 Task: Create an email alert for the doctor object for their time sechduling.
Action: Mouse moved to (858, 64)
Screenshot: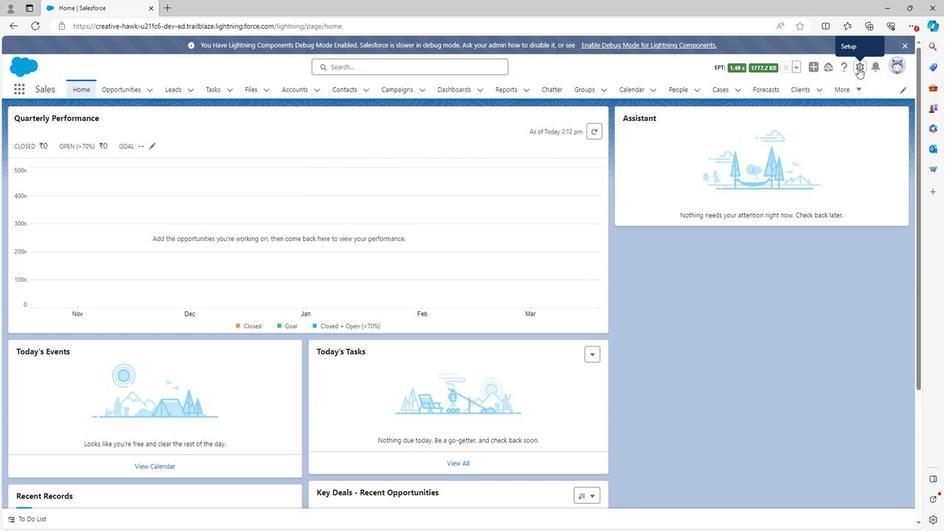 
Action: Mouse pressed left at (858, 64)
Screenshot: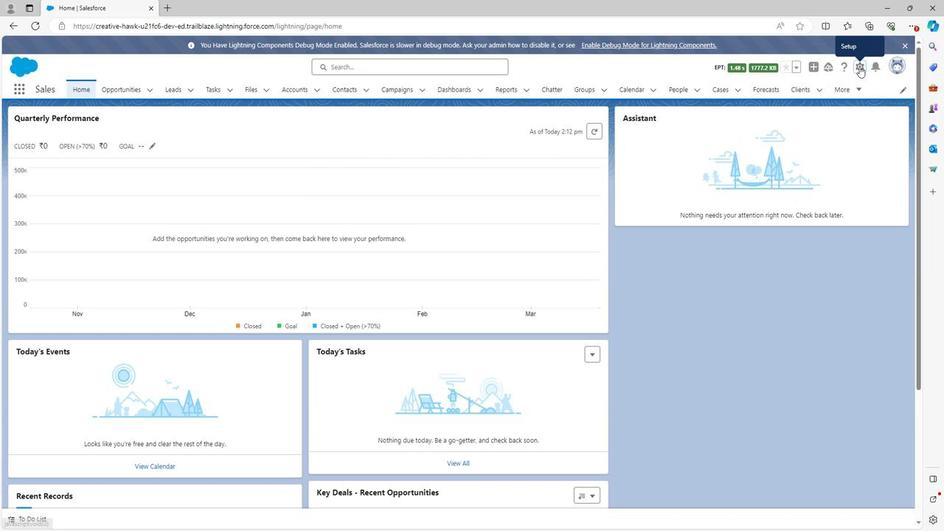 
Action: Mouse moved to (829, 92)
Screenshot: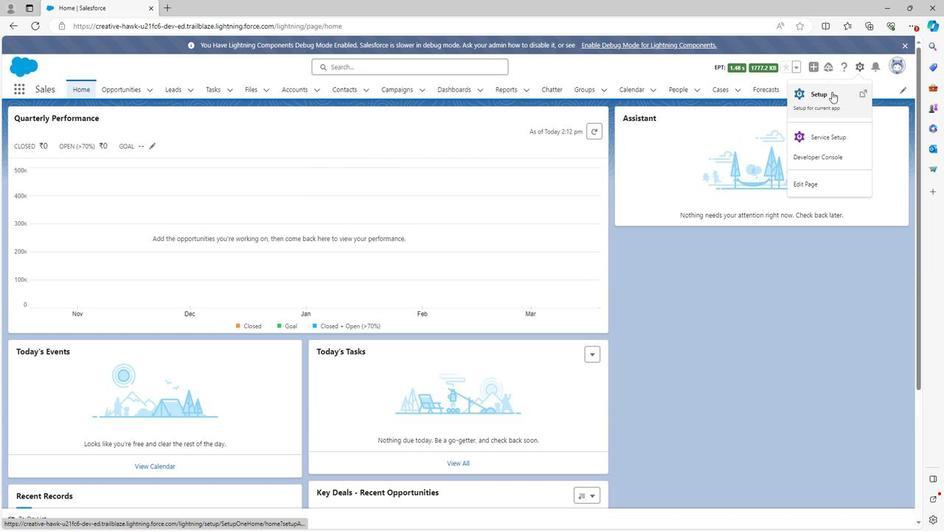 
Action: Mouse pressed left at (829, 92)
Screenshot: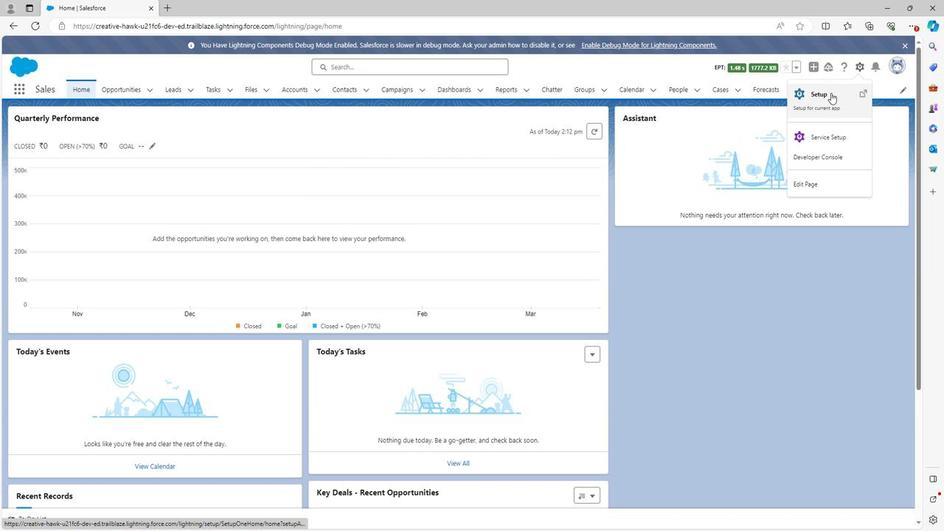 
Action: Mouse moved to (59, 115)
Screenshot: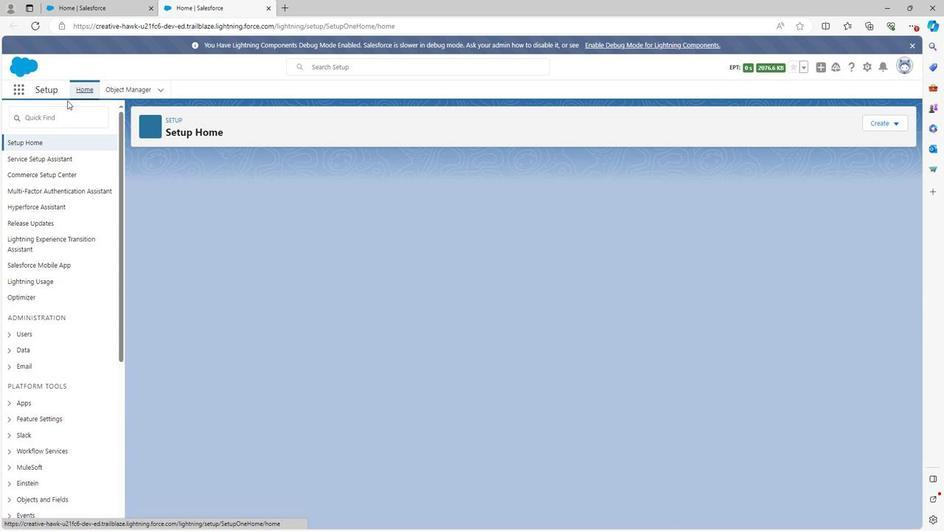 
Action: Mouse pressed left at (59, 115)
Screenshot: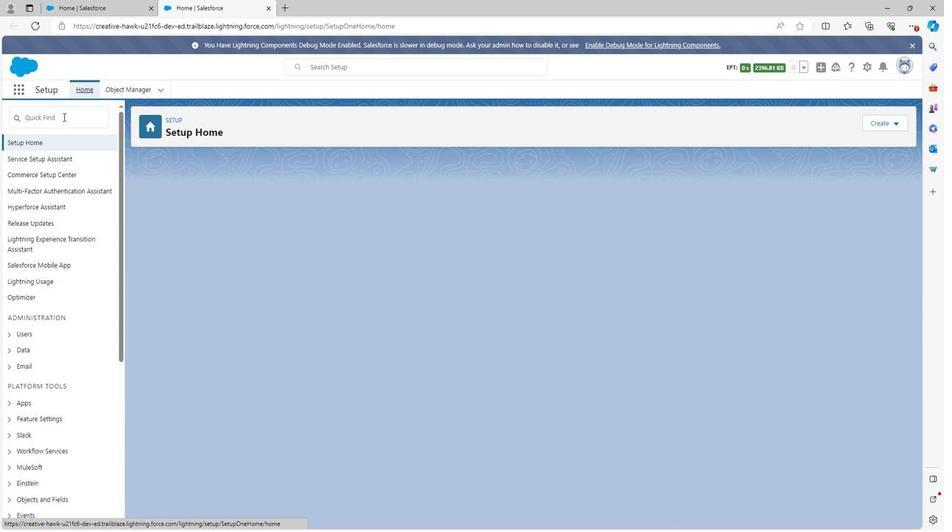 
Action: Key pressed email
Screenshot: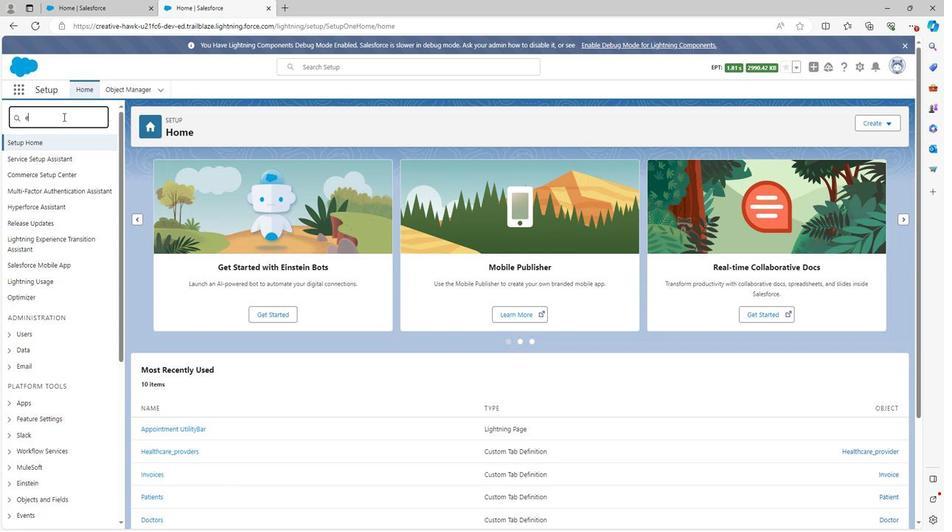
Action: Mouse moved to (37, 349)
Screenshot: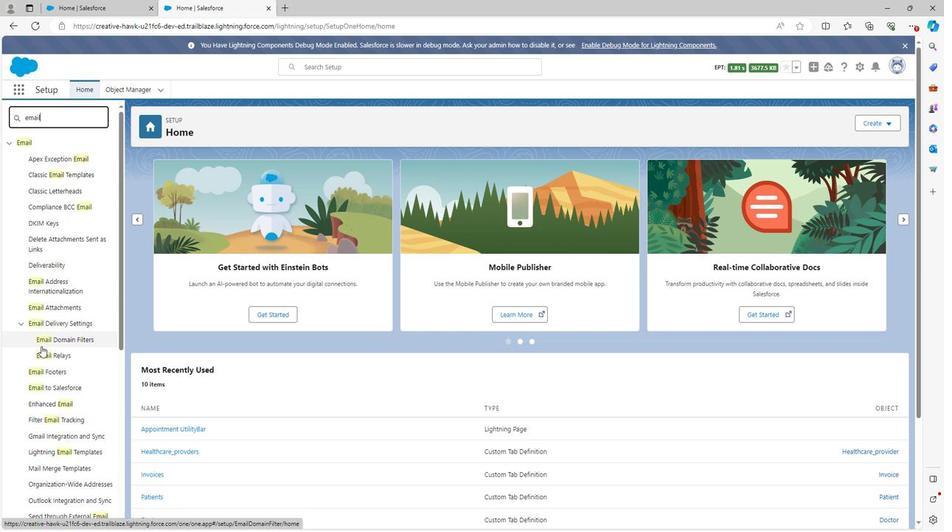 
Action: Mouse scrolled (37, 348) with delta (0, 0)
Screenshot: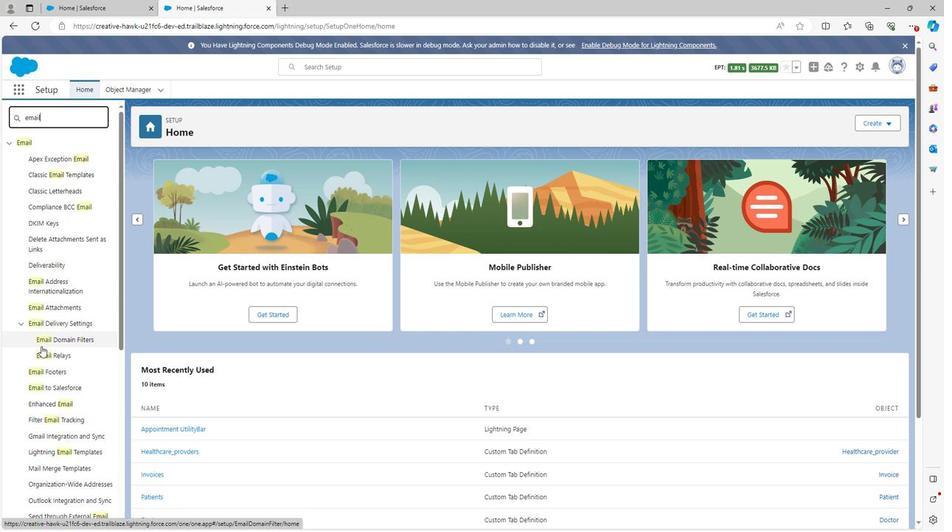 
Action: Mouse scrolled (37, 348) with delta (0, 0)
Screenshot: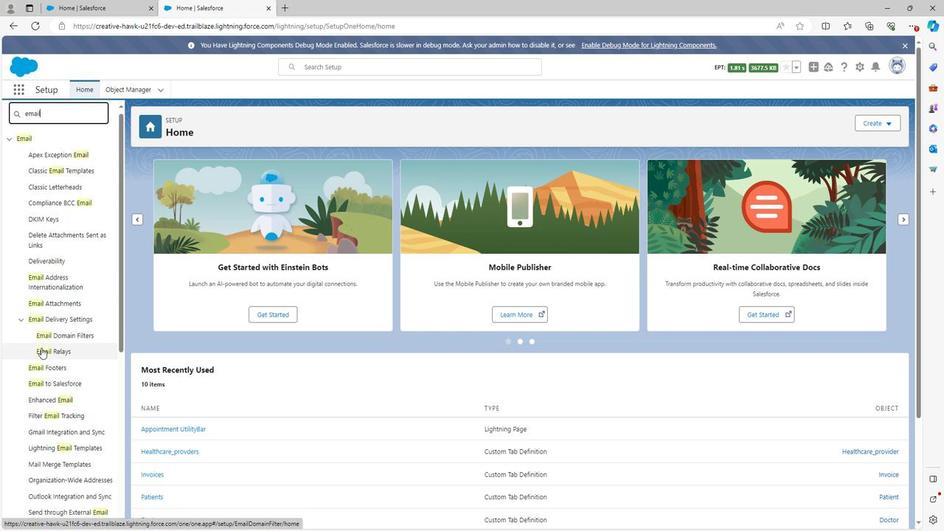 
Action: Mouse moved to (37, 349)
Screenshot: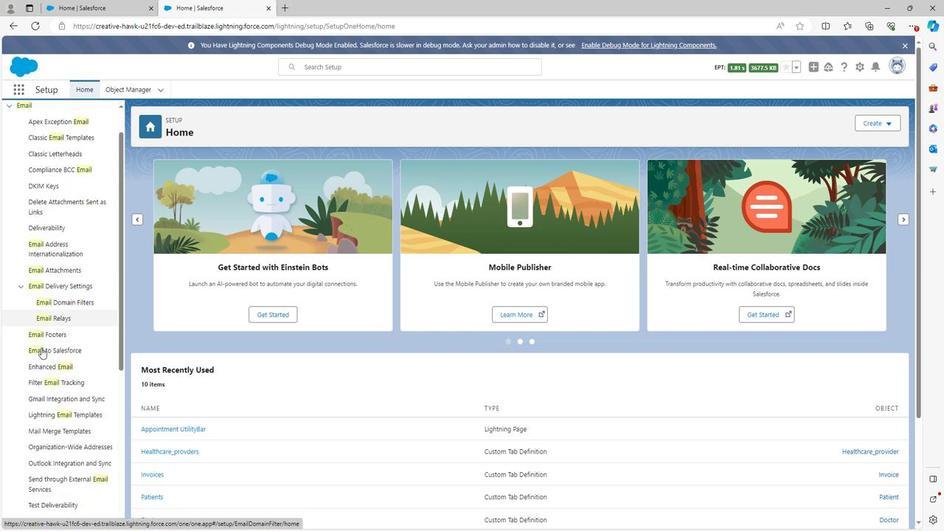 
Action: Mouse scrolled (37, 348) with delta (0, 0)
Screenshot: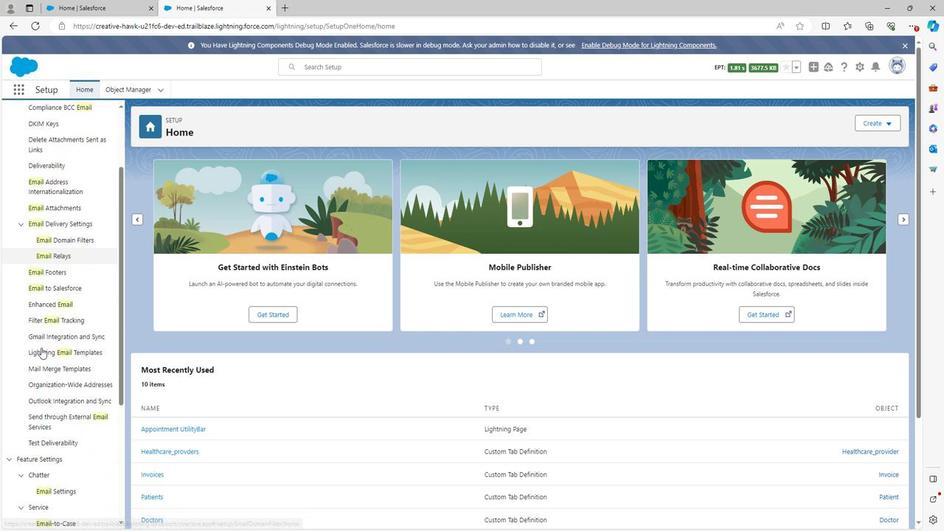 
Action: Mouse scrolled (37, 348) with delta (0, 0)
Screenshot: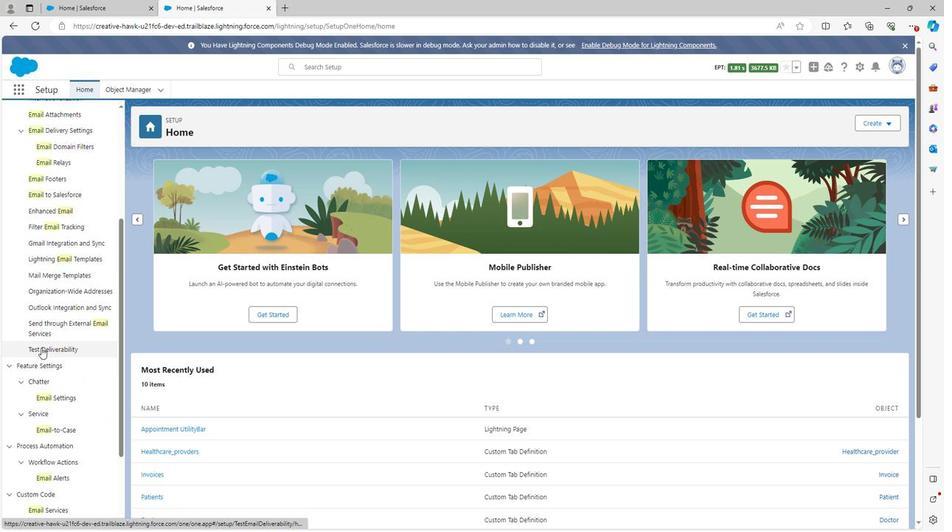 
Action: Mouse scrolled (37, 348) with delta (0, 0)
Screenshot: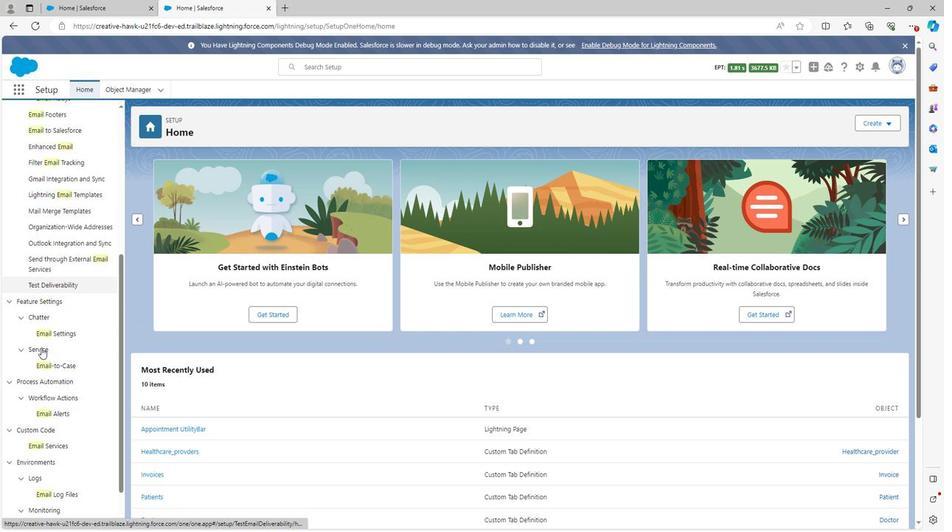
Action: Mouse moved to (44, 370)
Screenshot: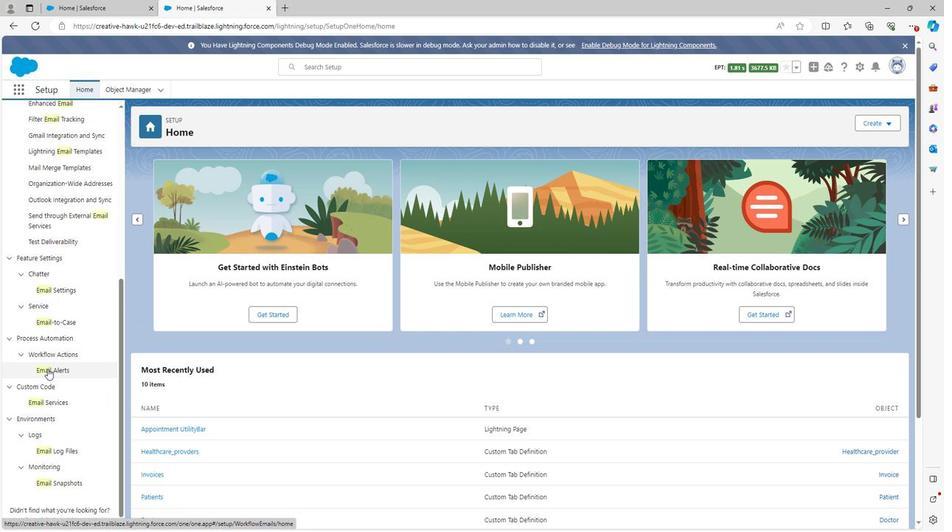 
Action: Mouse pressed left at (44, 370)
Screenshot: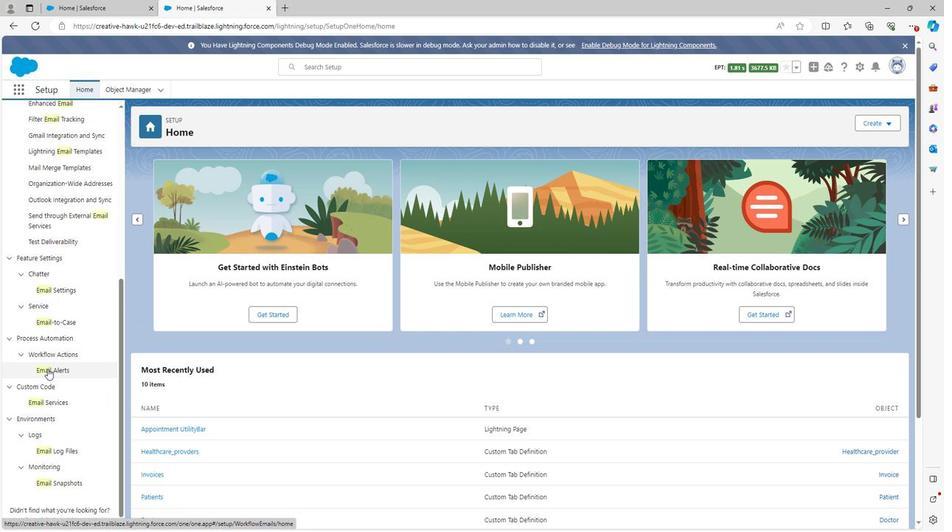 
Action: Mouse moved to (516, 229)
Screenshot: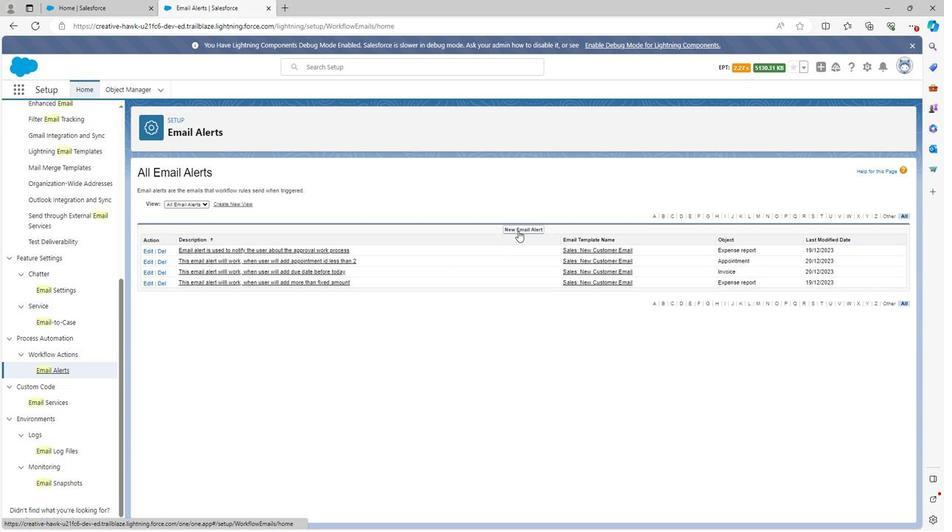 
Action: Mouse pressed left at (516, 229)
Screenshot: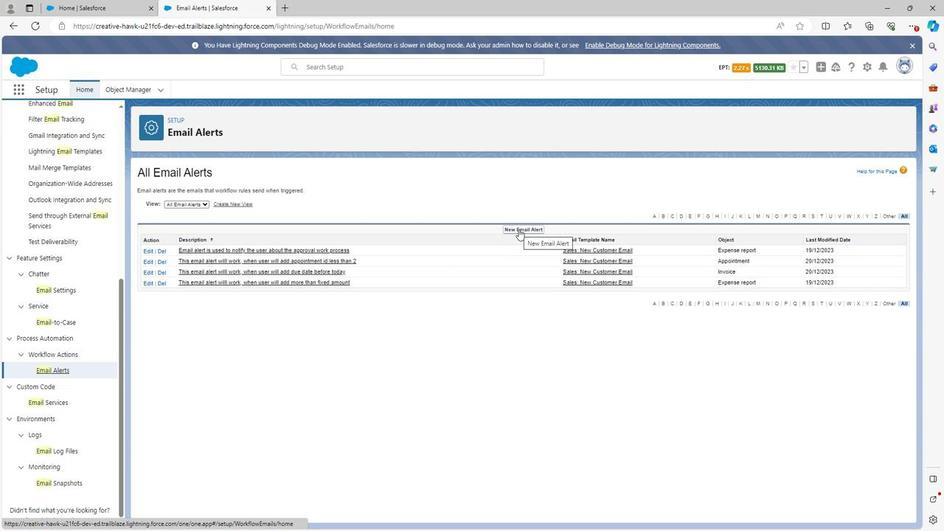
Action: Mouse moved to (360, 234)
Screenshot: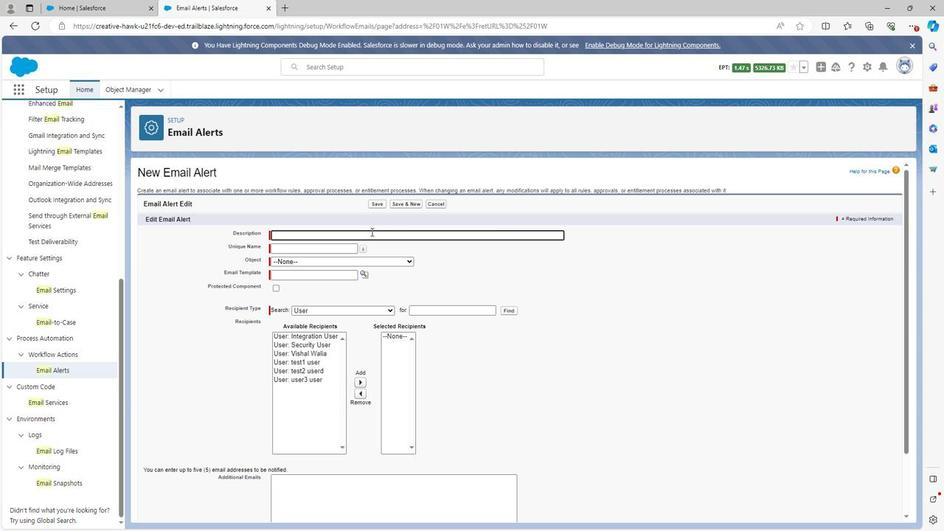 
Action: Mouse pressed left at (360, 234)
Screenshot: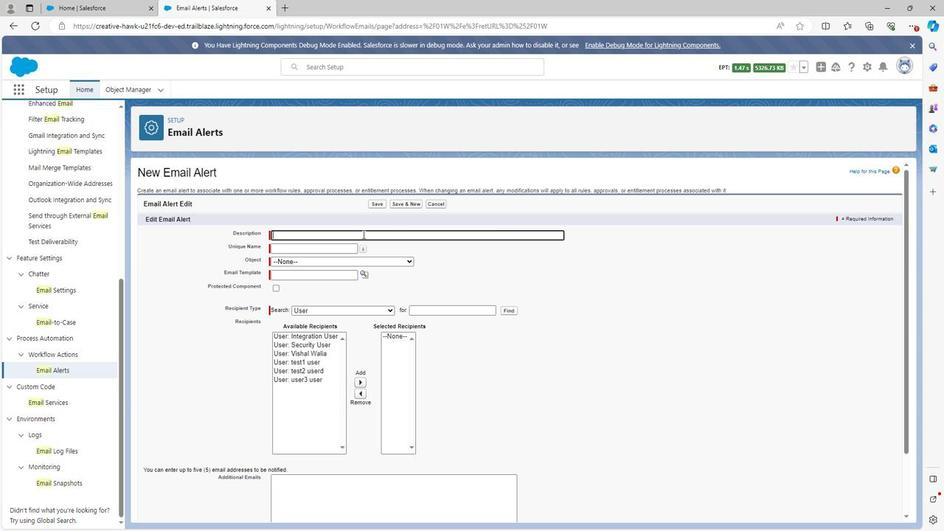 
Action: Mouse moved to (359, 235)
Screenshot: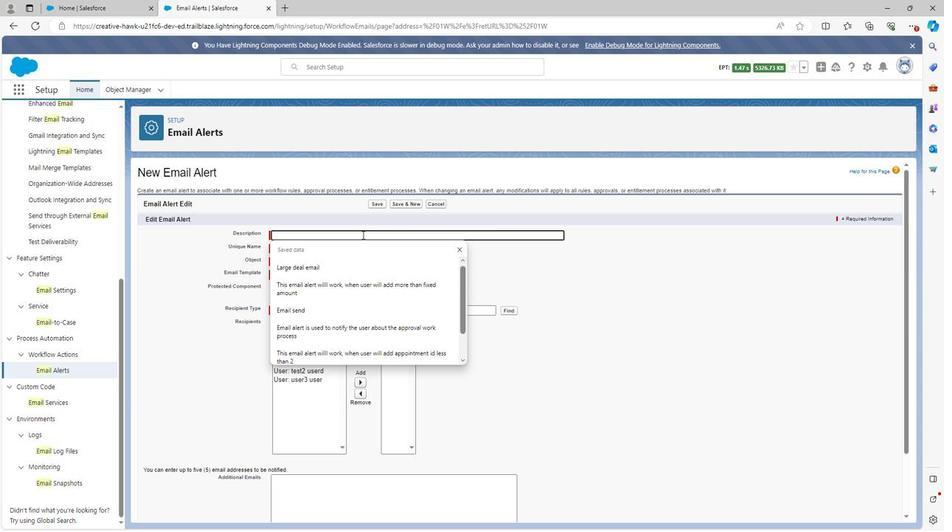 
Action: Key pressed <Key.shift><Key.shift><Key.shift><Key.shift><Key.shift><Key.shift><Key.shift><Key.shift><Key.shift><Key.shift><Key.shift><Key.shift><Key.shift><Key.shift><Key.shift><Key.shift><Key.shift><Key.shift><Key.shift><Key.shift><Key.shift><Key.shift><Key.shift><Key.shift><Key.shift><Key.shift><Key.shift><Key.shift><Key.shift><Key.shift><Key.shift><Key.shift><Key.shift><Key.shift><Key.shift><Key.shift><Key.shift><Key.shift><Key.shift><Key.shift><Key.shift><Key.shift><Key.shift><Key.shift><Key.shift><Key.shift><Key.shift><Key.shift><Key.shift><Key.shift><Key.shift><Key.shift>Doctor<Key.space>email<Key.space>alert<Key.space>is<Key.space>the<Key.space>email<Key.space>alert<Key.space>which<Key.space>is<Key.space>used<Key.space>to<Key.space><Key.backspace><Key.backspace><Key.backspace>for<Key.space>time<Key.space>scheduling<Key.space>to<Key.space>different<Key.space><Key.space><Key.backspace>patientt<Key.backspace>
Screenshot: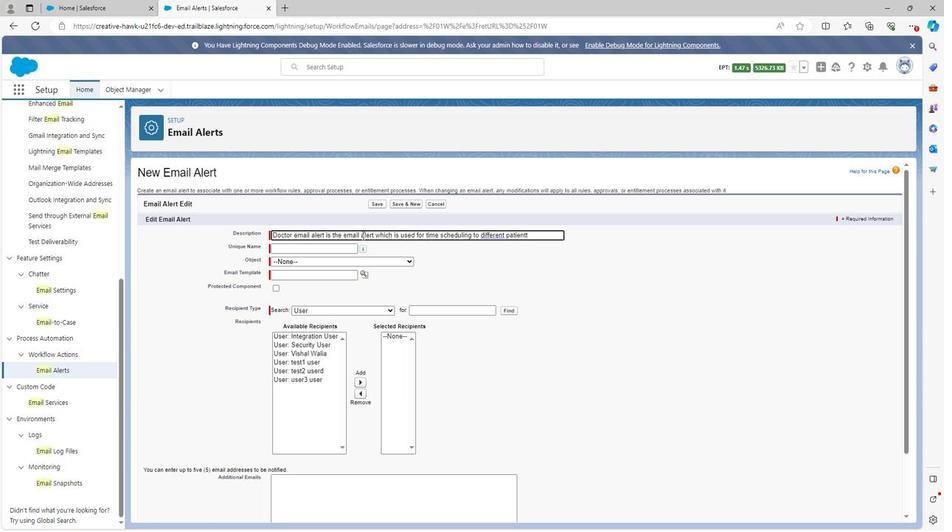 
Action: Mouse moved to (340, 245)
Screenshot: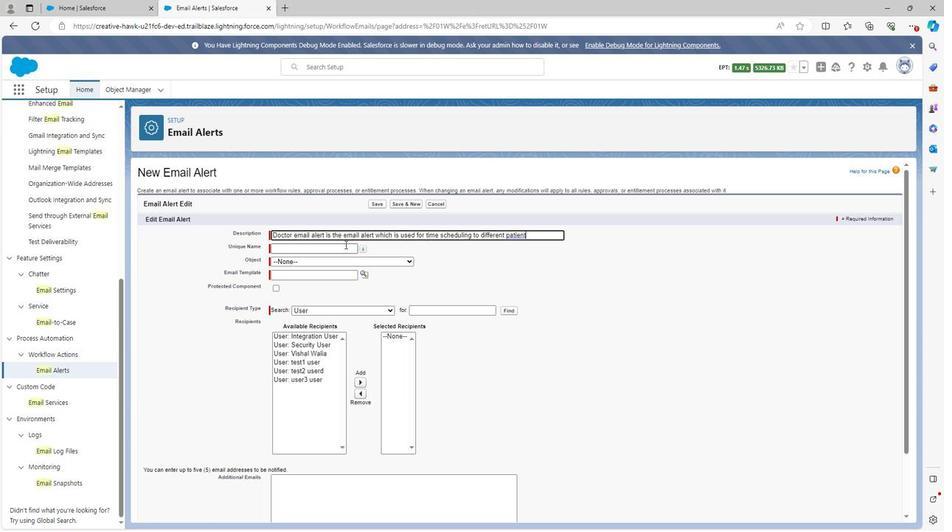 
Action: Mouse pressed left at (340, 245)
Screenshot: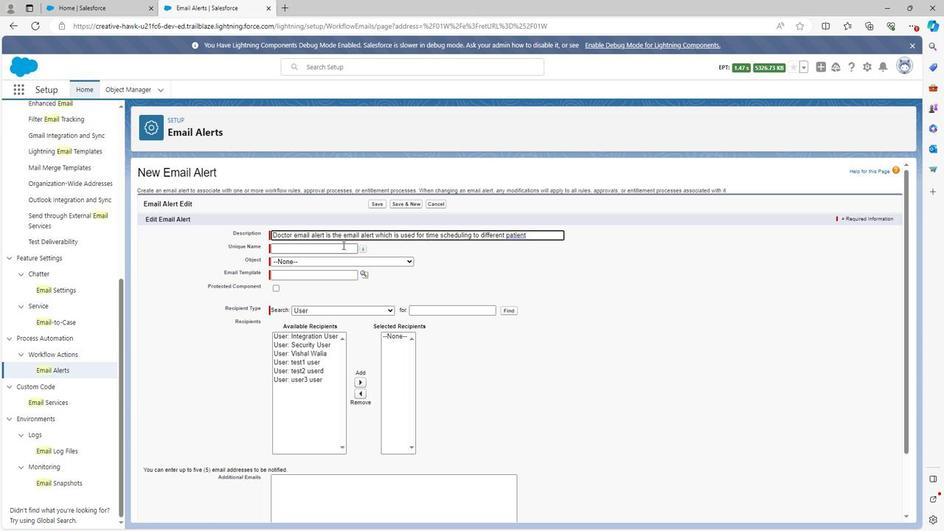 
Action: Mouse moved to (289, 261)
Screenshot: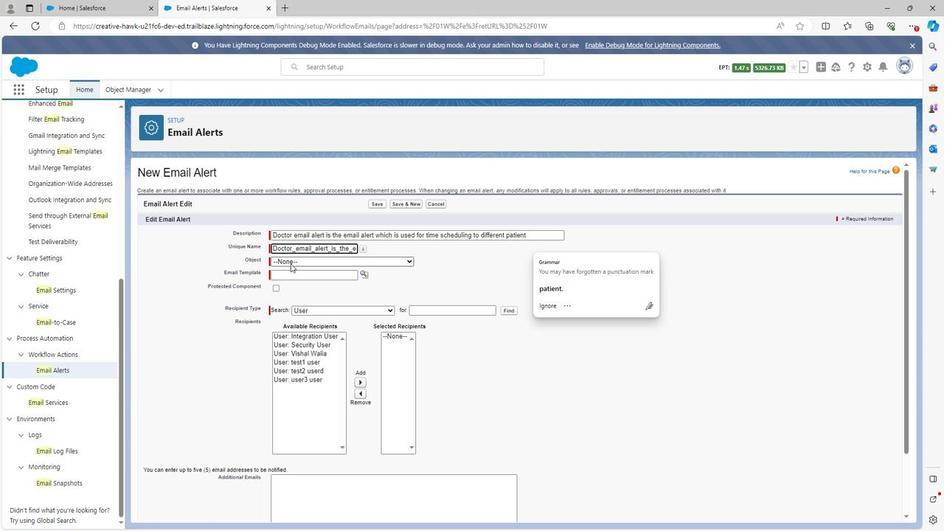 
Action: Mouse pressed left at (289, 261)
Screenshot: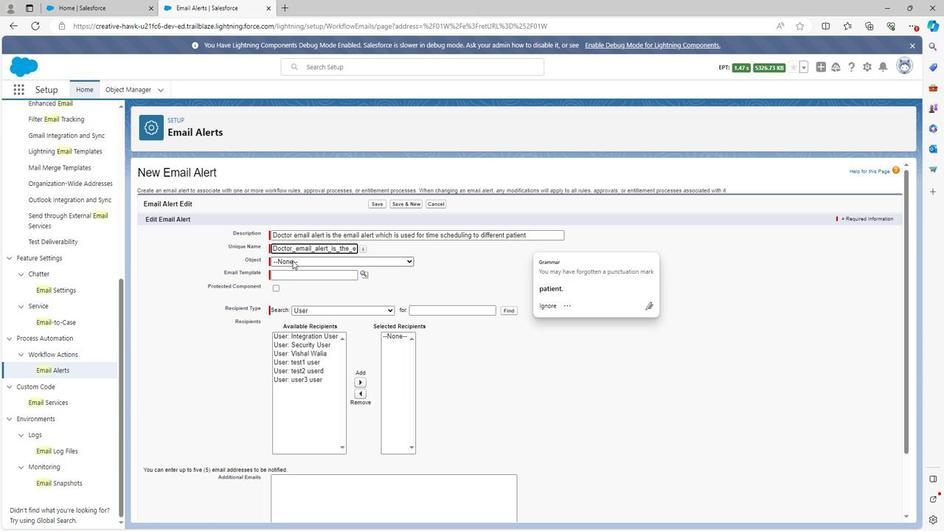 
Action: Mouse moved to (306, 351)
Screenshot: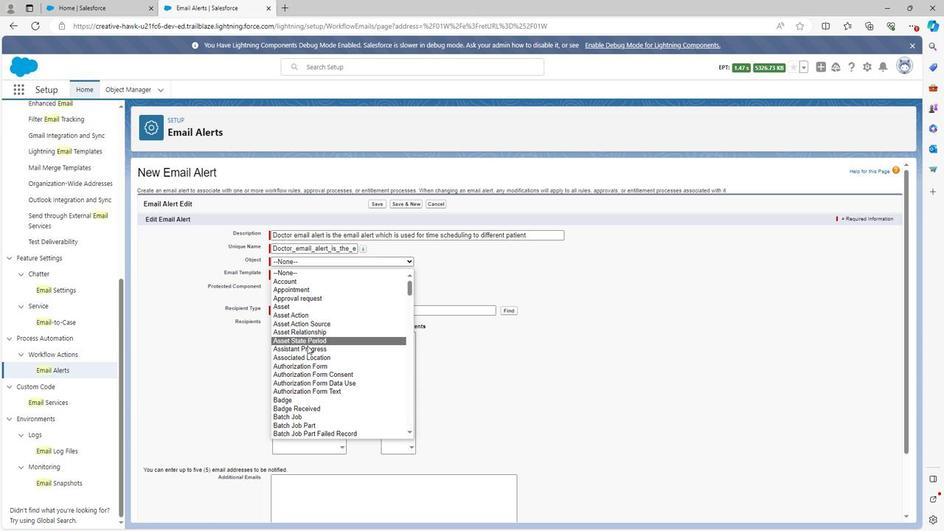 
Action: Mouse scrolled (306, 350) with delta (0, 0)
Screenshot: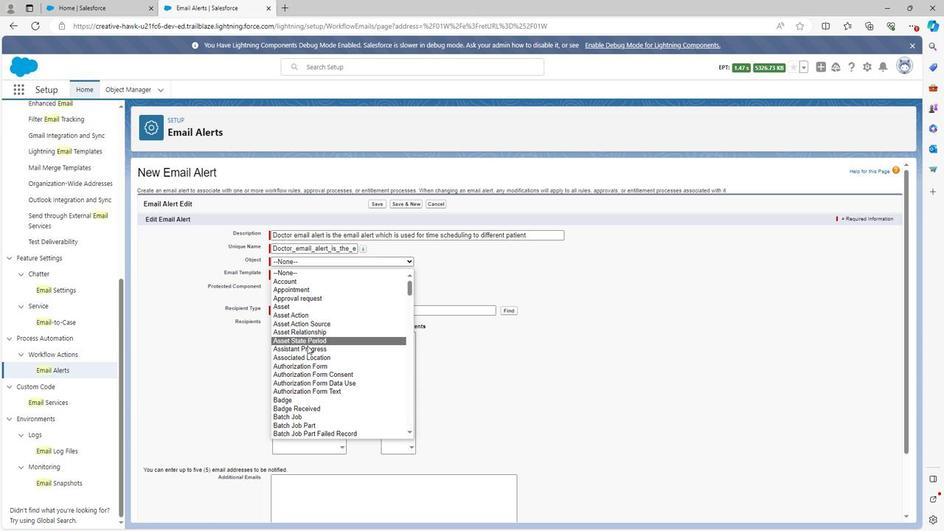 
Action: Mouse moved to (306, 351)
Screenshot: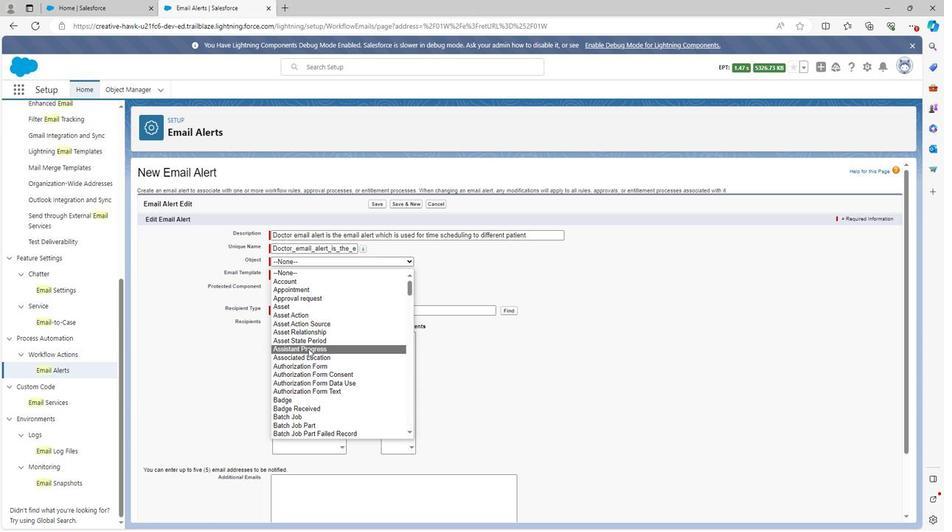 
Action: Mouse scrolled (306, 351) with delta (0, 0)
Screenshot: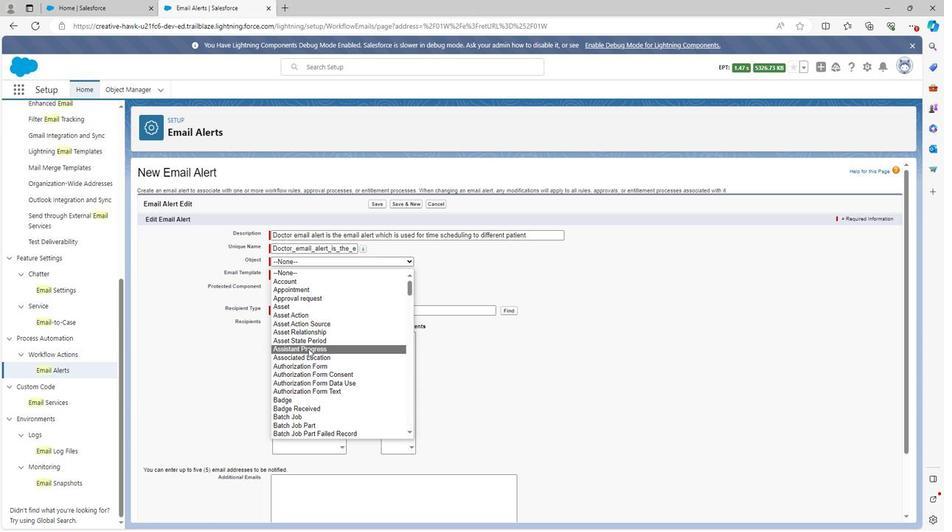 
Action: Mouse moved to (306, 351)
Screenshot: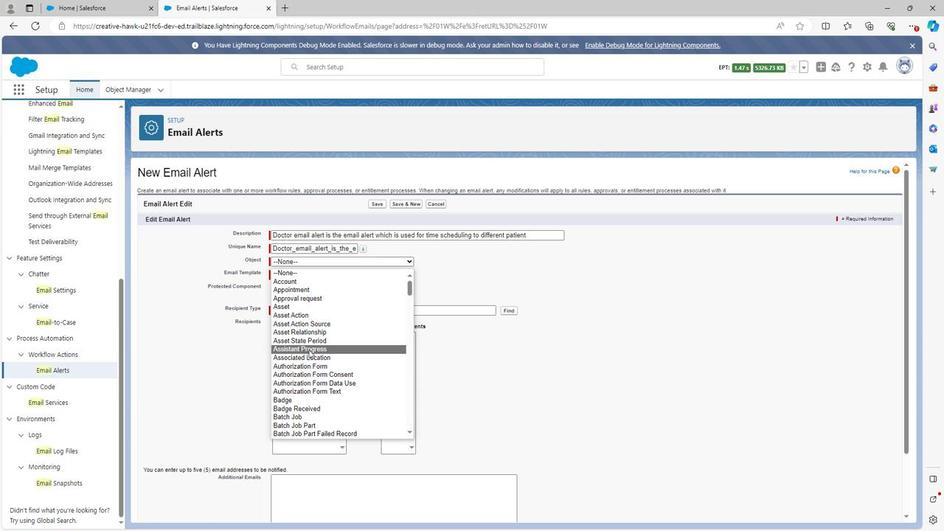 
Action: Mouse scrolled (306, 351) with delta (0, 0)
Screenshot: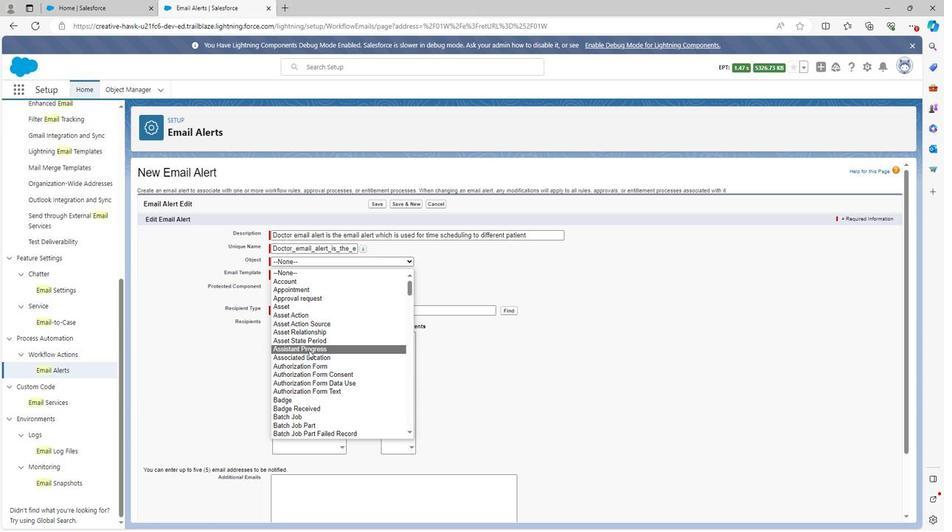 
Action: Mouse scrolled (306, 351) with delta (0, 0)
Screenshot: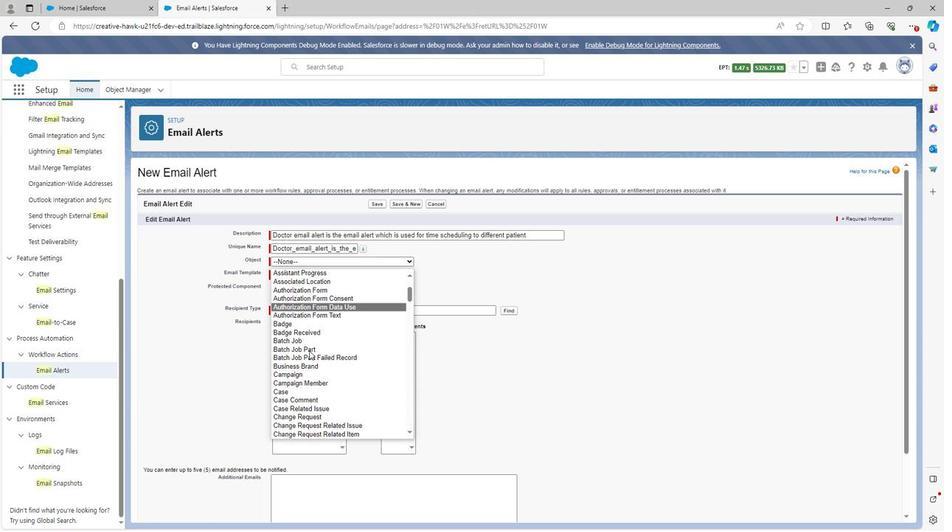 
Action: Mouse scrolled (306, 351) with delta (0, 0)
Screenshot: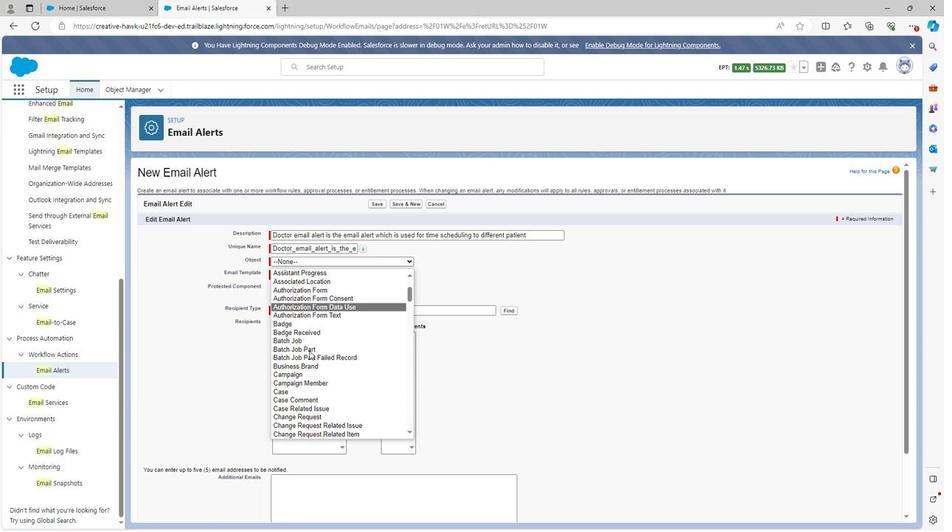 
Action: Mouse scrolled (306, 351) with delta (0, 0)
Screenshot: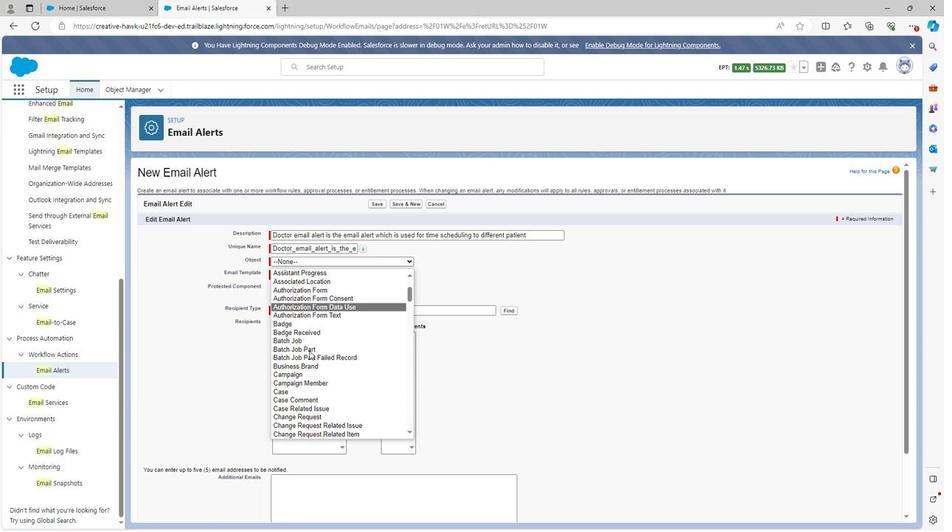 
Action: Mouse moved to (306, 351)
Screenshot: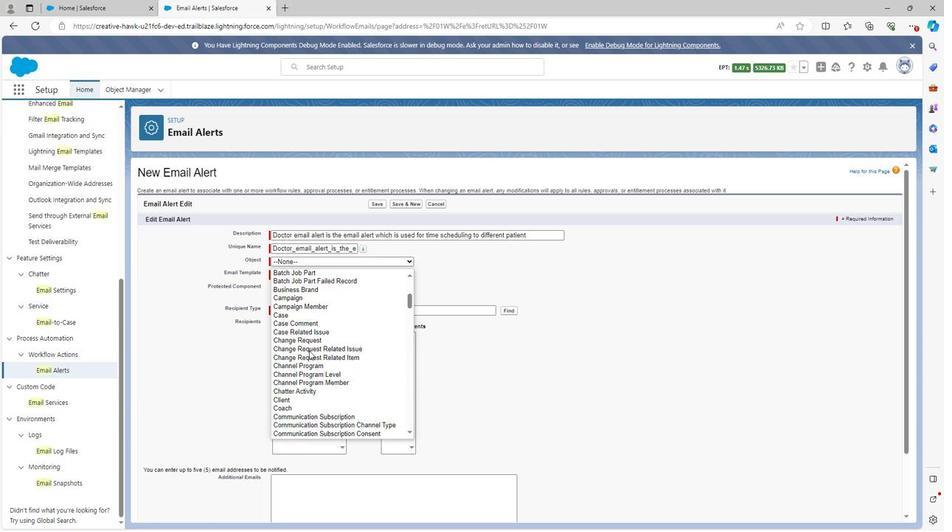 
Action: Mouse scrolled (306, 351) with delta (0, 0)
Screenshot: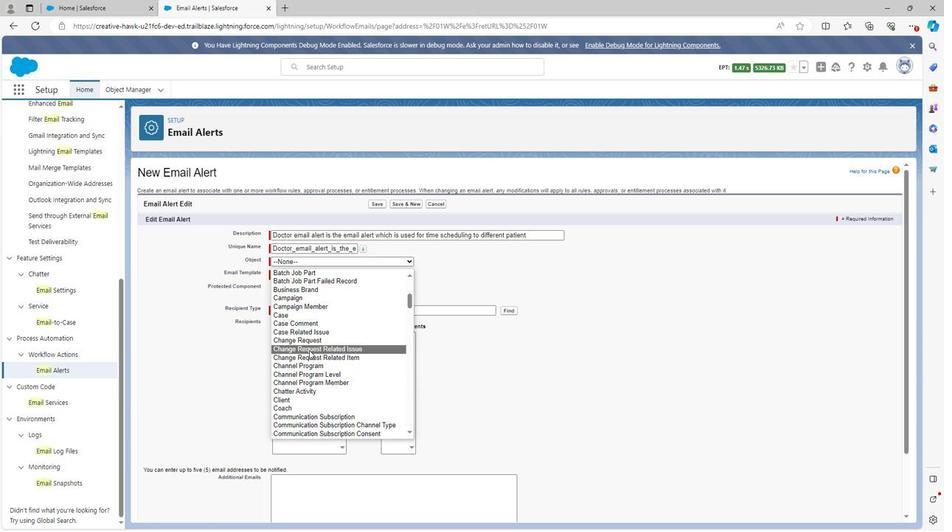 
Action: Mouse scrolled (306, 351) with delta (0, 0)
Screenshot: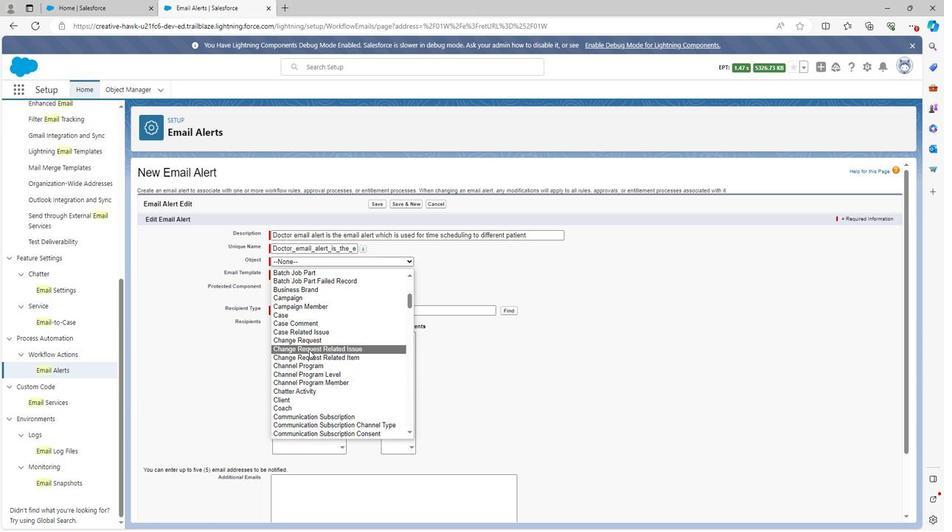 
Action: Mouse scrolled (306, 351) with delta (0, 0)
Screenshot: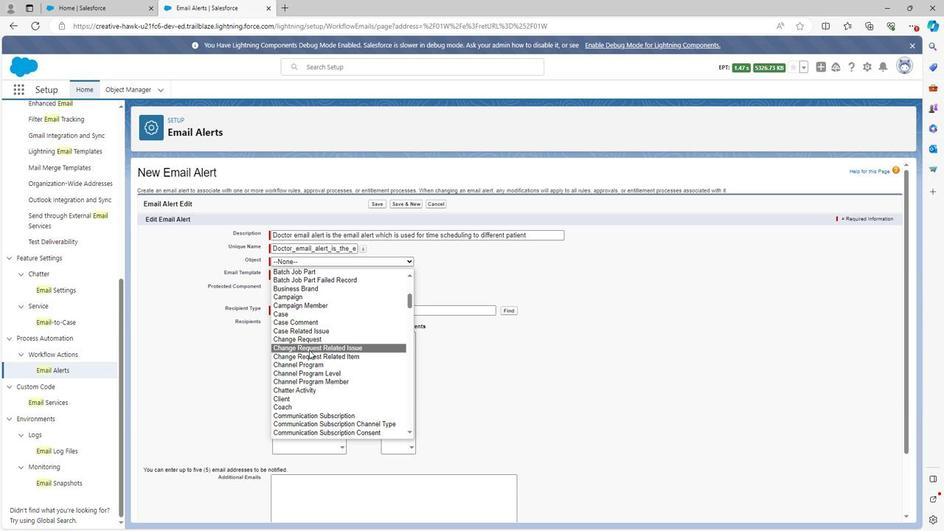 
Action: Mouse scrolled (306, 351) with delta (0, 0)
Screenshot: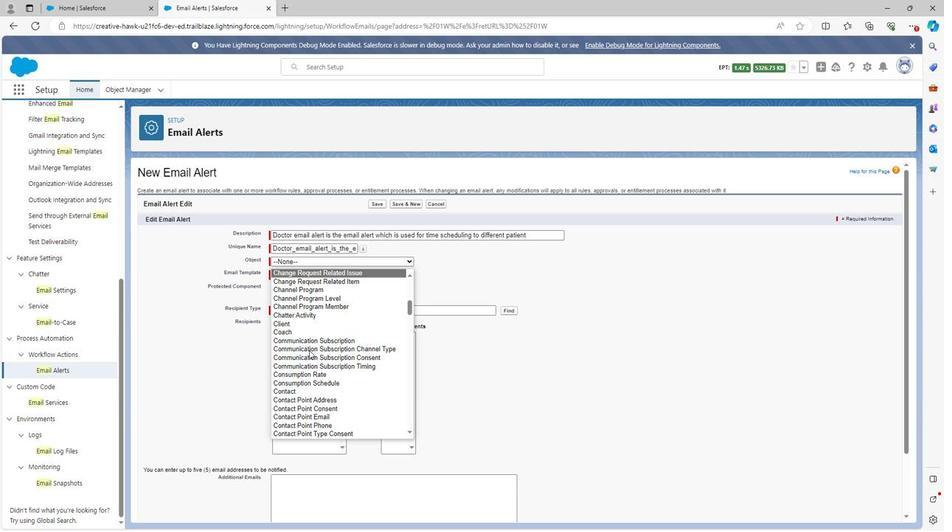 
Action: Mouse scrolled (306, 351) with delta (0, 0)
Screenshot: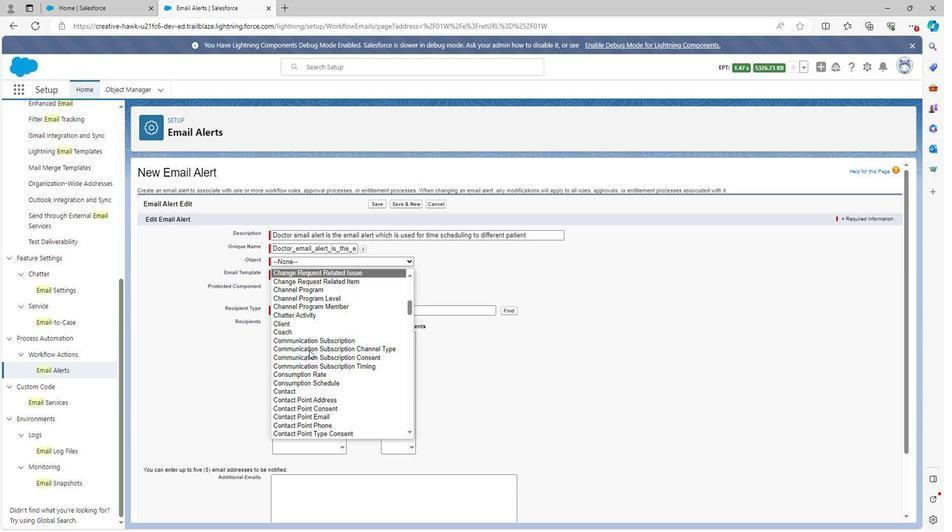 
Action: Mouse scrolled (306, 351) with delta (0, 0)
Screenshot: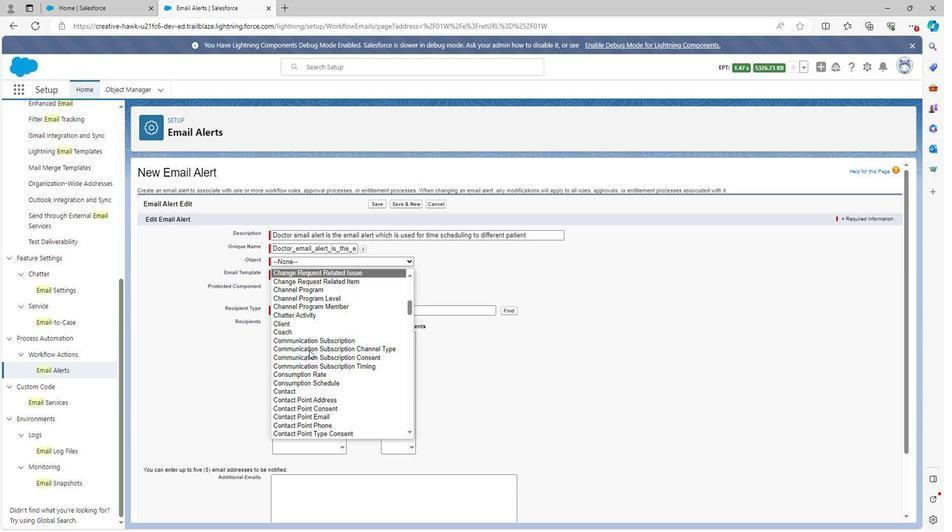 
Action: Mouse scrolled (306, 351) with delta (0, 0)
Screenshot: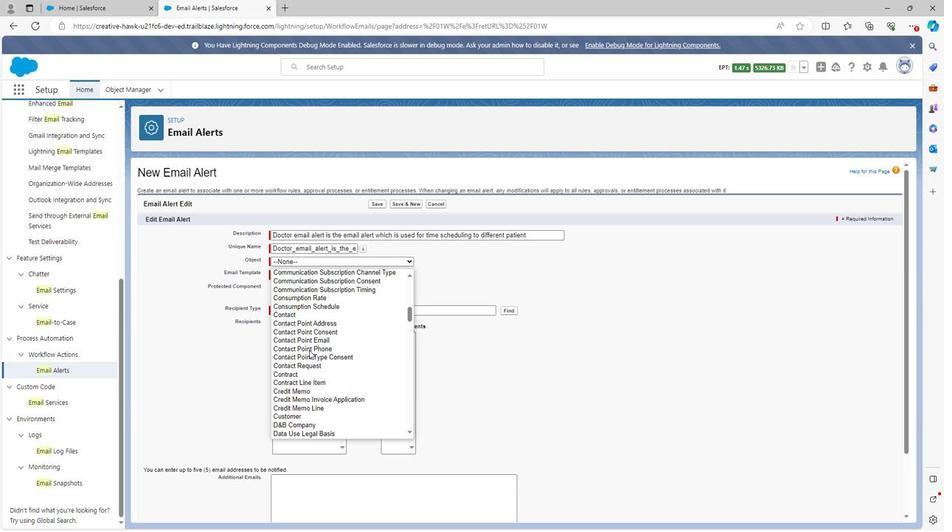 
Action: Mouse scrolled (306, 351) with delta (0, 0)
Screenshot: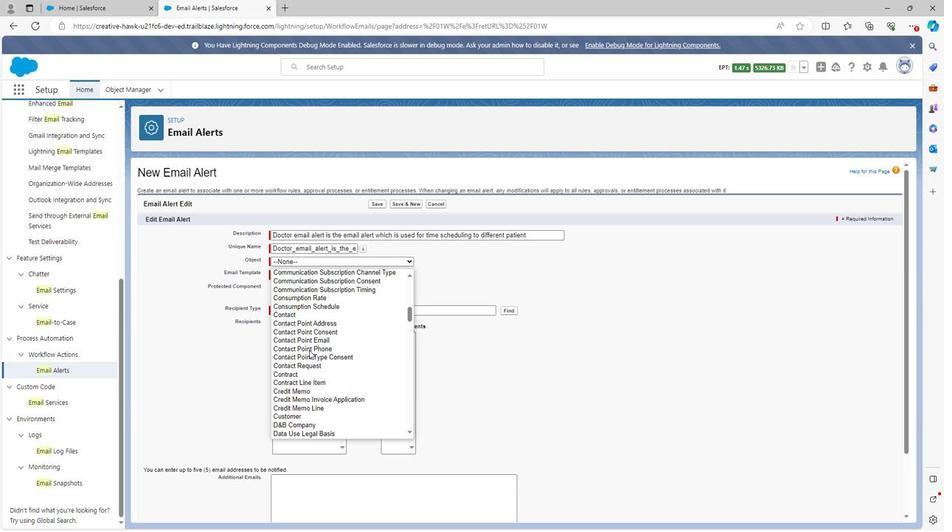 
Action: Mouse scrolled (306, 351) with delta (0, 0)
Screenshot: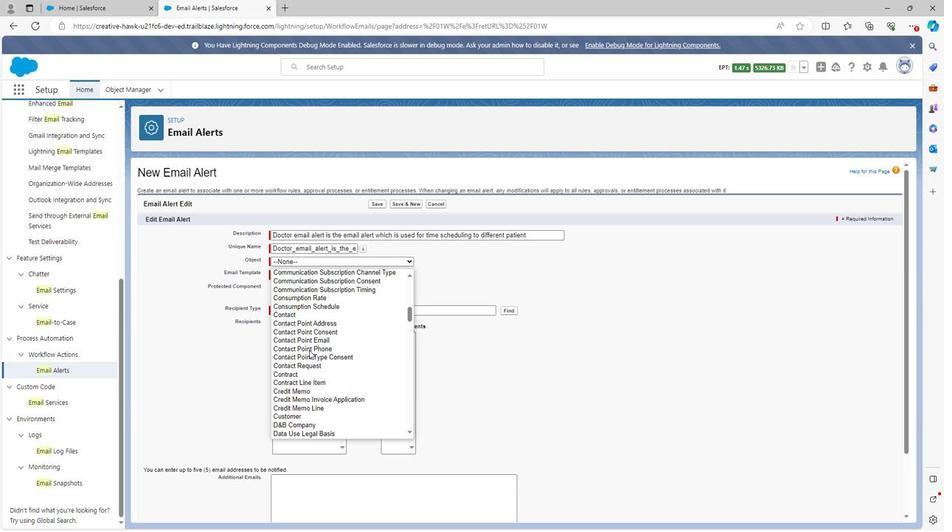 
Action: Mouse scrolled (306, 351) with delta (0, 0)
Screenshot: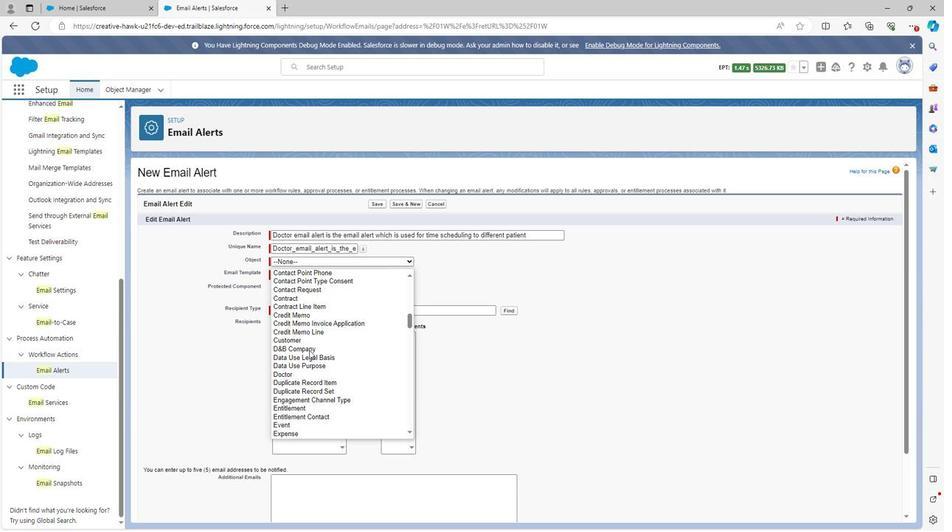 
Action: Mouse scrolled (306, 351) with delta (0, 0)
Screenshot: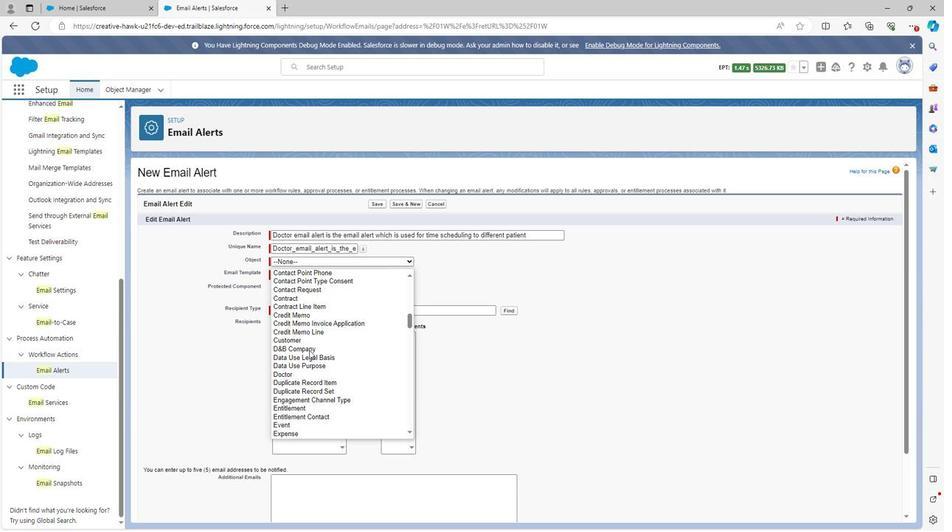 
Action: Mouse scrolled (306, 351) with delta (0, 0)
Screenshot: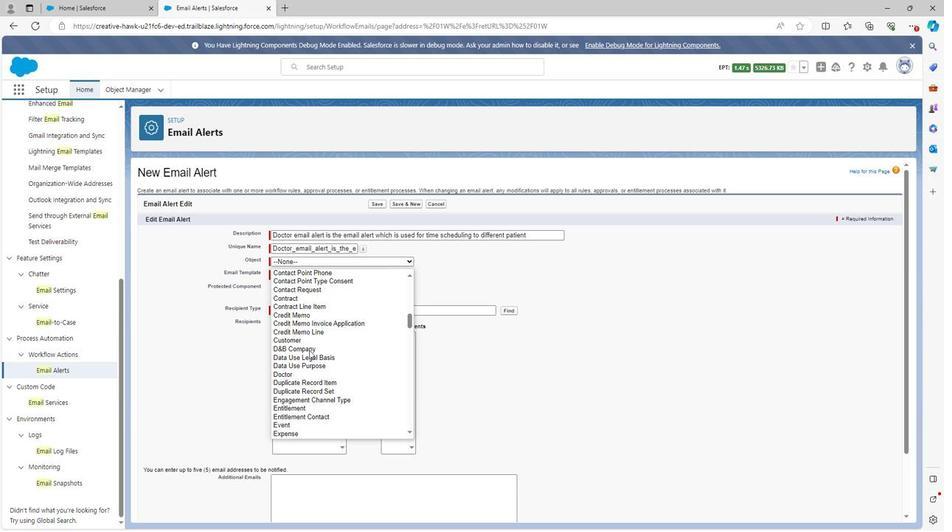 
Action: Mouse scrolled (306, 351) with delta (0, 0)
Screenshot: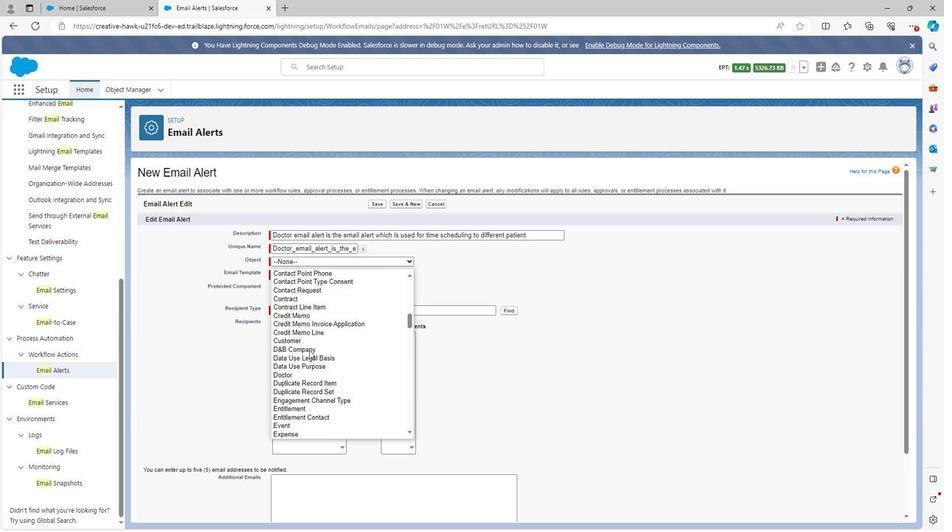 
Action: Mouse scrolled (306, 351) with delta (0, 0)
Screenshot: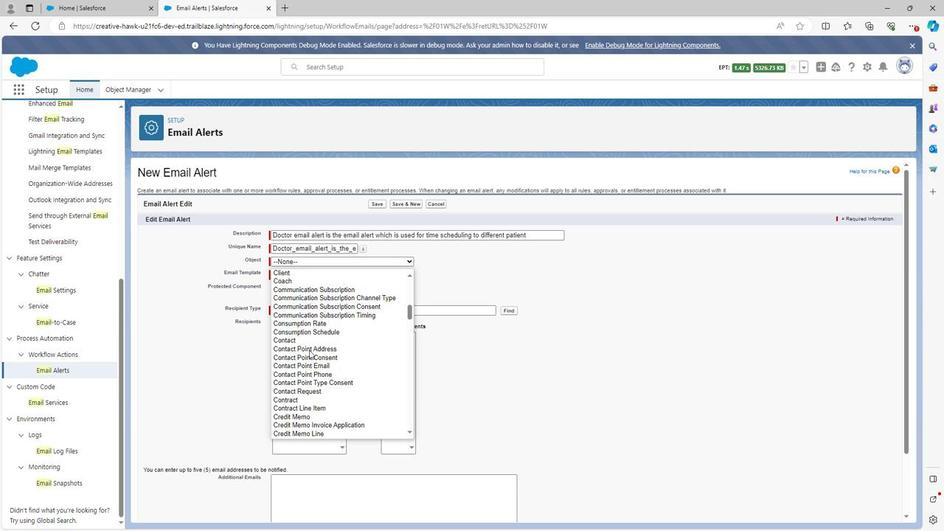 
Action: Mouse scrolled (306, 351) with delta (0, 0)
Screenshot: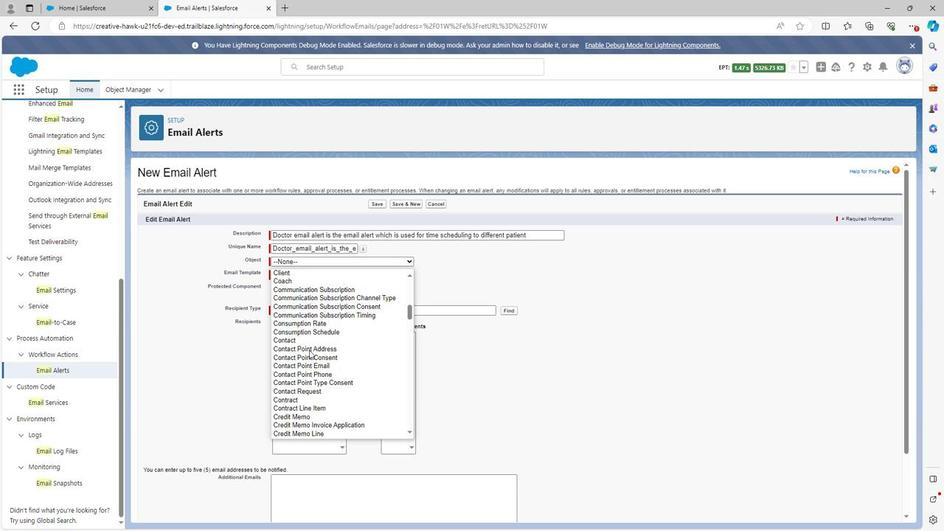 
Action: Mouse scrolled (306, 351) with delta (0, 0)
Screenshot: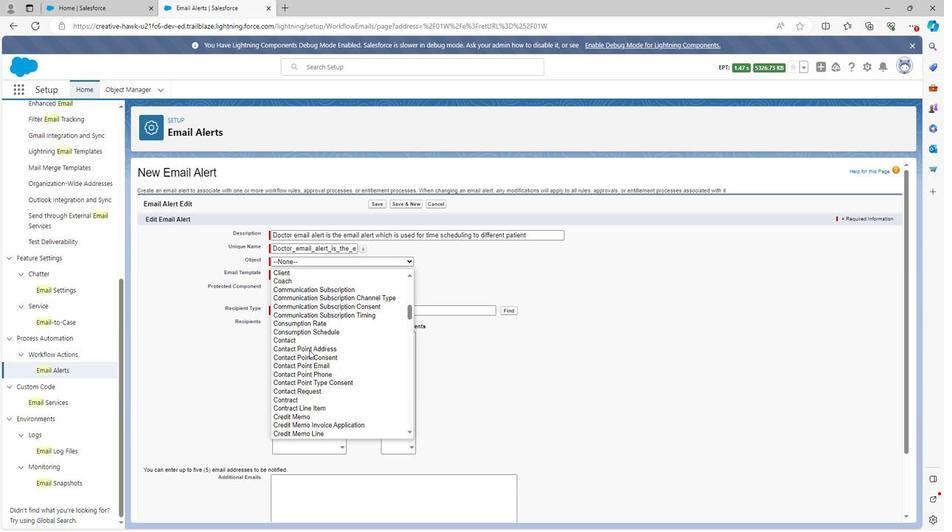 
Action: Mouse scrolled (306, 351) with delta (0, 0)
Screenshot: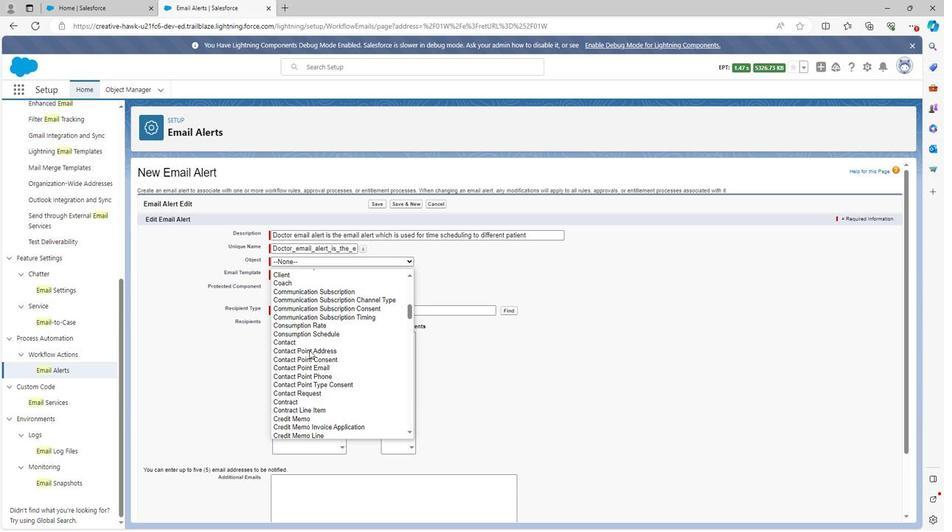 
Action: Mouse moved to (306, 349)
Screenshot: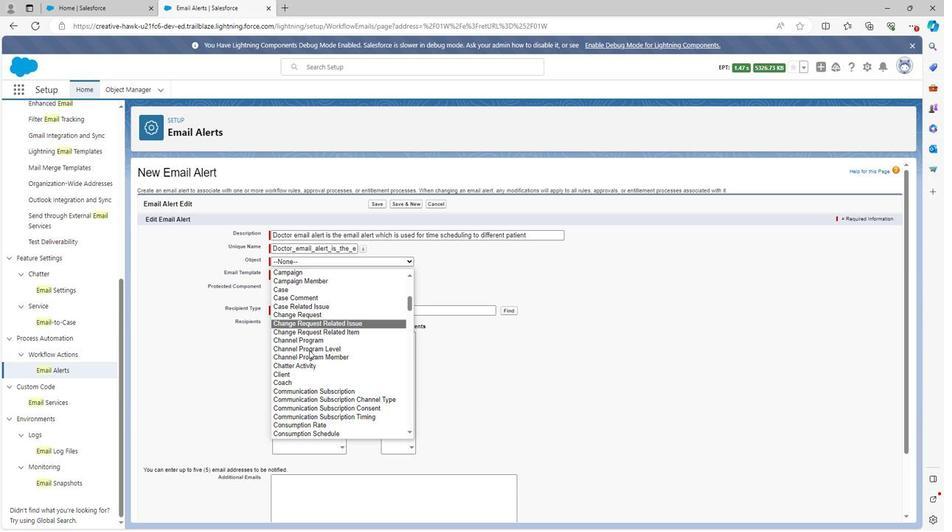 
Action: Mouse scrolled (306, 350) with delta (0, 0)
Screenshot: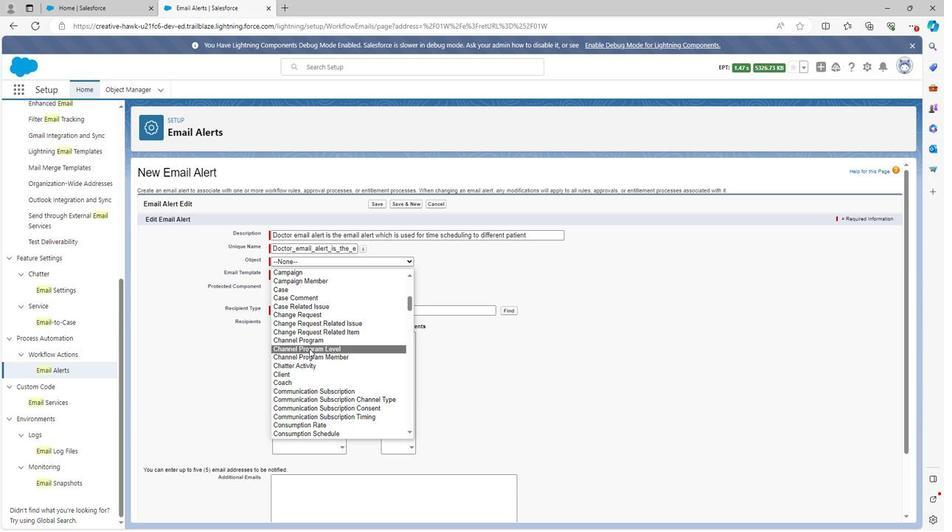 
Action: Mouse scrolled (306, 350) with delta (0, 0)
Screenshot: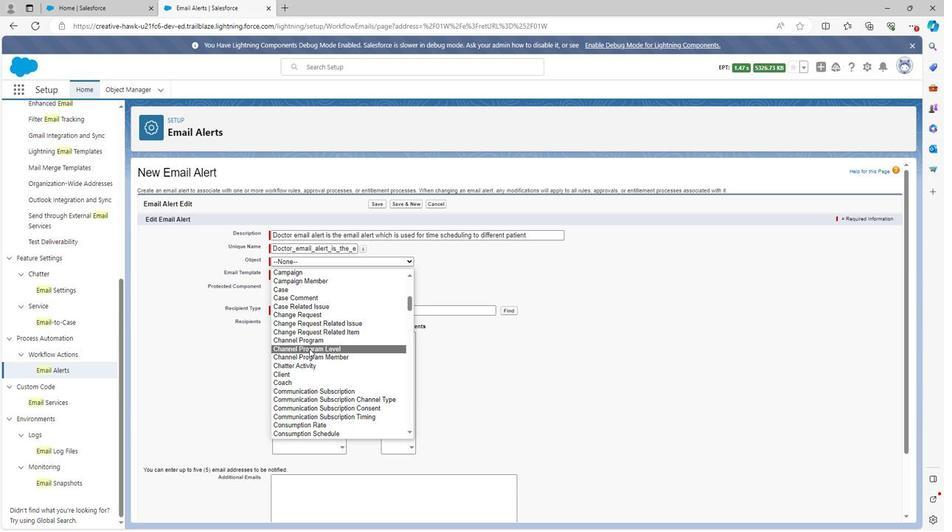 
Action: Mouse moved to (306, 346)
Screenshot: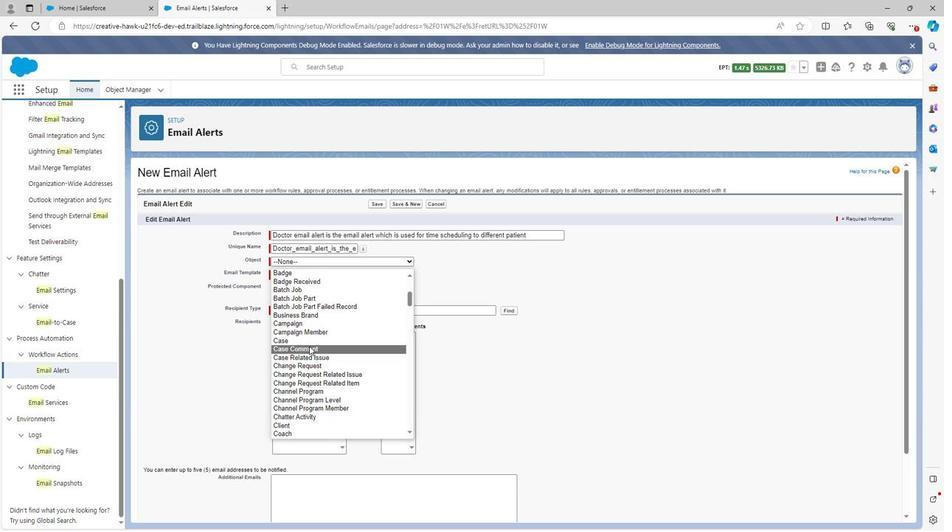 
Action: Mouse scrolled (306, 347) with delta (0, 0)
Screenshot: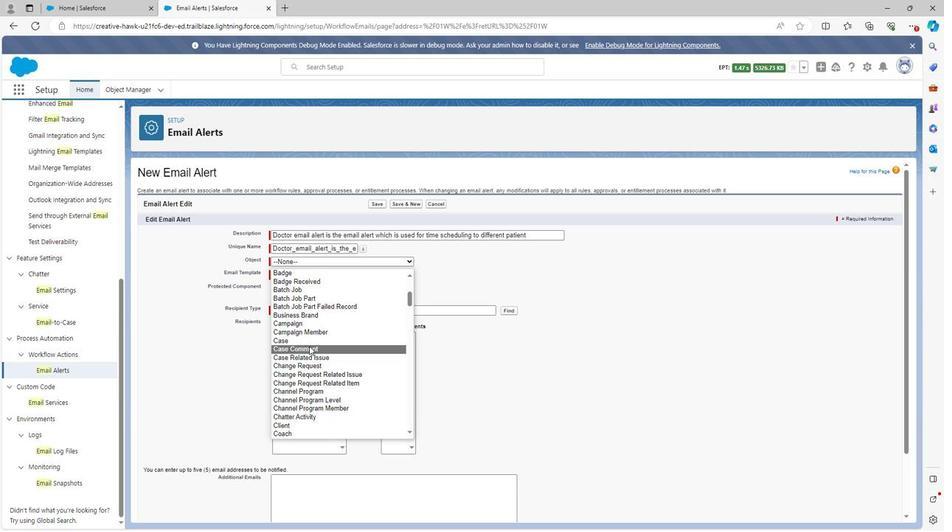 
Action: Mouse scrolled (306, 347) with delta (0, 0)
Screenshot: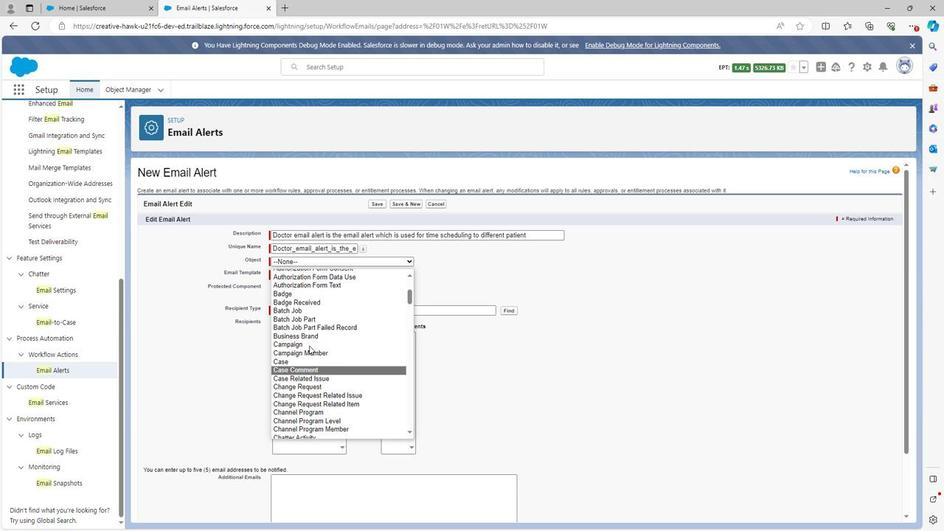 
Action: Mouse scrolled (306, 347) with delta (0, 0)
Screenshot: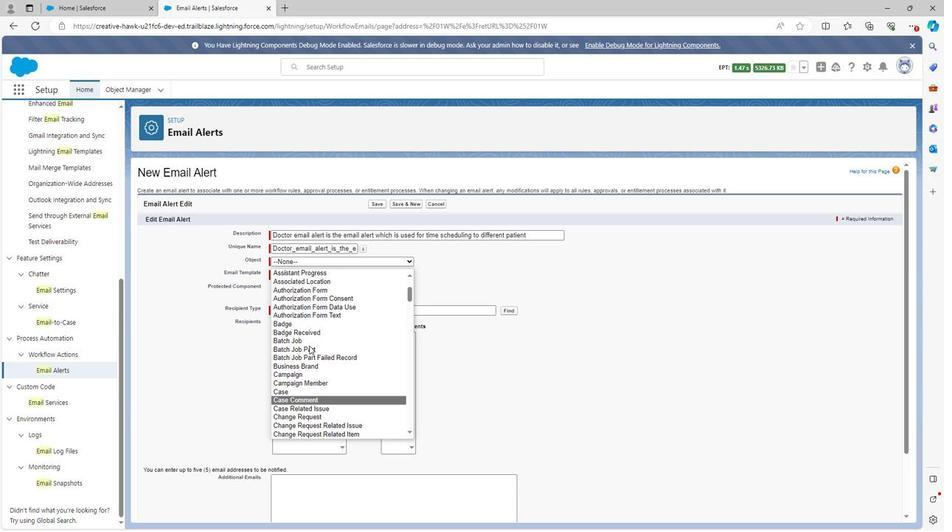
Action: Mouse scrolled (306, 347) with delta (0, 0)
Screenshot: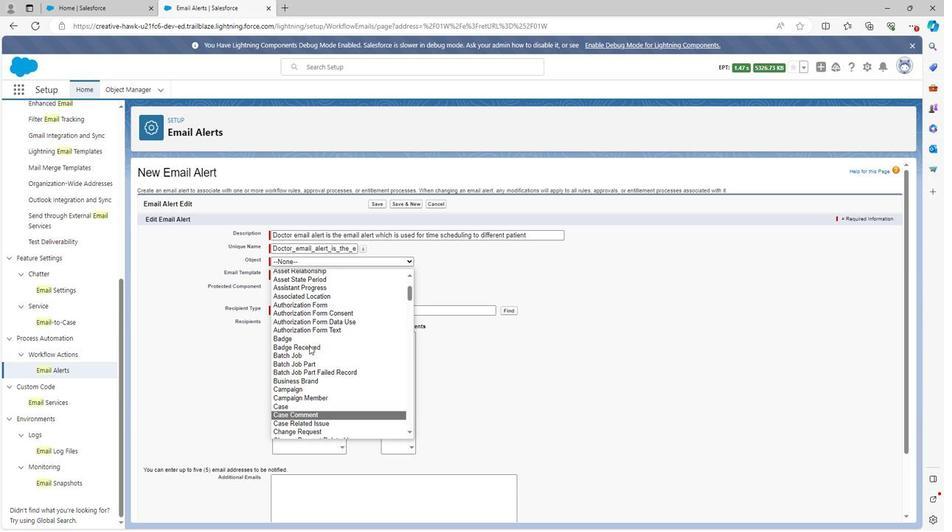 
Action: Mouse moved to (304, 341)
Screenshot: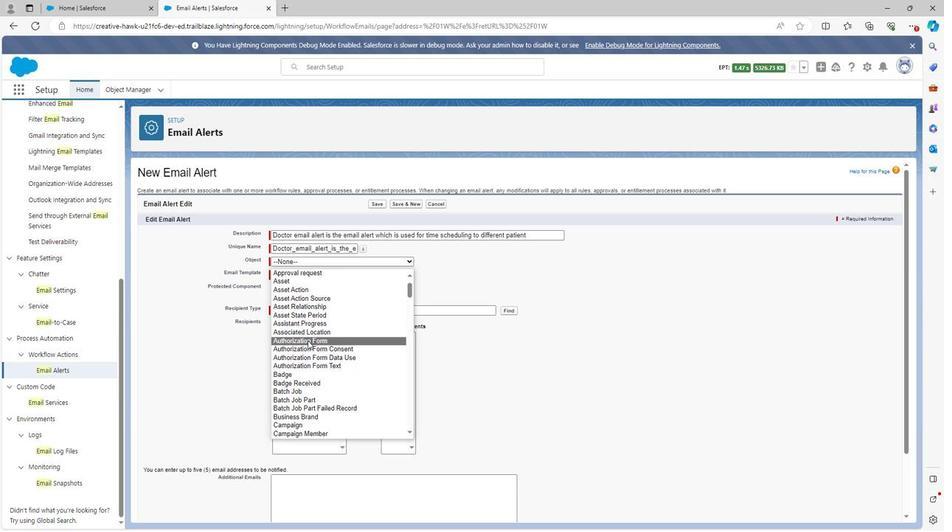 
Action: Mouse scrolled (304, 341) with delta (0, 0)
Screenshot: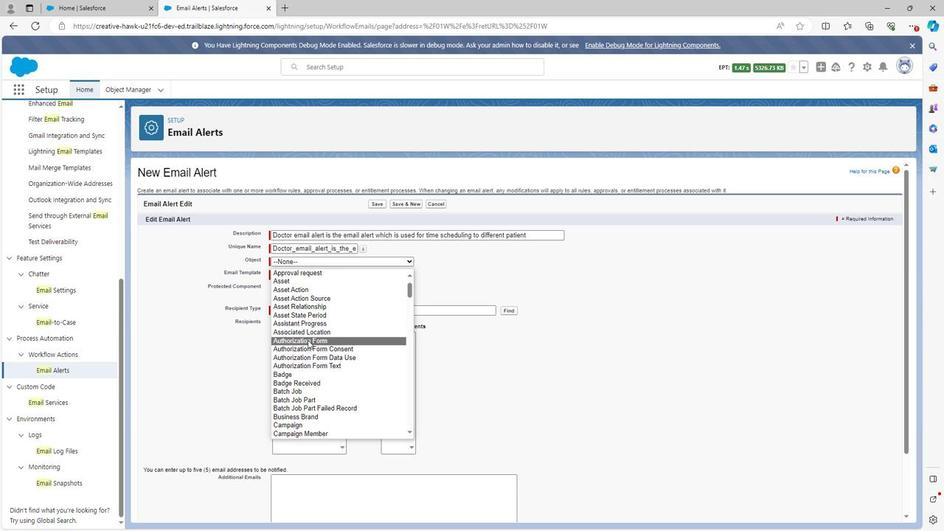 
Action: Mouse scrolled (304, 341) with delta (0, 0)
Screenshot: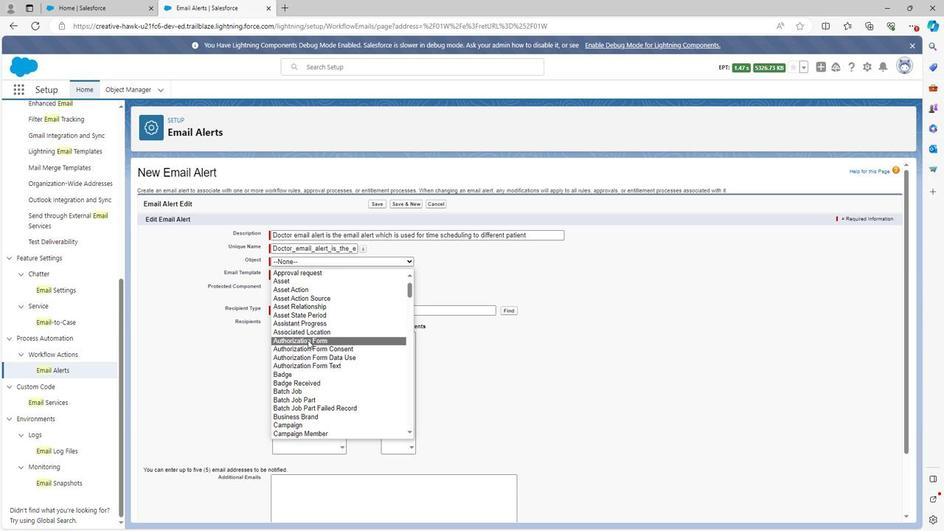
Action: Mouse moved to (300, 287)
Screenshot: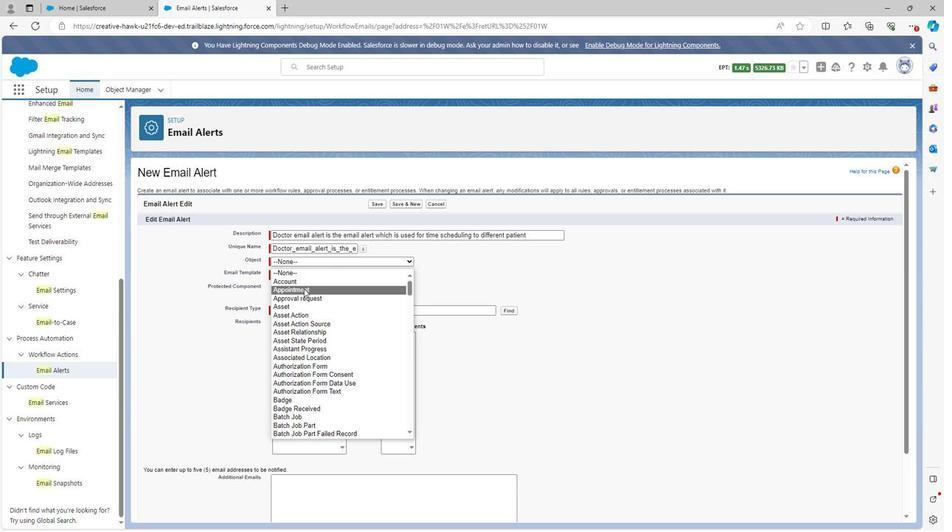 
Action: Mouse pressed left at (300, 287)
Screenshot: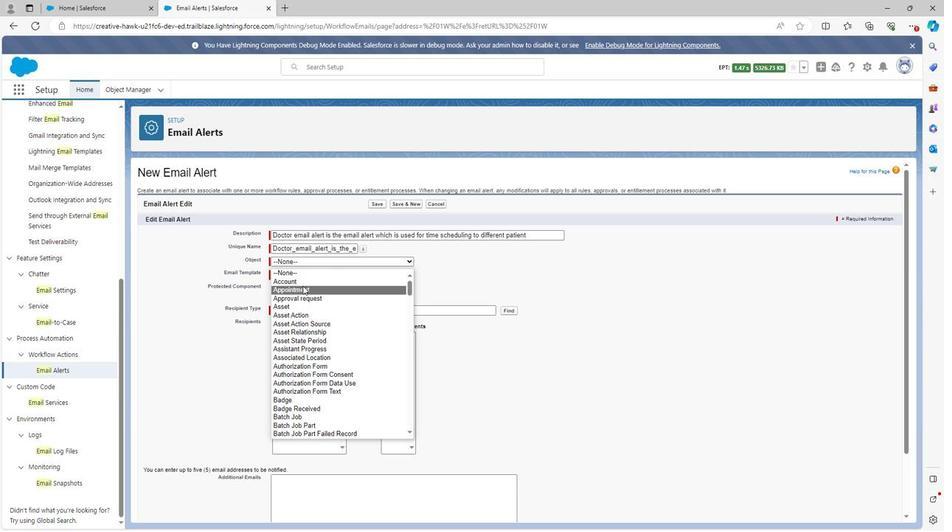 
Action: Mouse moved to (302, 277)
Screenshot: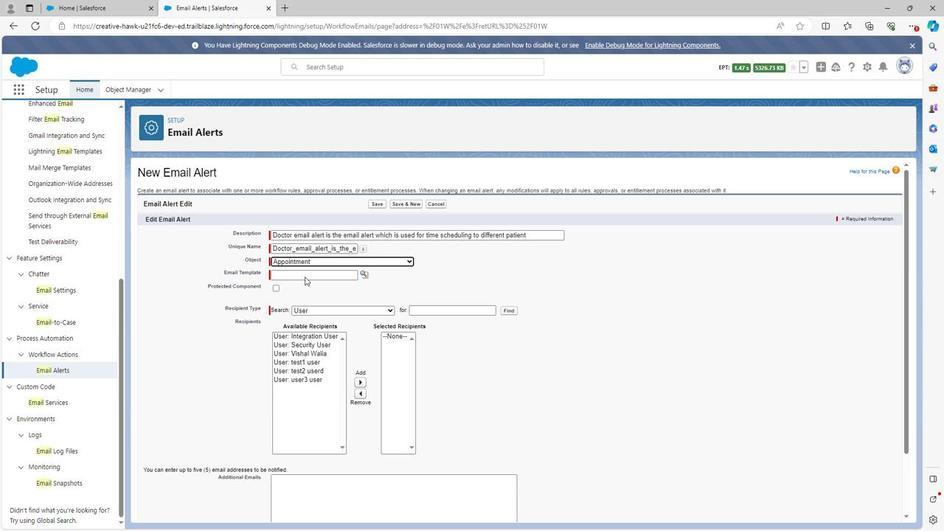 
Action: Mouse pressed left at (302, 277)
Screenshot: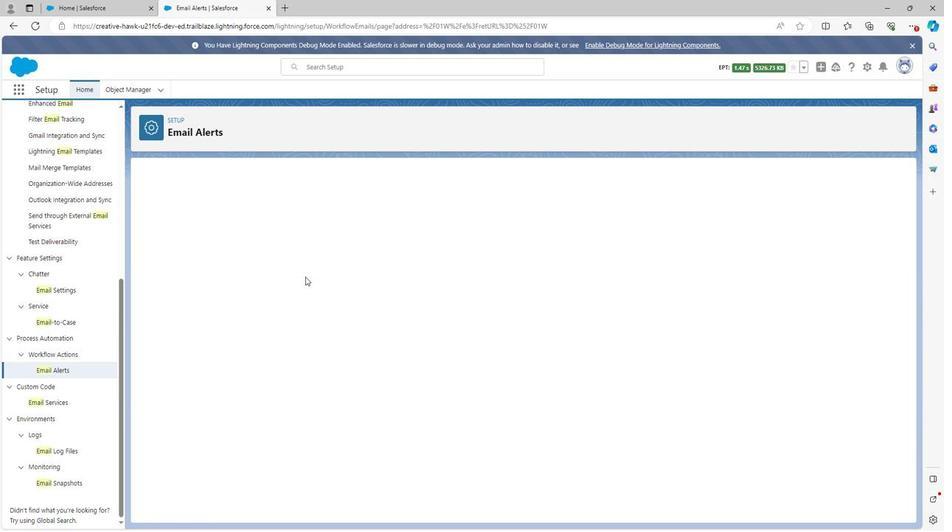 
Action: Mouse moved to (363, 275)
Screenshot: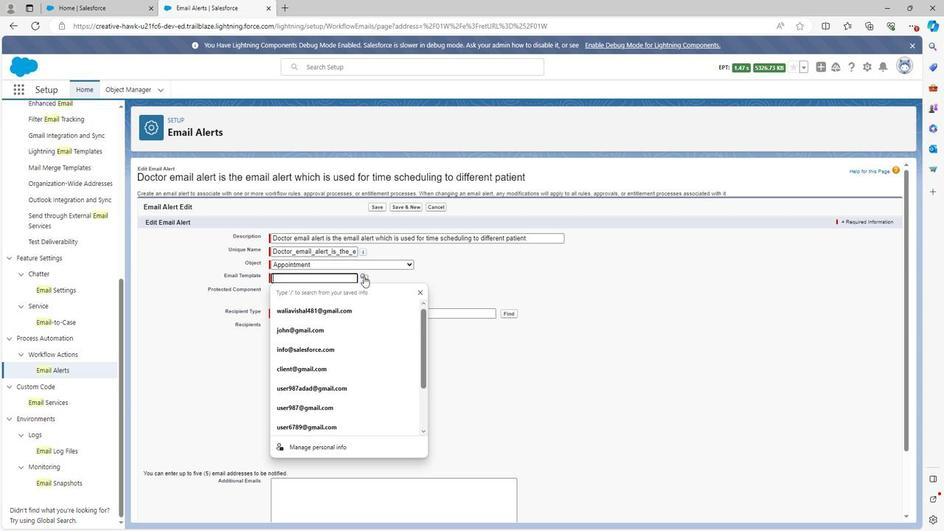 
Action: Mouse pressed left at (363, 275)
Screenshot: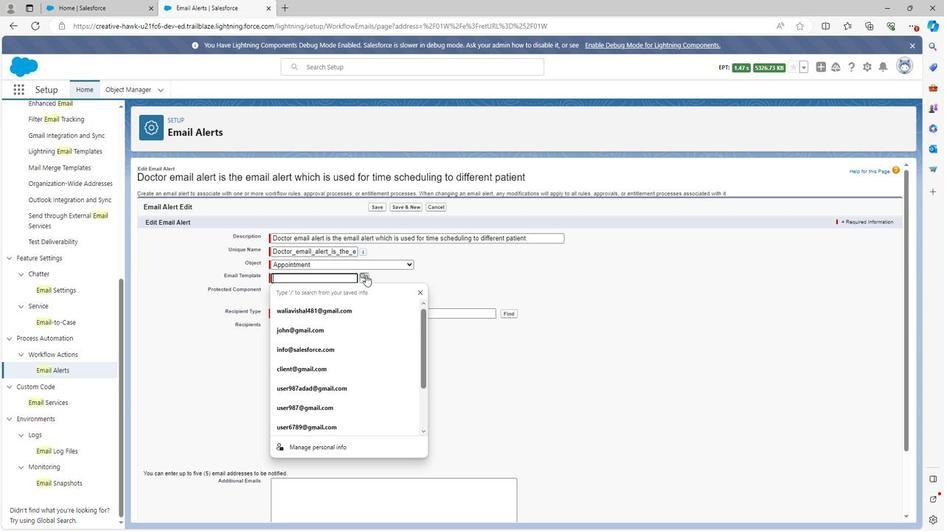 
Action: Mouse moved to (234, 402)
Screenshot: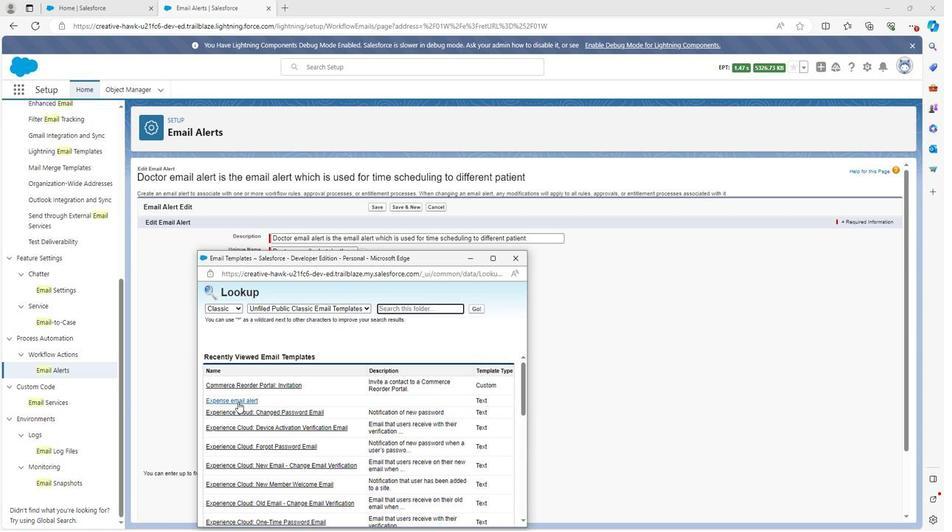 
Action: Mouse pressed left at (234, 402)
Screenshot: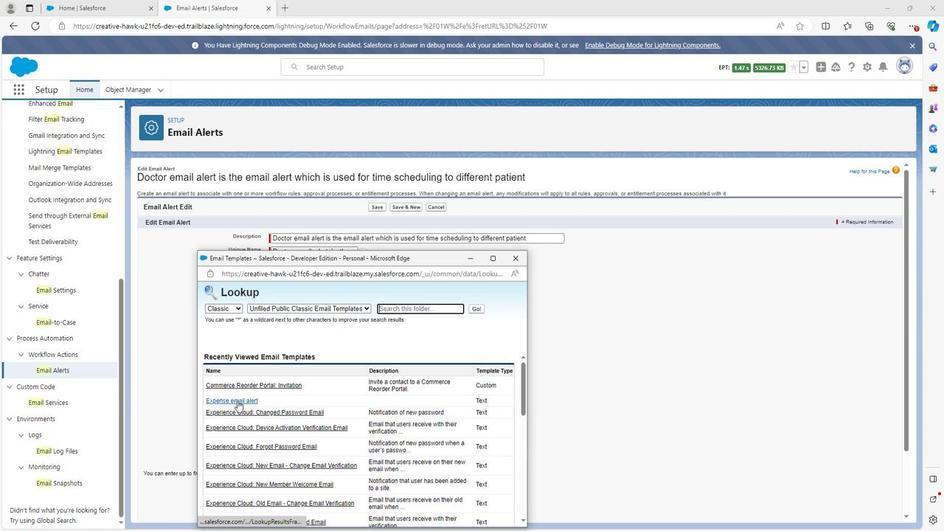 
Action: Mouse moved to (360, 277)
Screenshot: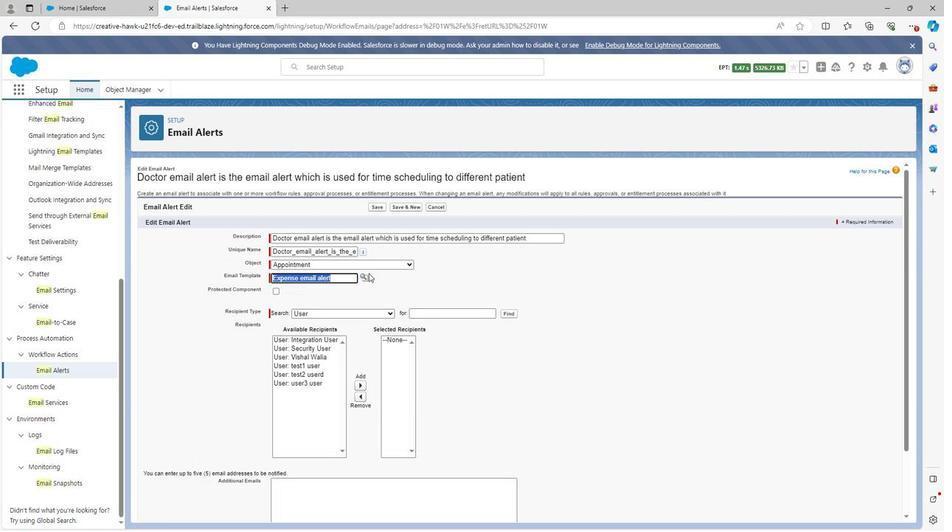 
Action: Mouse pressed left at (360, 277)
Screenshot: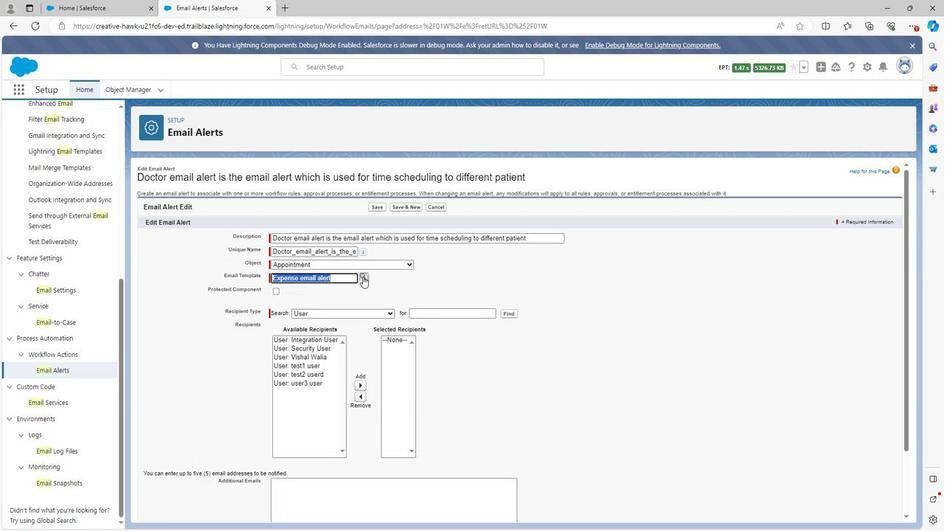 
Action: Mouse moved to (255, 408)
Screenshot: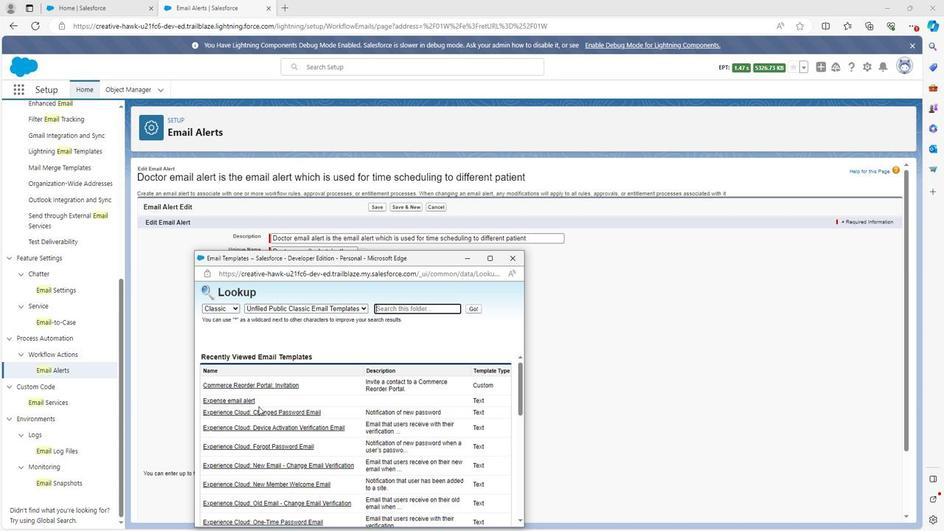 
Action: Mouse scrolled (255, 408) with delta (0, 0)
Screenshot: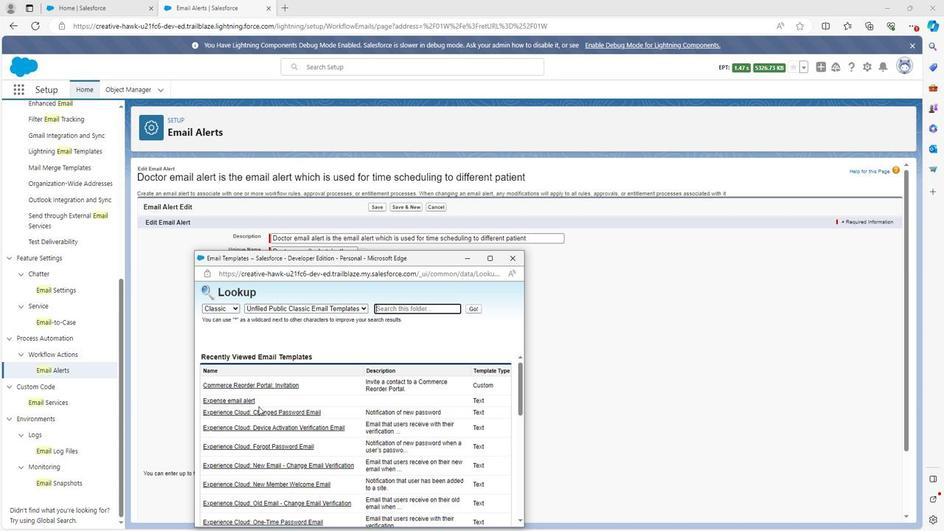 
Action: Mouse moved to (255, 411)
Screenshot: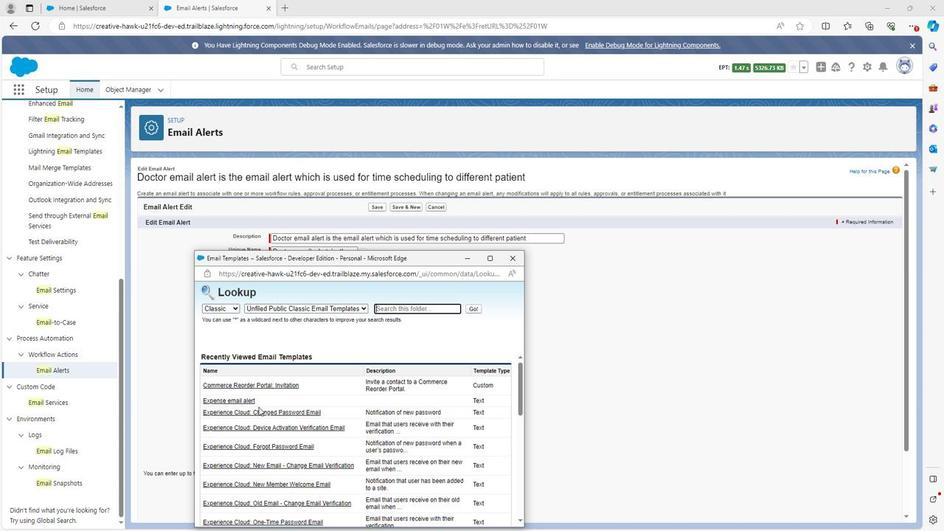 
Action: Mouse scrolled (255, 411) with delta (0, 0)
Screenshot: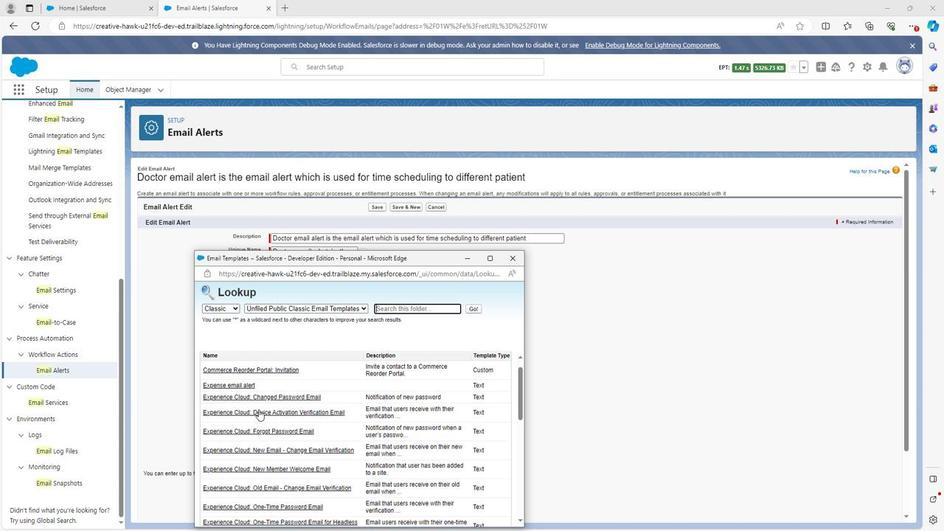 
Action: Mouse scrolled (255, 411) with delta (0, 0)
Screenshot: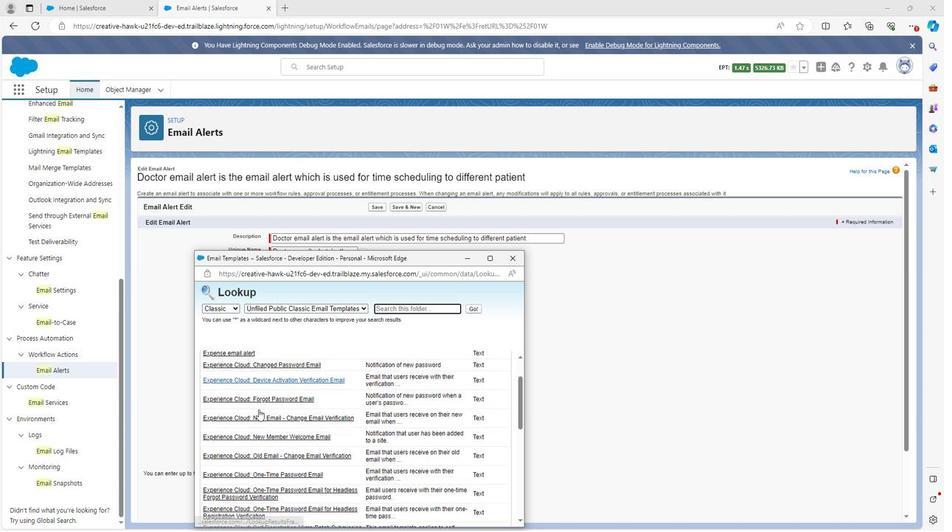 
Action: Mouse moved to (255, 411)
Screenshot: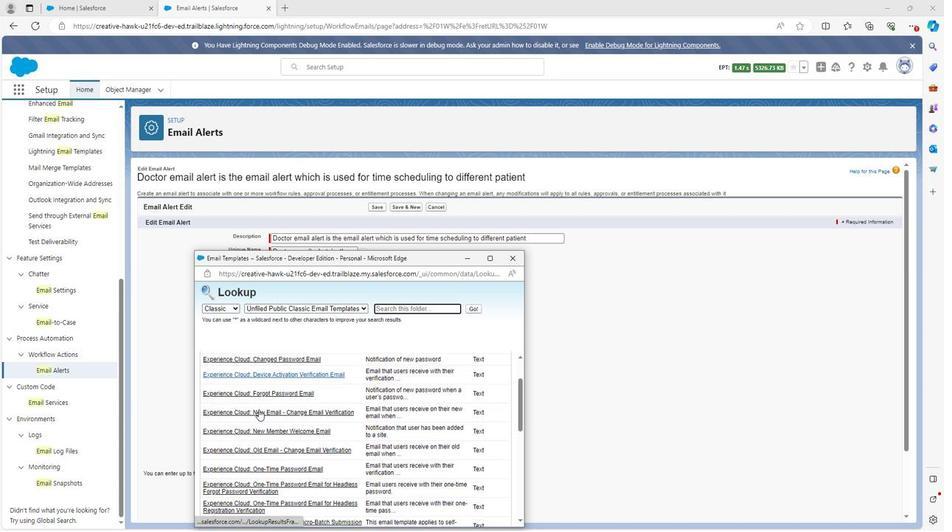 
Action: Mouse scrolled (255, 411) with delta (0, 0)
Screenshot: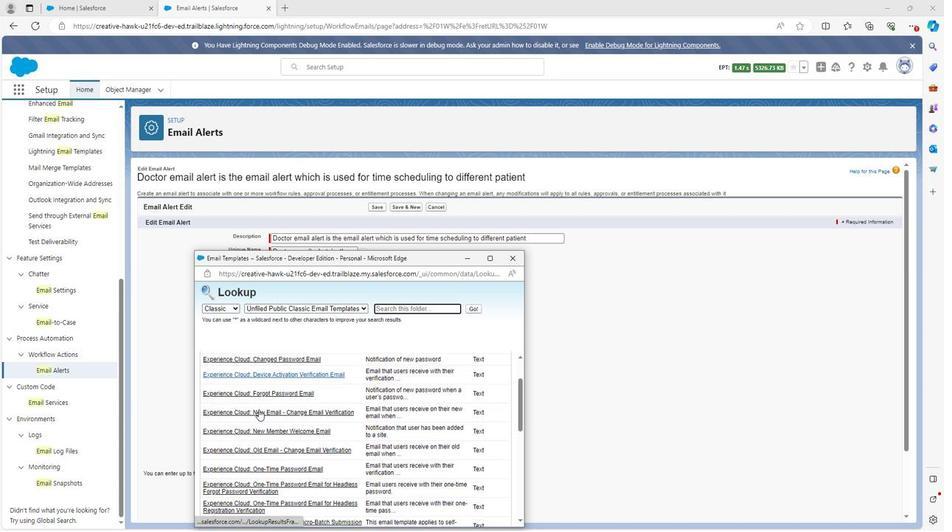 
Action: Mouse scrolled (255, 411) with delta (0, 0)
Screenshot: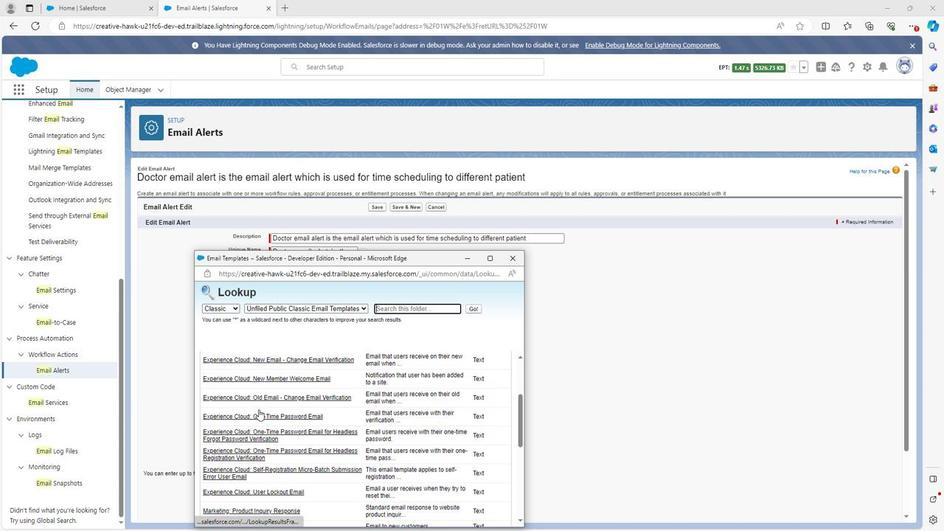 
Action: Mouse scrolled (255, 411) with delta (0, 0)
Screenshot: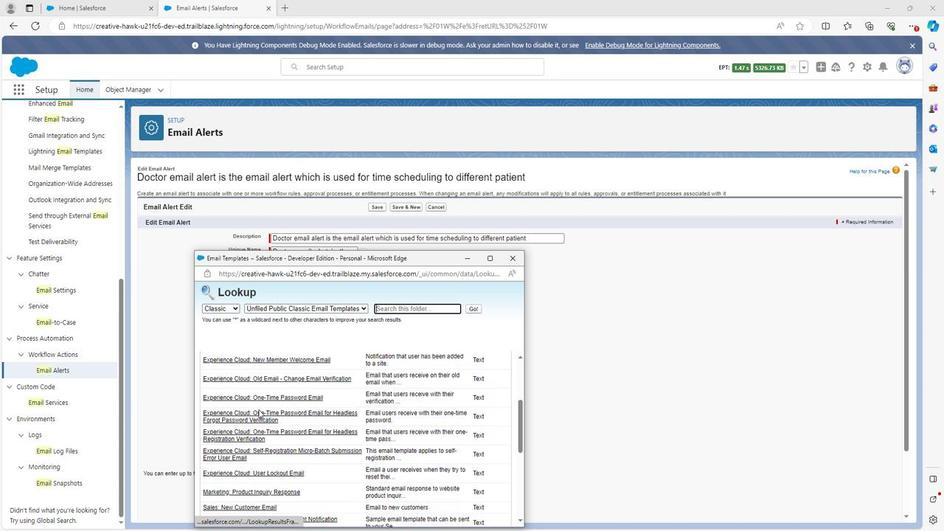 
Action: Mouse scrolled (255, 411) with delta (0, 0)
Screenshot: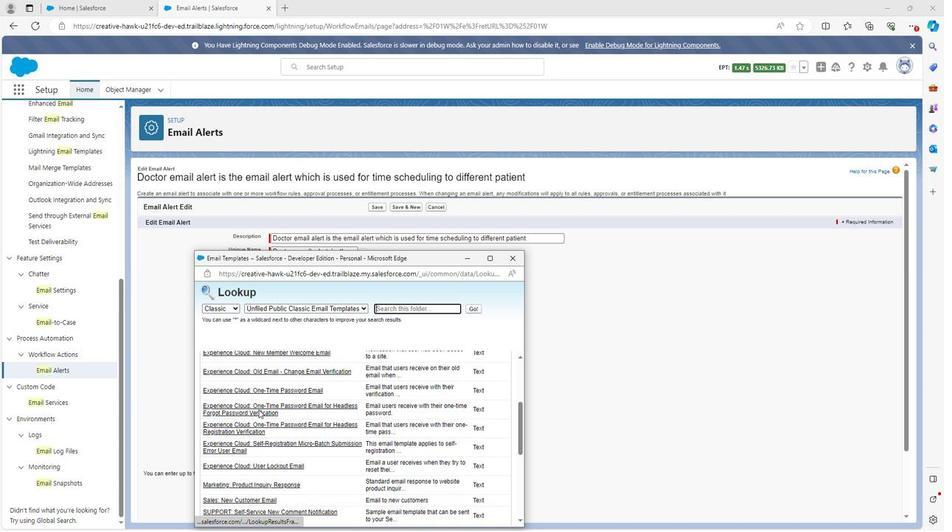 
Action: Mouse scrolled (255, 411) with delta (0, 0)
Screenshot: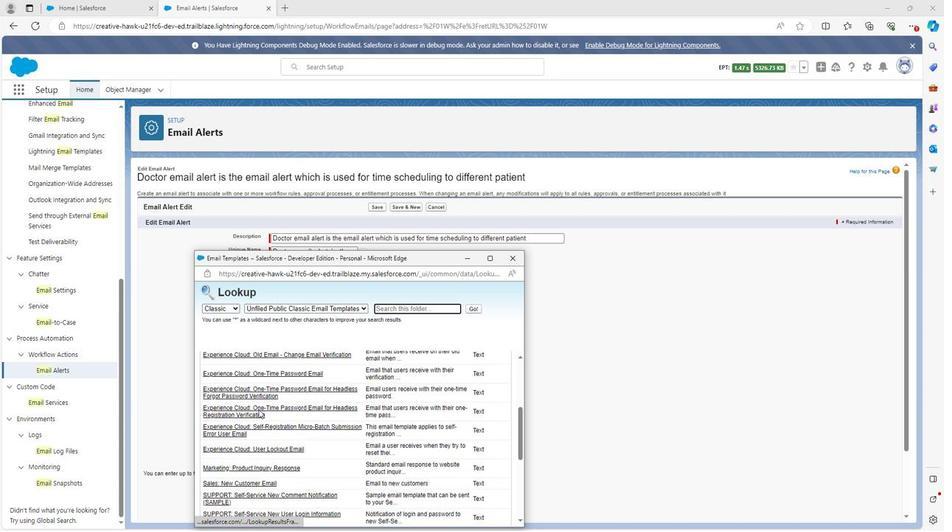 
Action: Mouse scrolled (255, 411) with delta (0, 0)
Screenshot: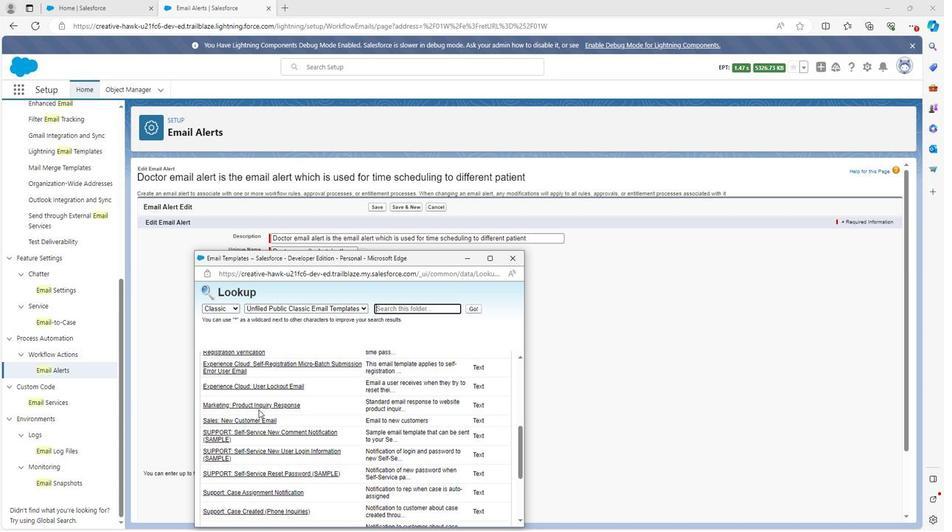 
Action: Mouse scrolled (255, 411) with delta (0, 0)
Screenshot: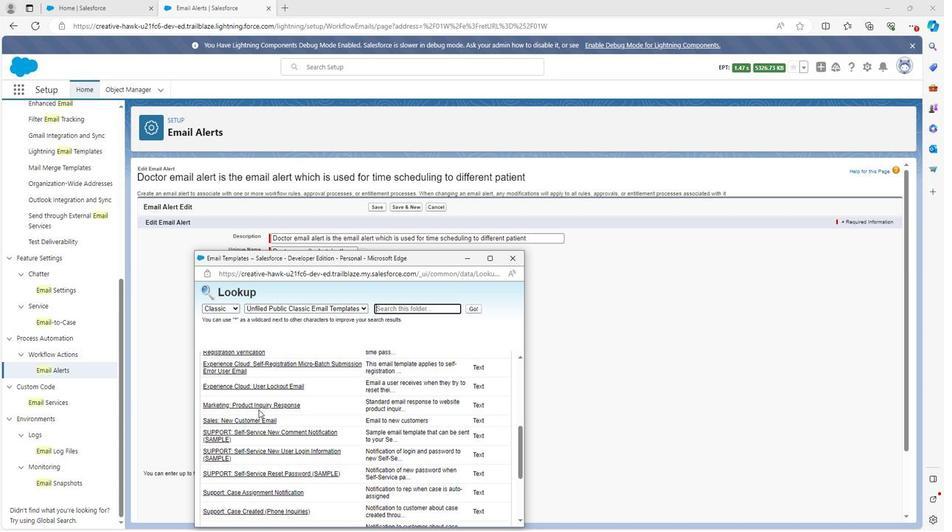 
Action: Mouse scrolled (255, 411) with delta (0, 0)
Screenshot: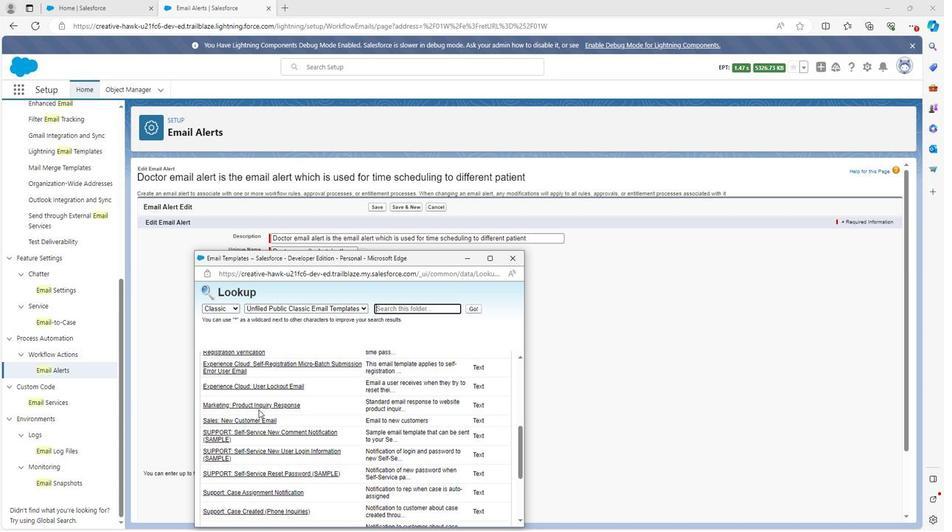 
Action: Mouse scrolled (255, 411) with delta (0, 0)
Screenshot: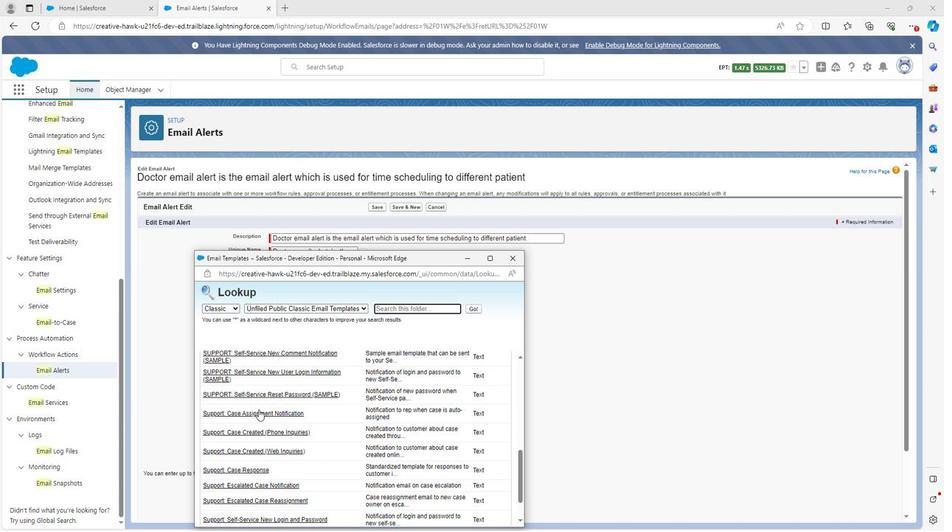 
Action: Mouse scrolled (255, 411) with delta (0, 0)
Screenshot: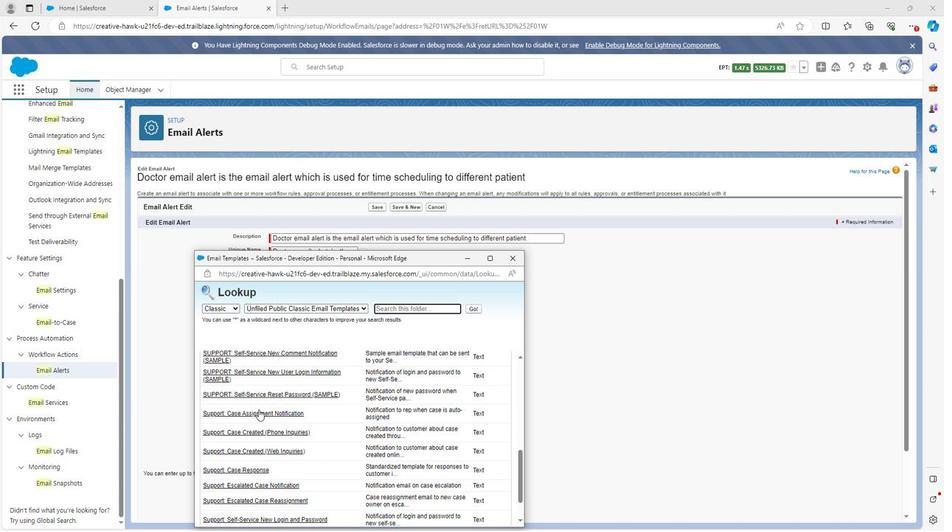 
Action: Mouse scrolled (255, 411) with delta (0, 0)
Screenshot: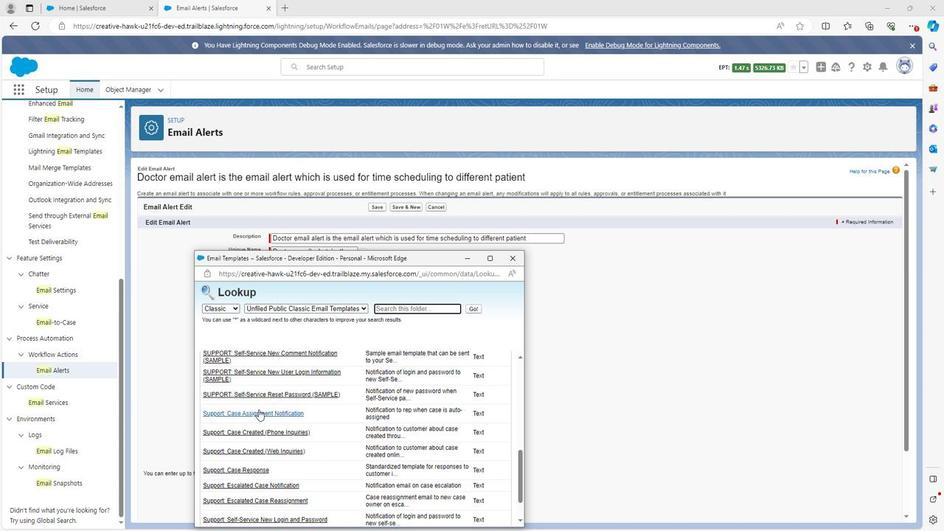 
Action: Mouse scrolled (255, 411) with delta (0, 0)
Screenshot: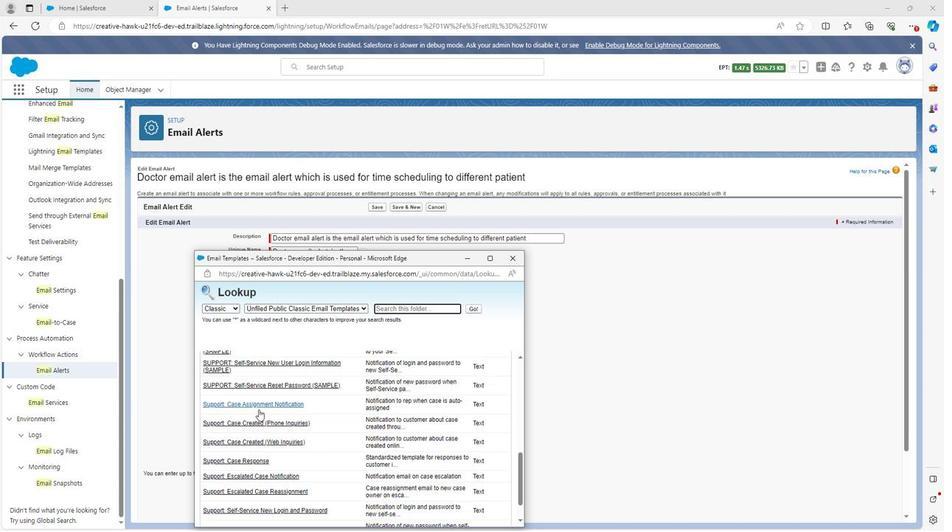 
Action: Mouse scrolled (255, 411) with delta (0, 0)
Screenshot: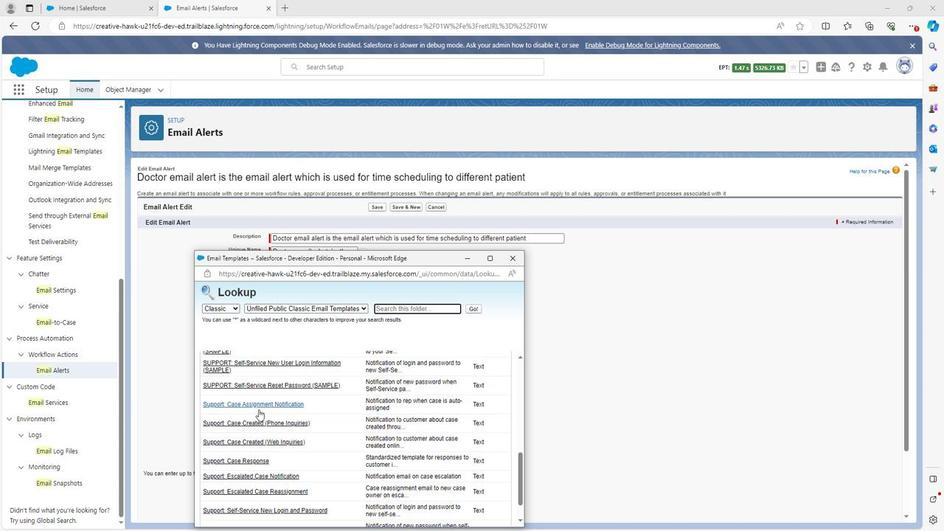 
Action: Mouse scrolled (255, 411) with delta (0, 0)
Screenshot: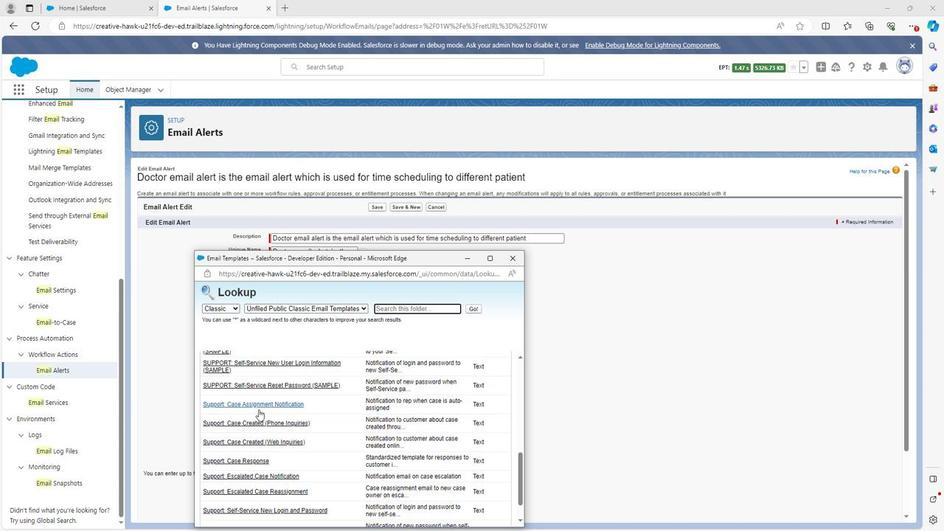 
Action: Mouse scrolled (255, 411) with delta (0, 0)
Screenshot: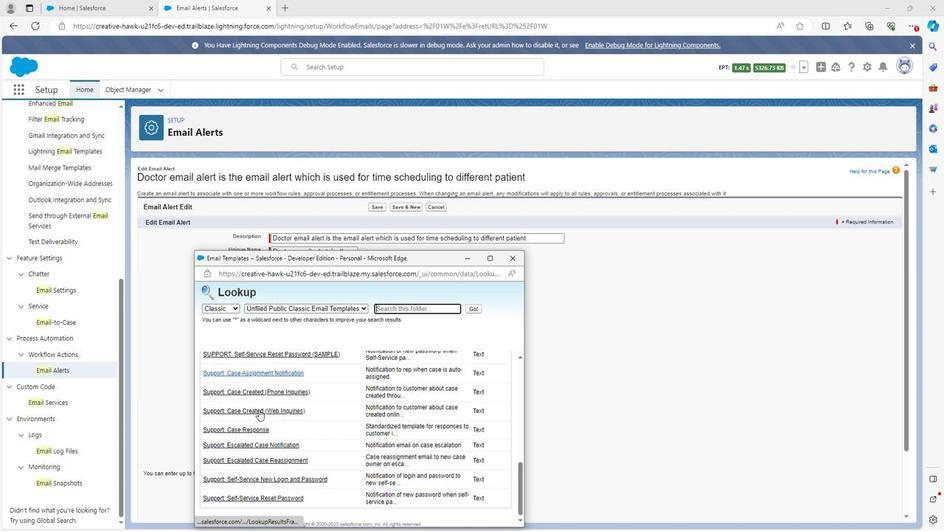 
Action: Mouse scrolled (255, 411) with delta (0, 0)
Screenshot: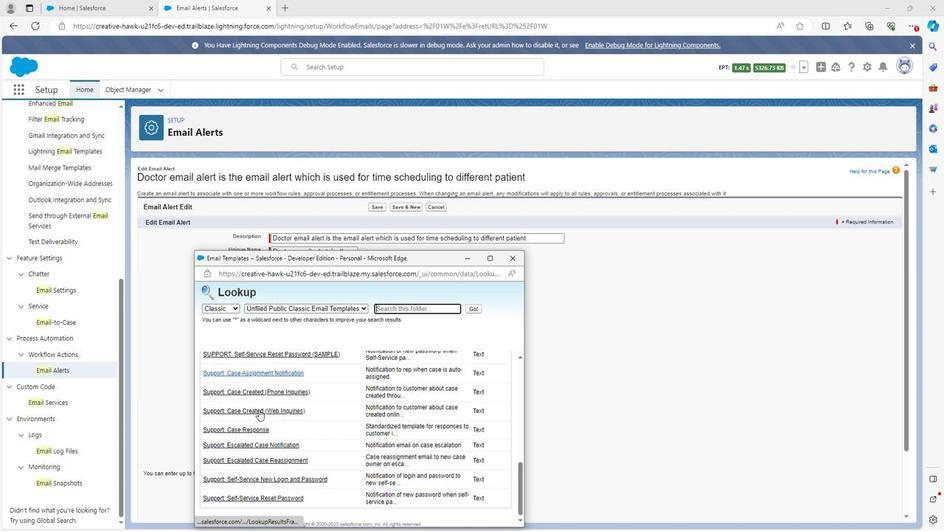 
Action: Mouse scrolled (255, 411) with delta (0, 0)
Screenshot: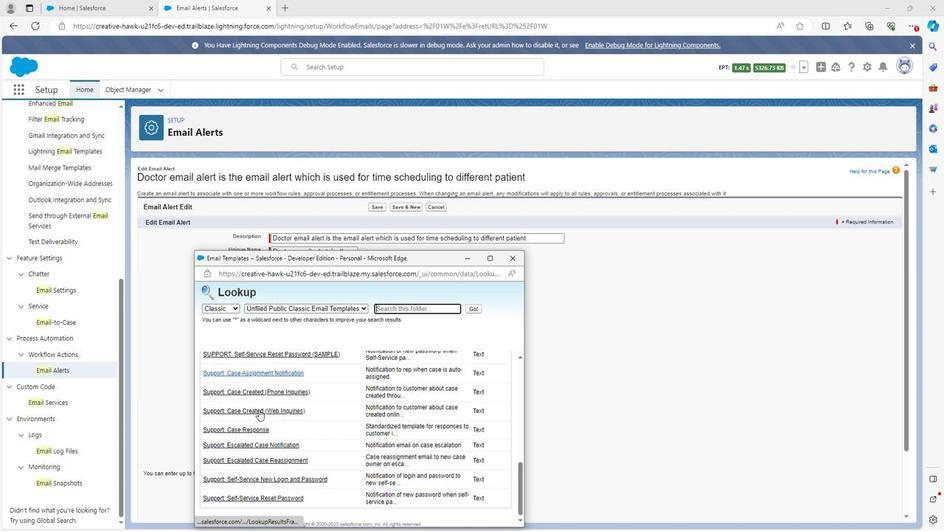 
Action: Mouse scrolled (255, 411) with delta (0, 0)
Screenshot: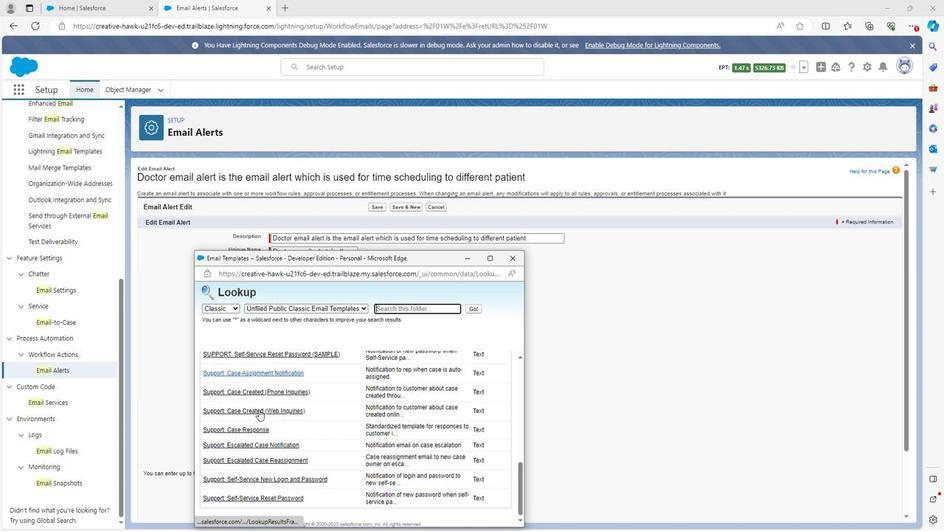 
Action: Mouse scrolled (255, 411) with delta (0, 0)
Screenshot: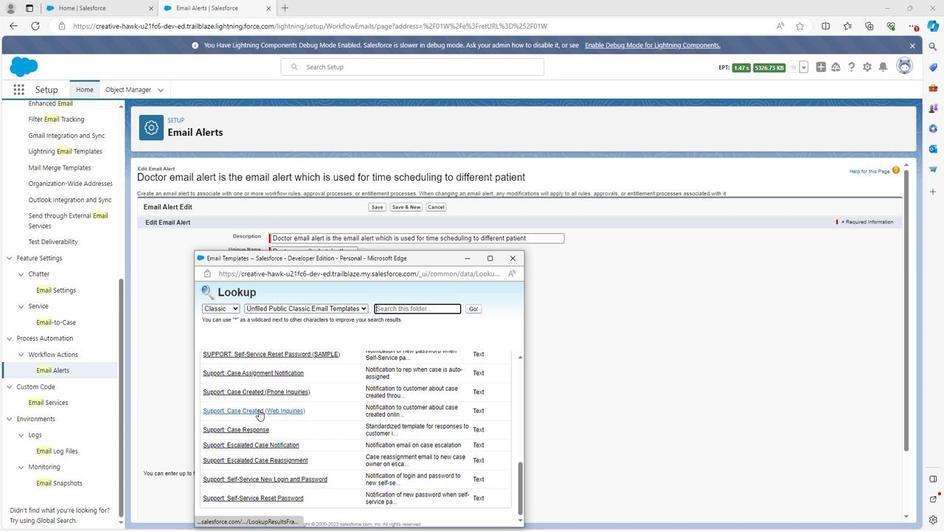 
Action: Mouse scrolled (255, 411) with delta (0, 0)
Screenshot: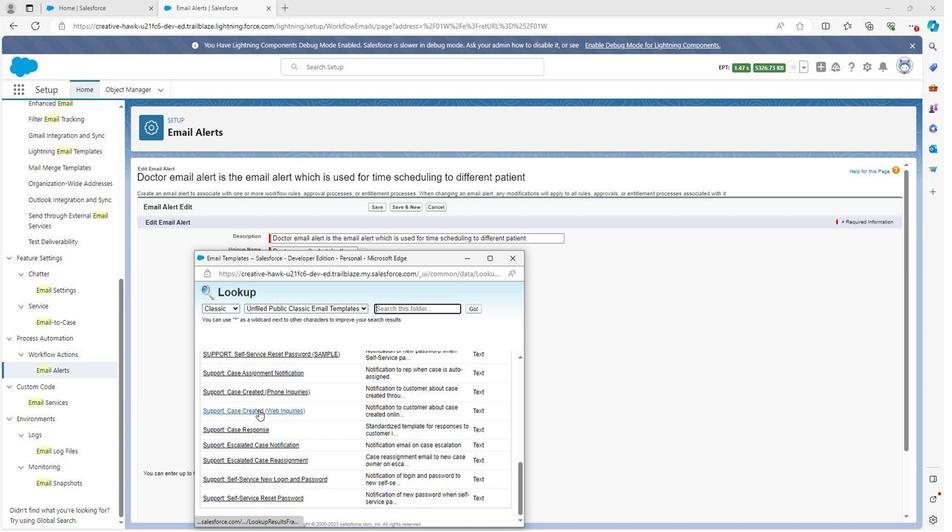 
Action: Mouse moved to (236, 431)
Screenshot: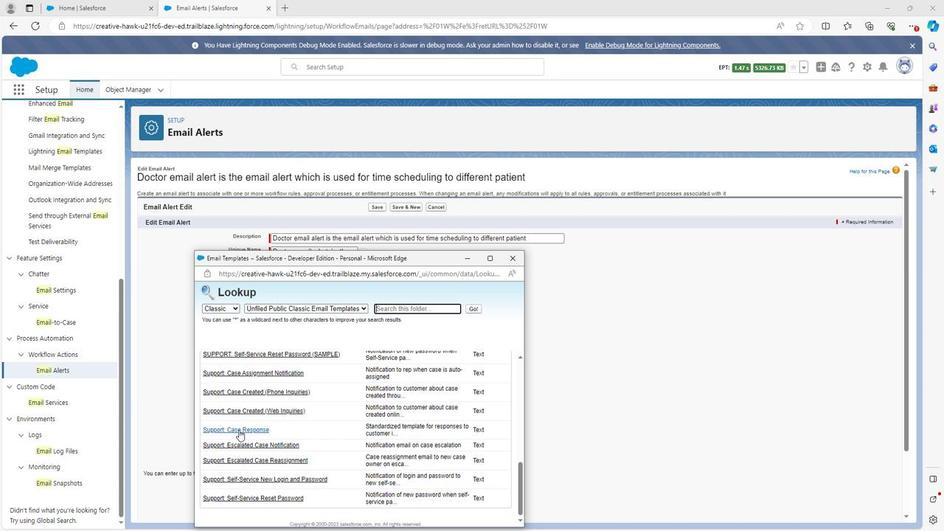 
Action: Mouse scrolled (236, 431) with delta (0, 0)
Screenshot: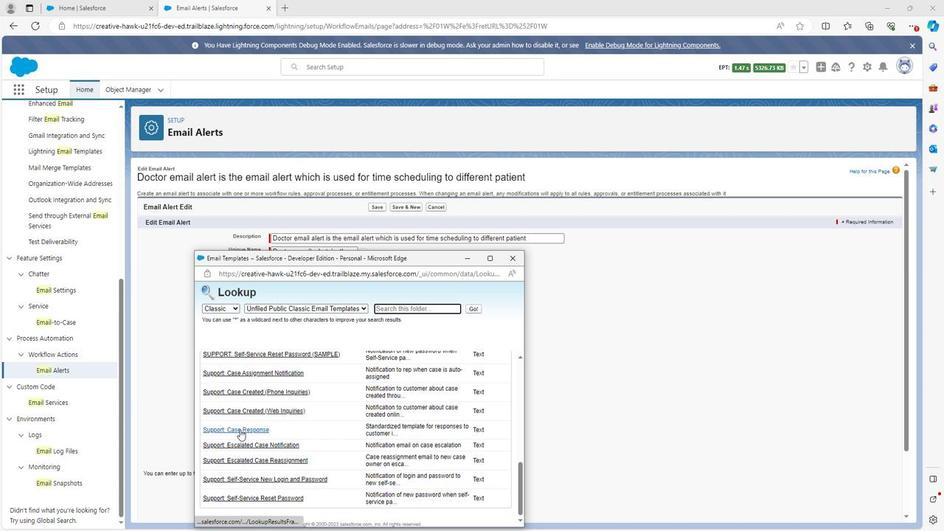 
Action: Mouse scrolled (236, 431) with delta (0, 0)
Screenshot: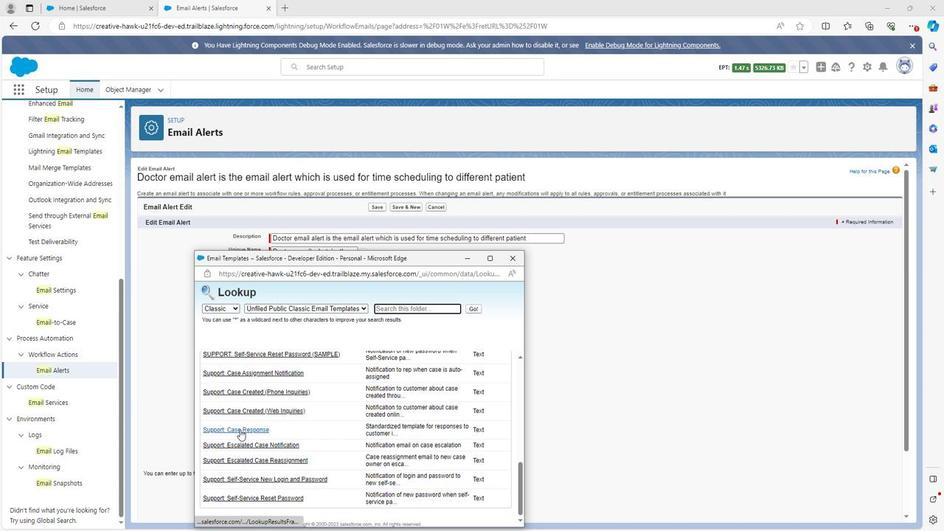 
Action: Mouse scrolled (236, 431) with delta (0, 0)
Screenshot: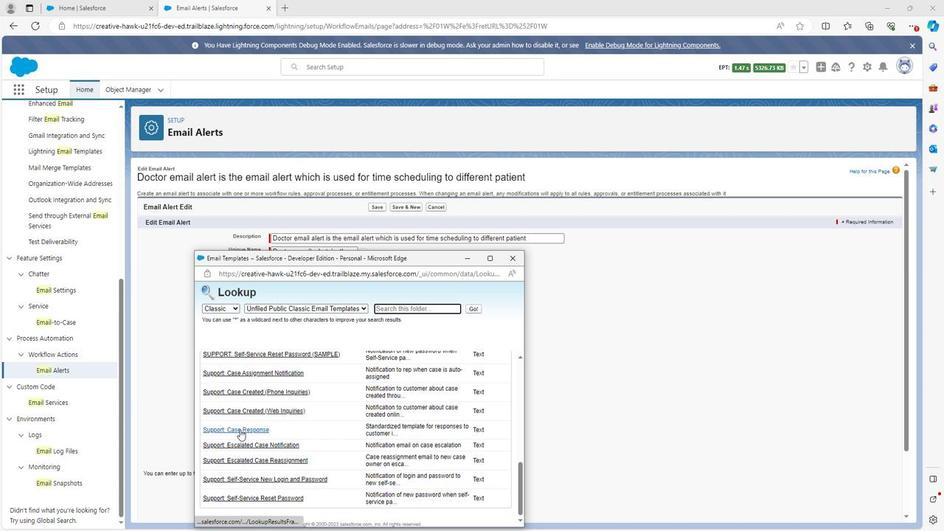 
Action: Mouse scrolled (236, 431) with delta (0, 0)
Screenshot: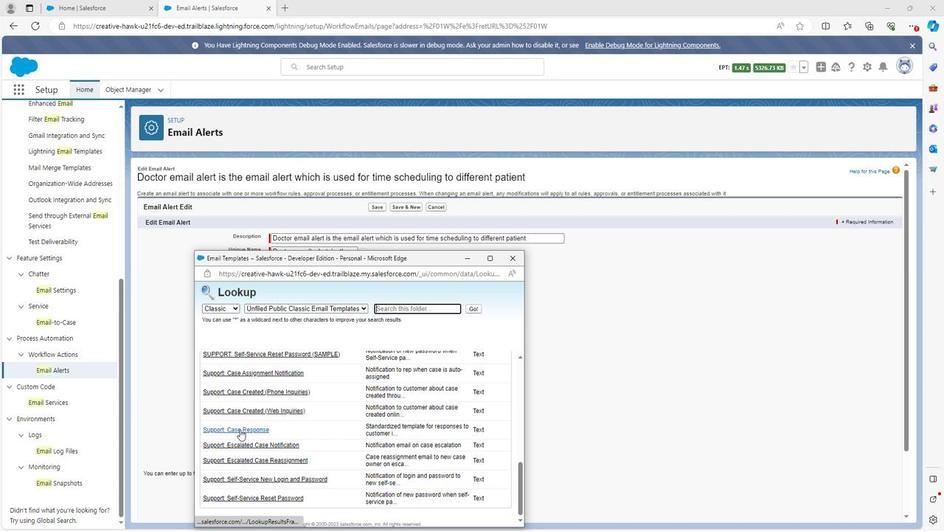 
Action: Mouse scrolled (236, 431) with delta (0, 0)
Screenshot: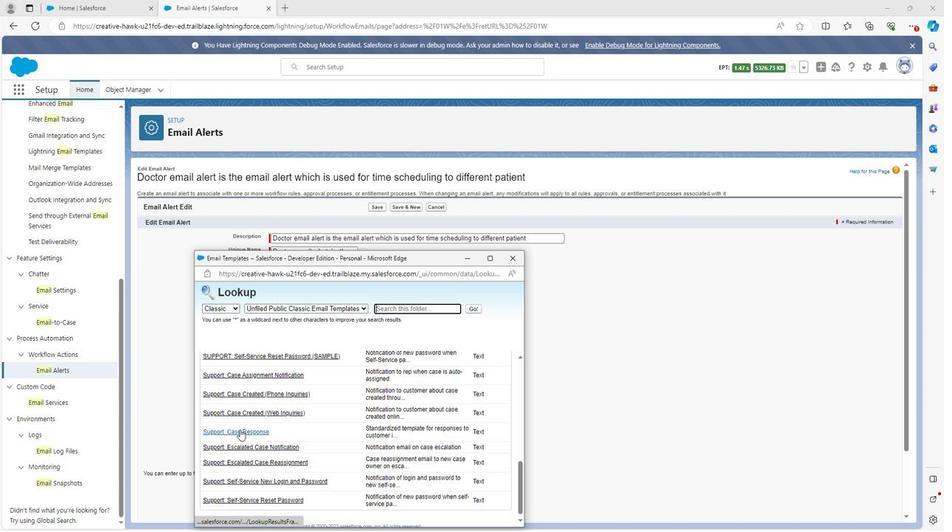 
Action: Mouse scrolled (236, 431) with delta (0, 0)
Screenshot: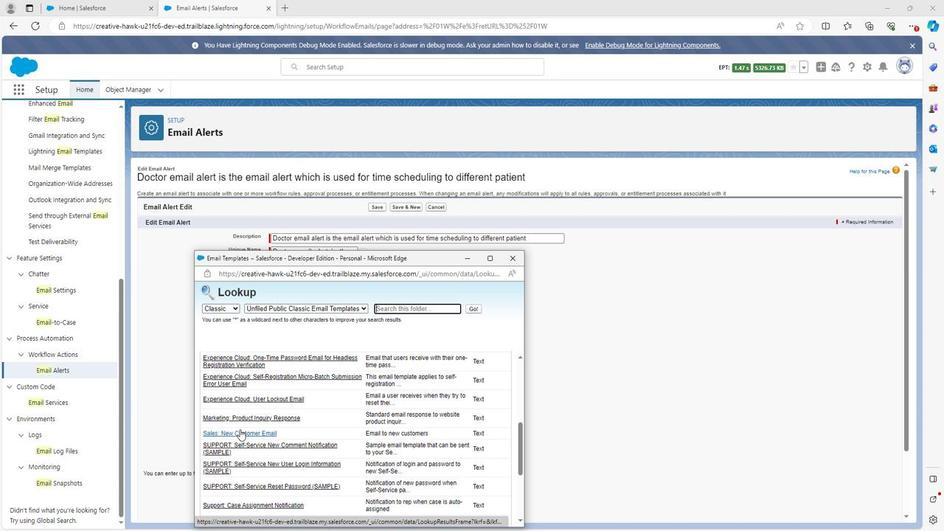
Action: Mouse scrolled (236, 431) with delta (0, 0)
Screenshot: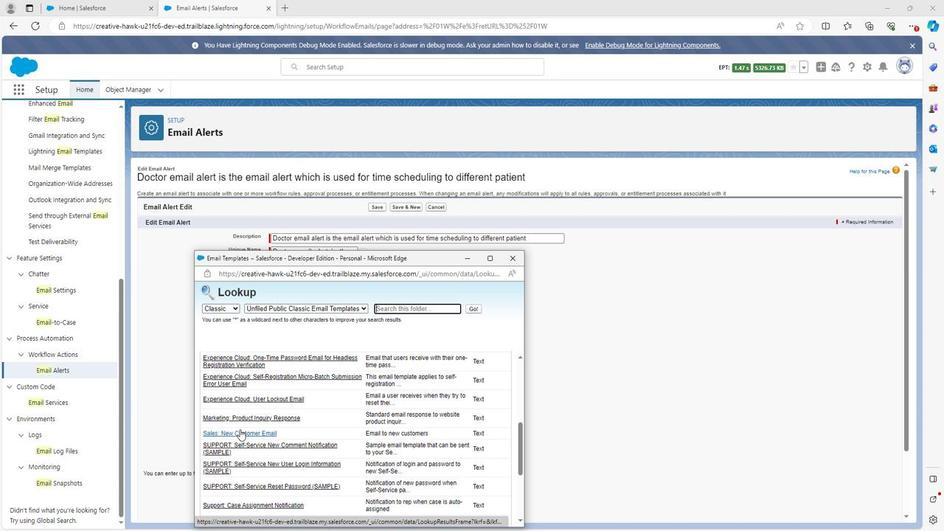 
Action: Mouse scrolled (236, 431) with delta (0, 0)
Screenshot: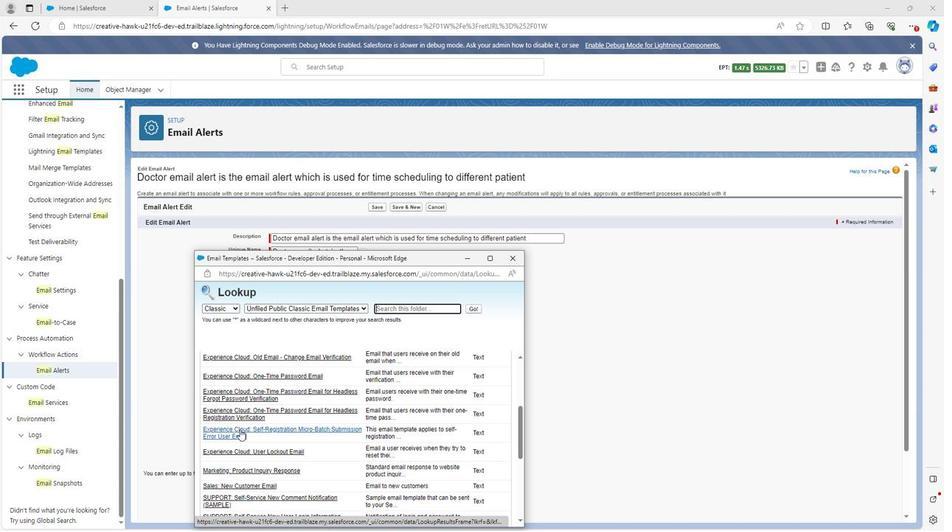 
Action: Mouse scrolled (236, 431) with delta (0, 0)
Screenshot: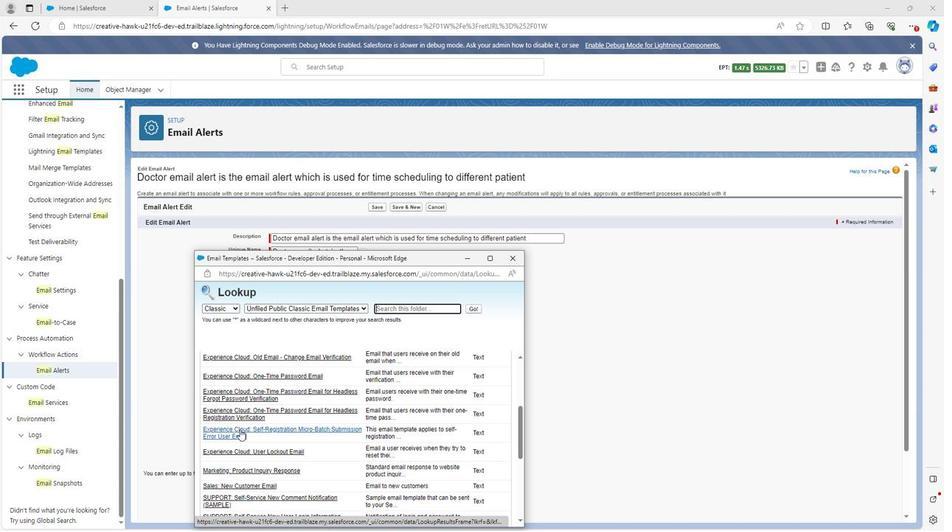 
Action: Mouse scrolled (236, 431) with delta (0, 0)
Screenshot: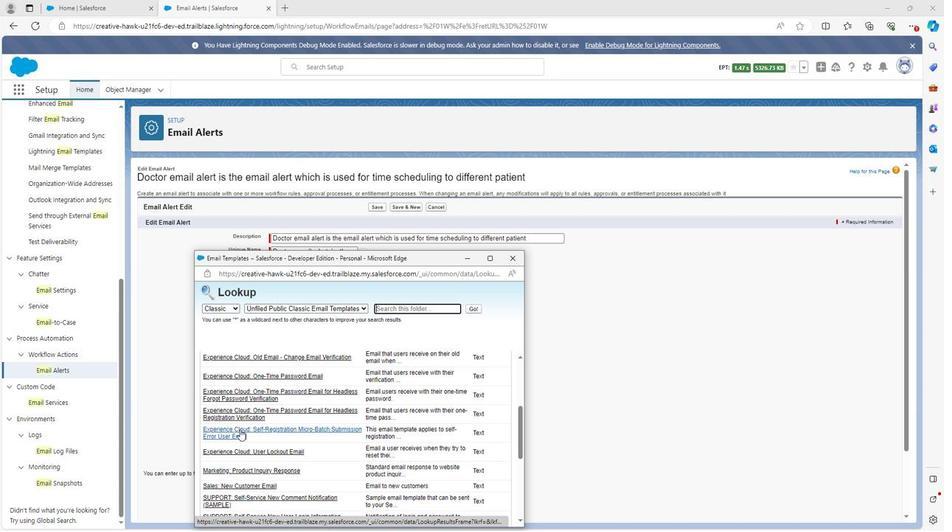 
Action: Mouse scrolled (236, 431) with delta (0, 0)
Screenshot: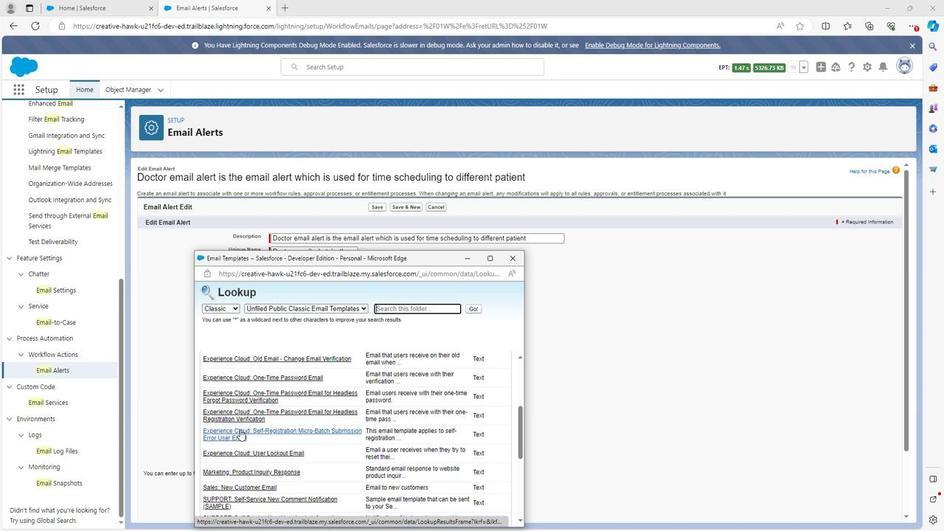 
Action: Mouse scrolled (236, 431) with delta (0, 0)
Screenshot: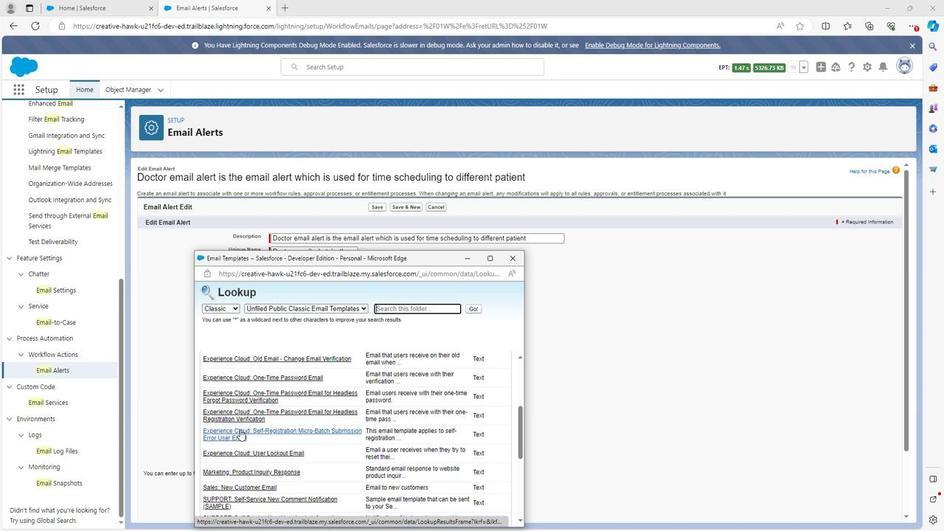 
Action: Mouse scrolled (236, 431) with delta (0, 0)
Screenshot: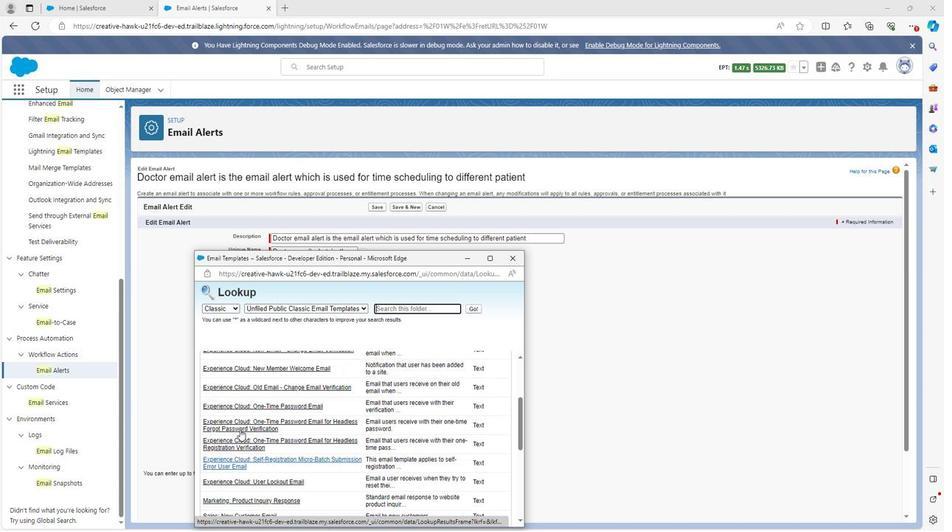 
Action: Mouse scrolled (236, 431) with delta (0, 0)
Screenshot: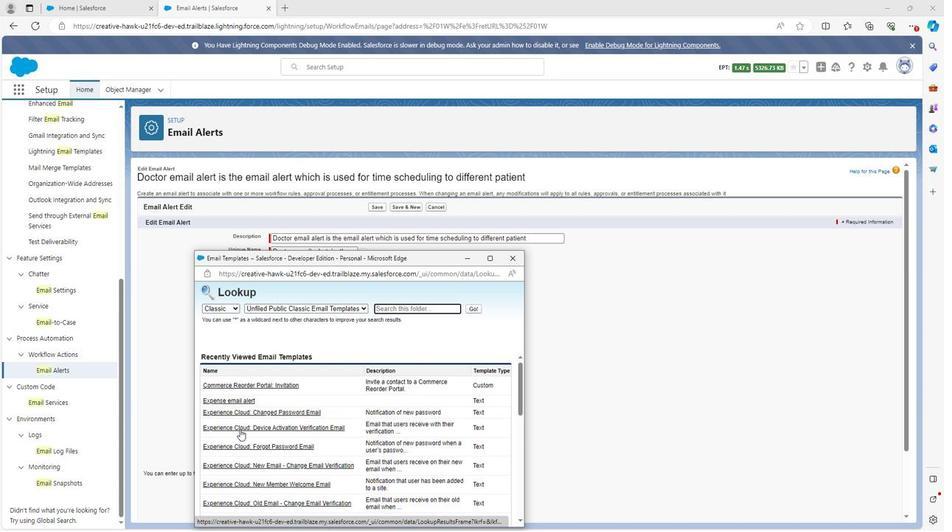 
Action: Mouse scrolled (236, 431) with delta (0, 0)
Screenshot: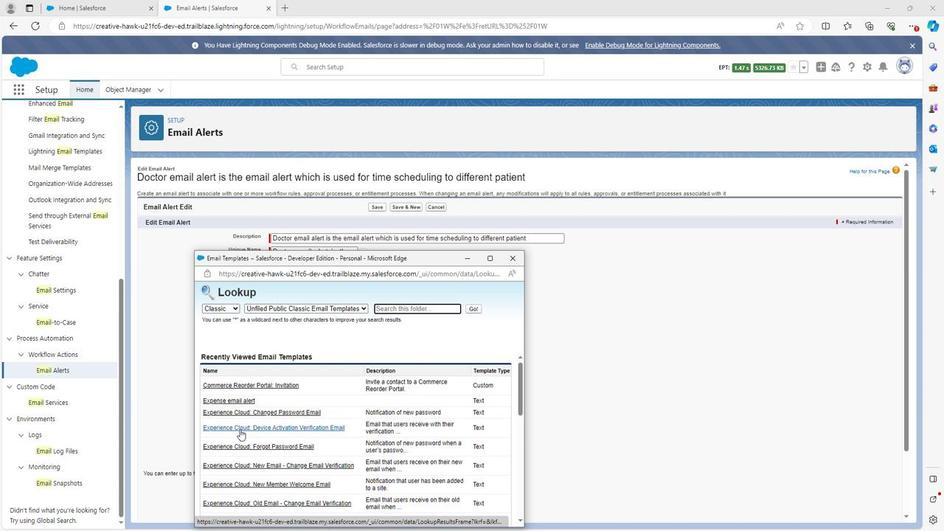 
Action: Mouse scrolled (236, 431) with delta (0, 0)
Screenshot: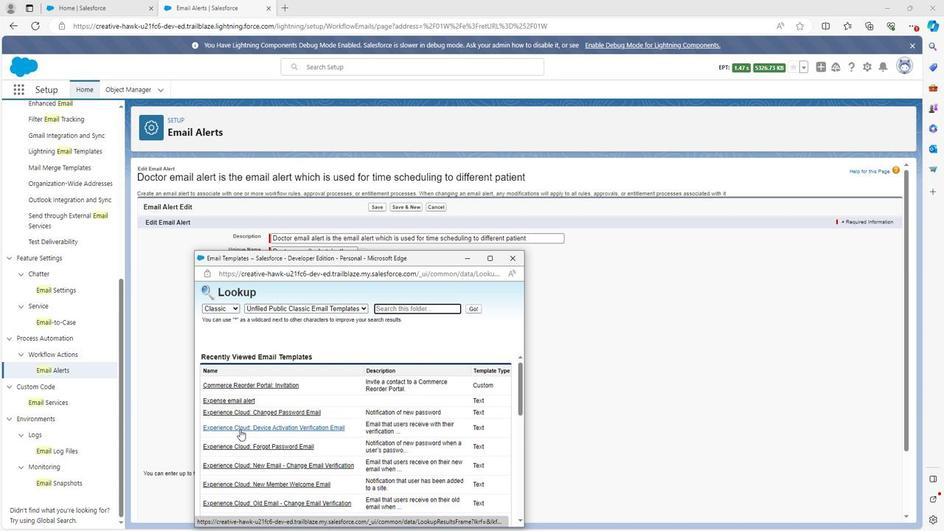 
Action: Mouse scrolled (236, 431) with delta (0, 0)
Screenshot: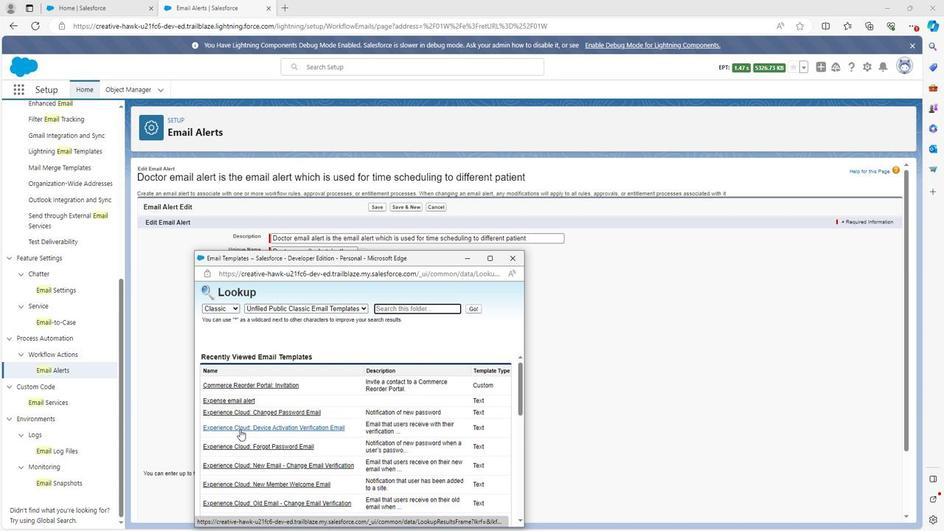 
Action: Mouse scrolled (236, 431) with delta (0, 0)
Screenshot: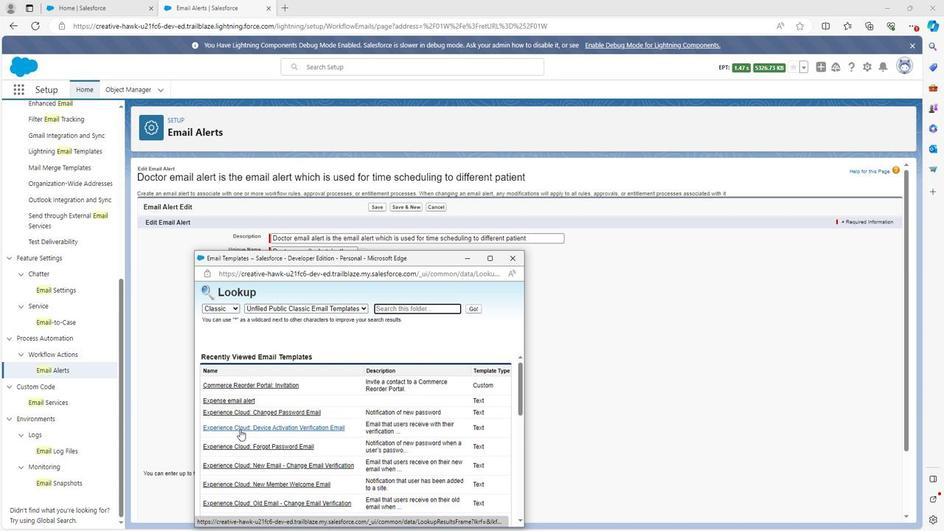 
Action: Mouse scrolled (236, 431) with delta (0, 0)
Screenshot: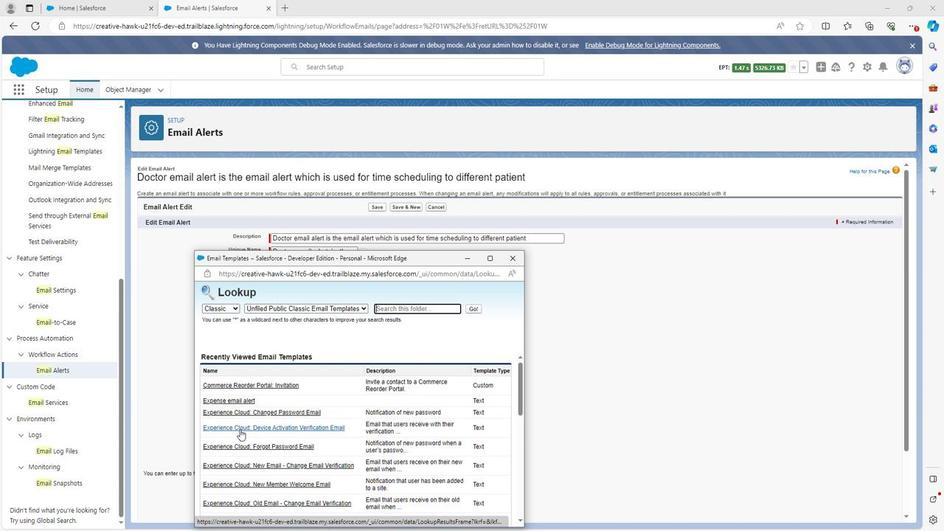 
Action: Mouse scrolled (236, 431) with delta (0, 0)
Screenshot: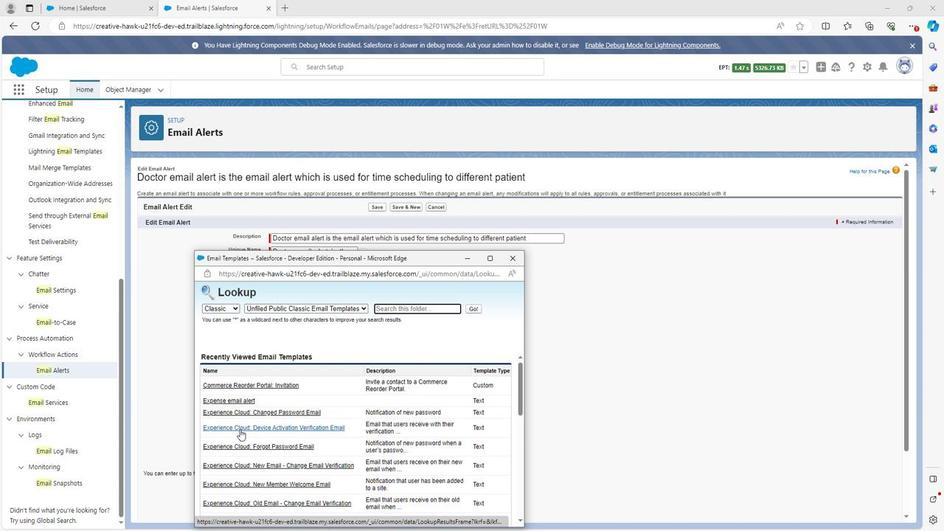 
Action: Mouse scrolled (236, 431) with delta (0, 0)
Screenshot: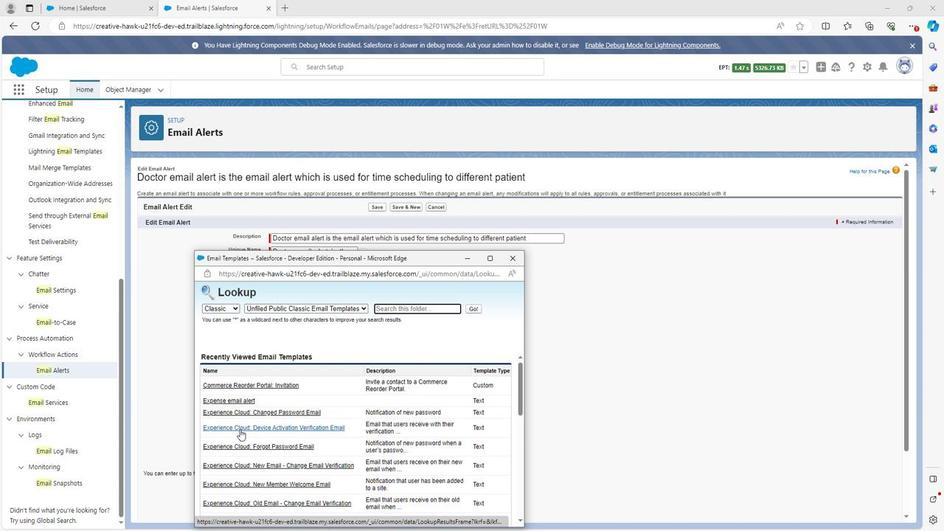 
Action: Mouse scrolled (236, 431) with delta (0, 0)
Screenshot: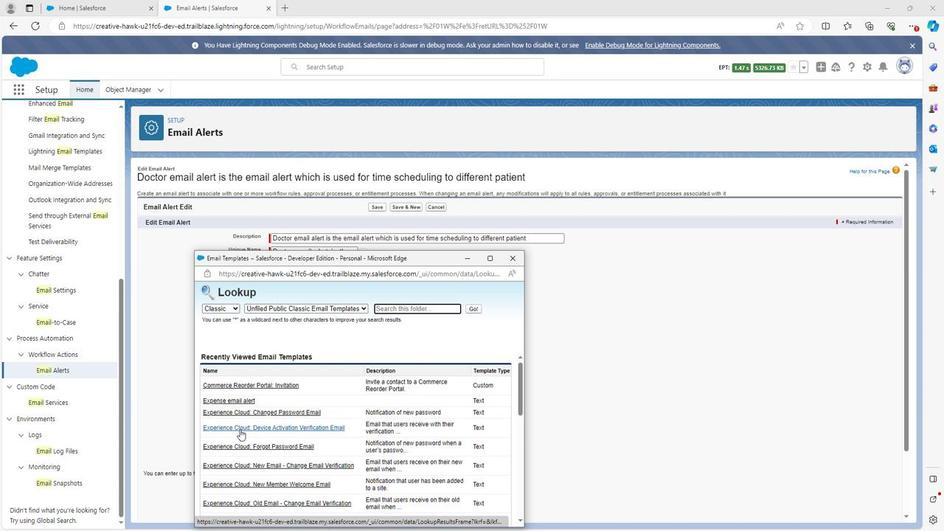 
Action: Mouse scrolled (236, 431) with delta (0, 0)
Screenshot: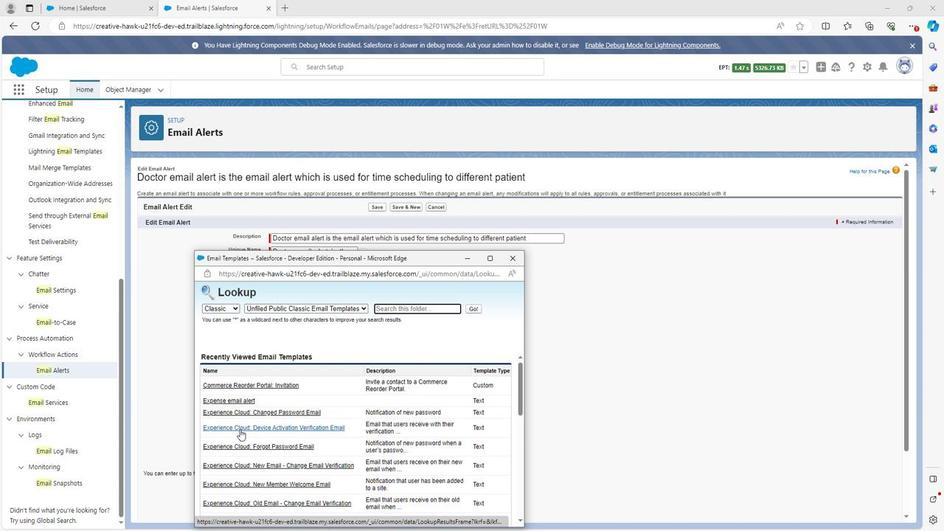 
Action: Mouse moved to (318, 428)
Screenshot: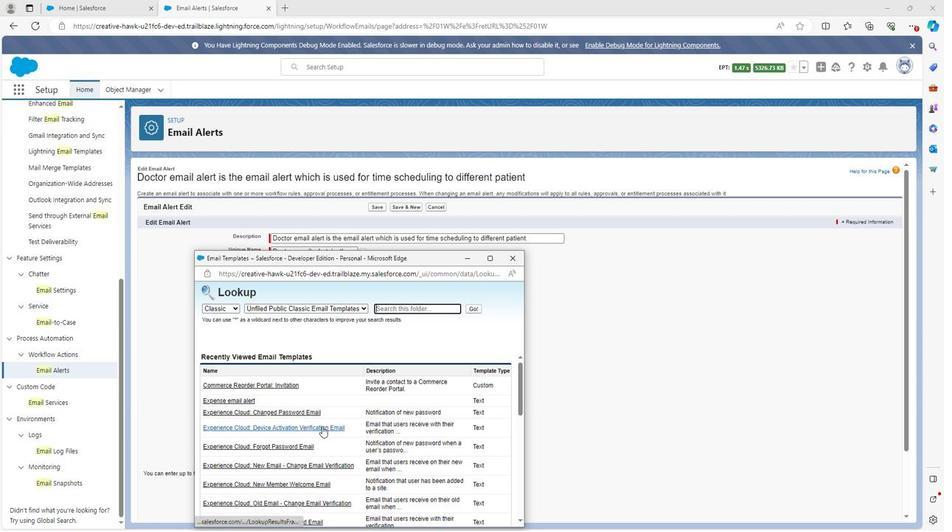 
Action: Mouse scrolled (318, 427) with delta (0, 0)
Screenshot: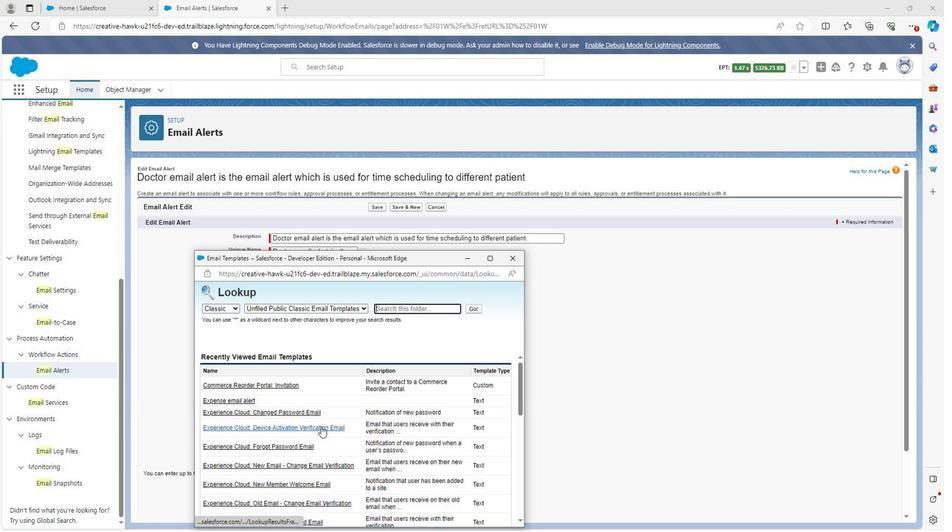 
Action: Mouse scrolled (318, 427) with delta (0, 0)
Screenshot: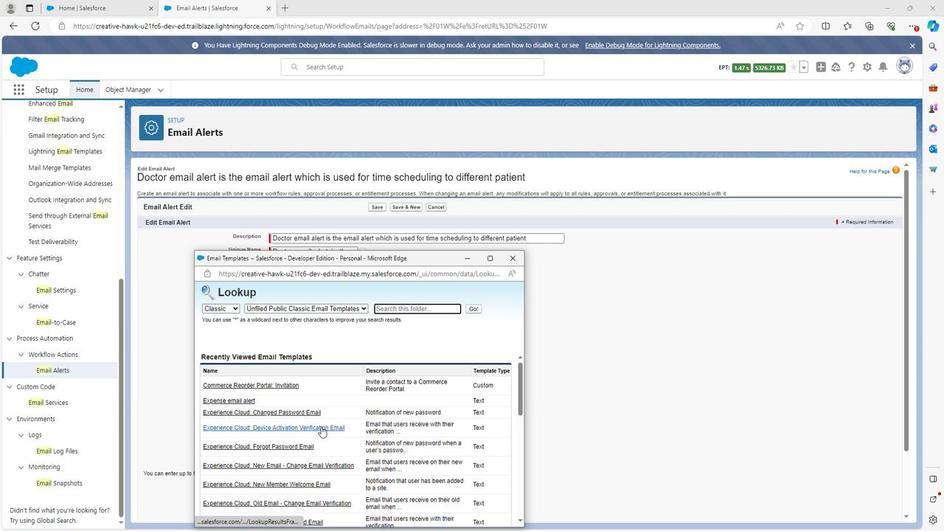 
Action: Mouse moved to (302, 431)
Screenshot: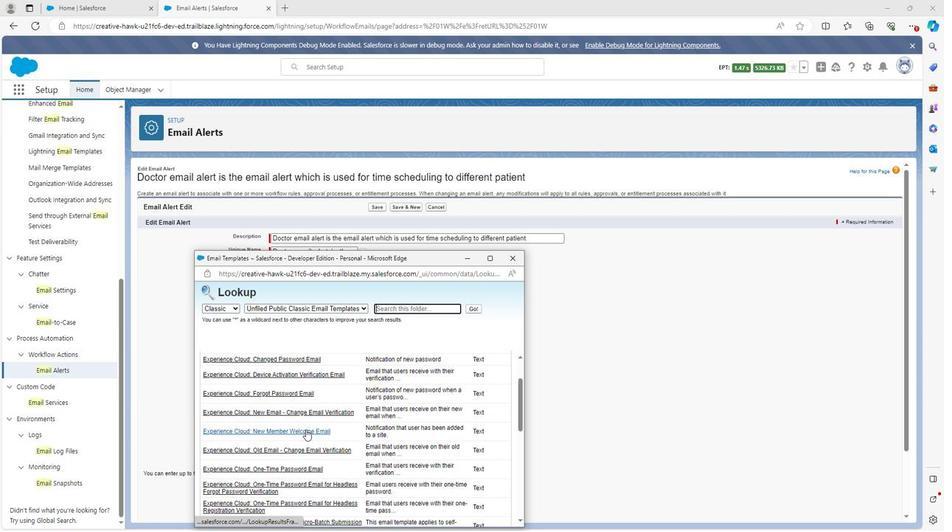 
Action: Mouse pressed left at (302, 431)
Screenshot: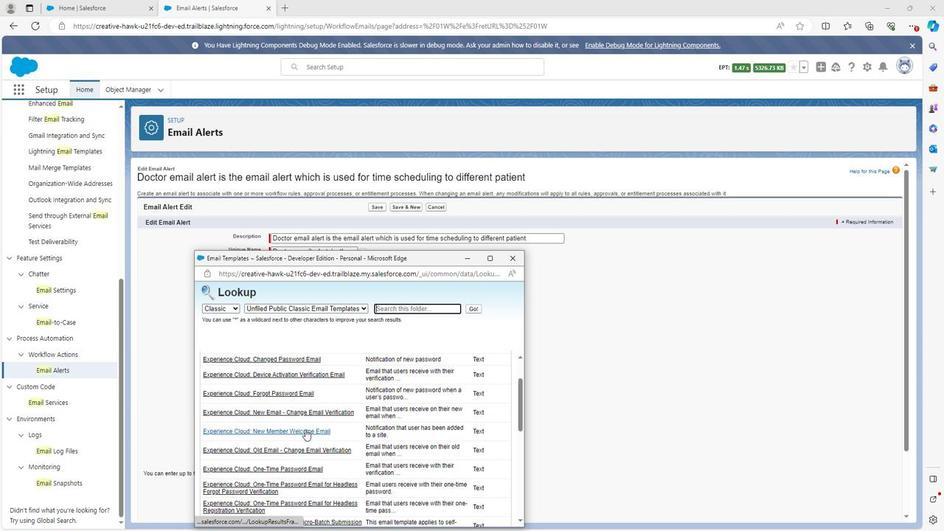 
Action: Mouse moved to (294, 357)
Screenshot: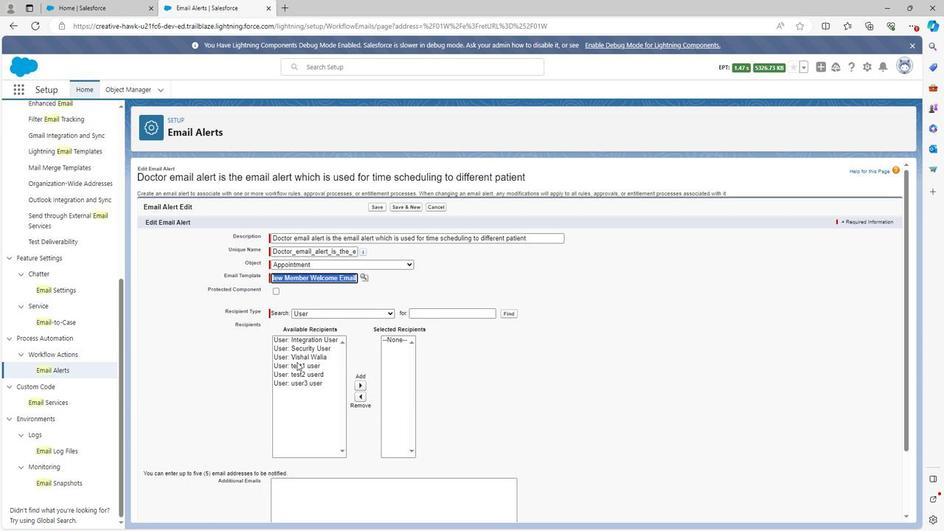 
Action: Mouse pressed left at (294, 357)
Screenshot: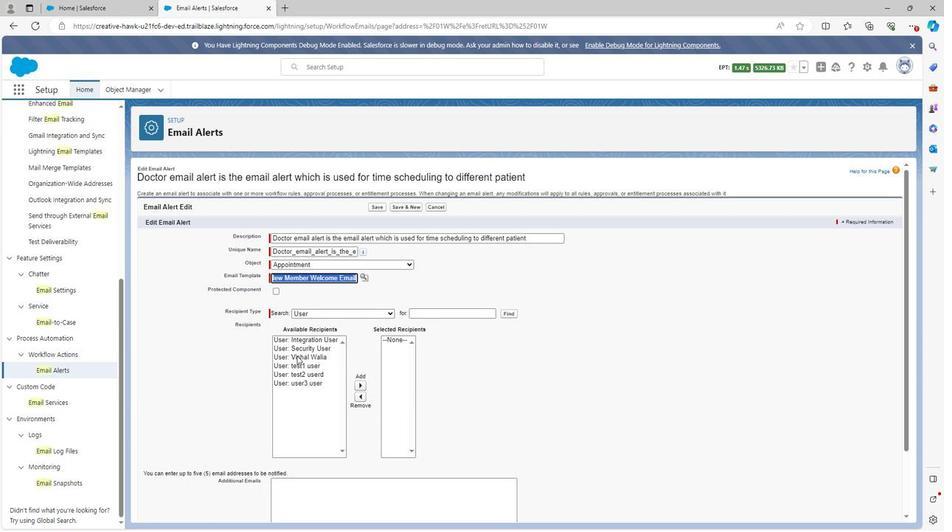 
Action: Mouse moved to (357, 383)
Screenshot: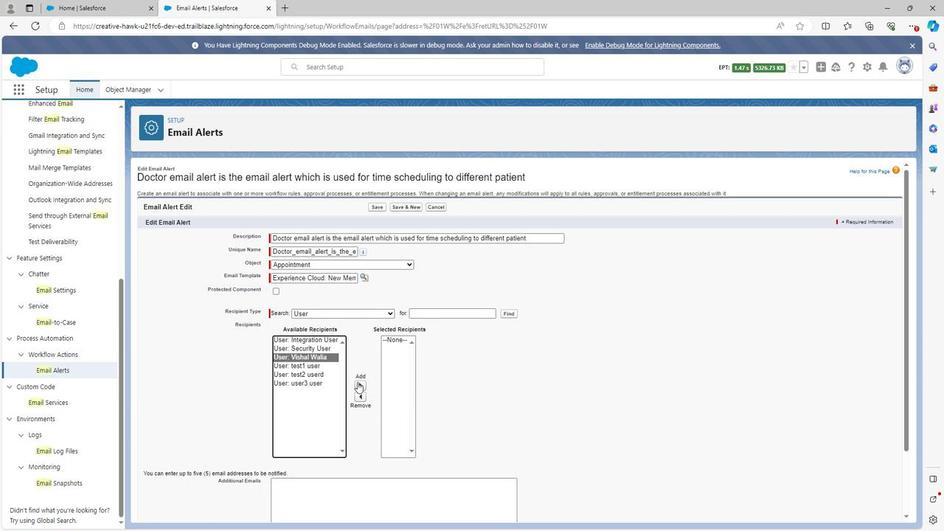 
Action: Mouse pressed left at (357, 383)
Screenshot: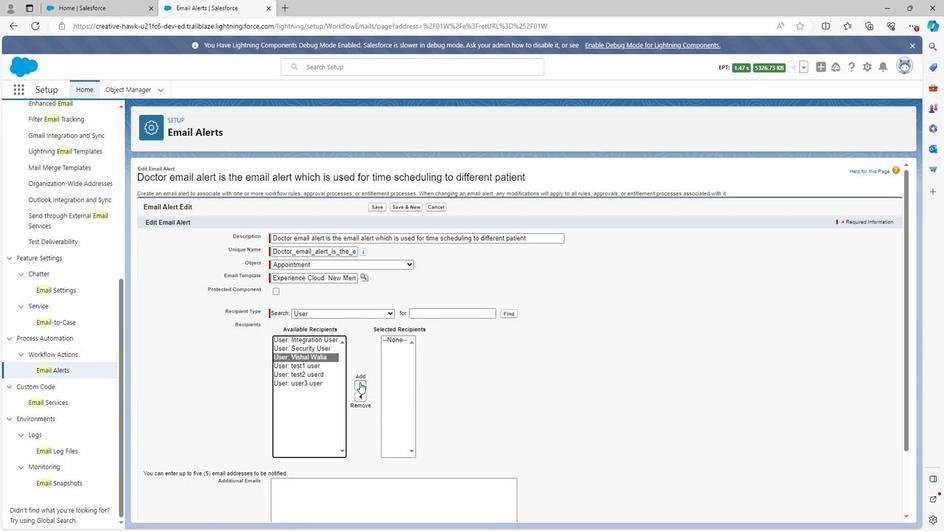 
Action: Mouse moved to (306, 360)
Screenshot: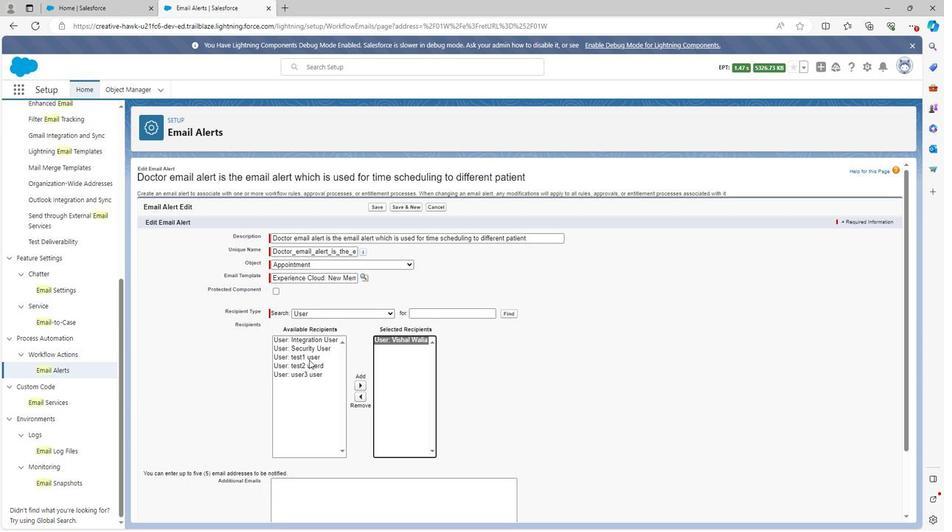 
Action: Mouse pressed left at (306, 360)
Screenshot: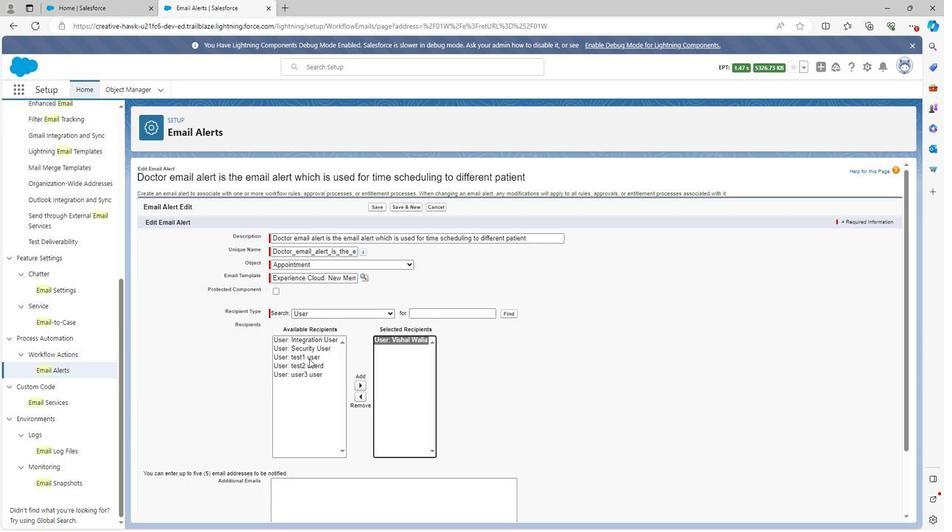 
Action: Mouse moved to (301, 368)
Screenshot: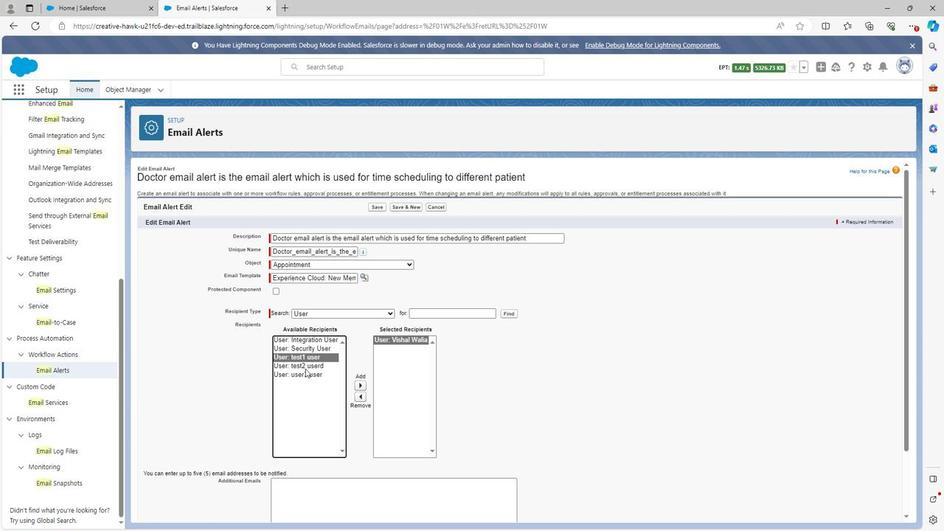 
Action: Mouse pressed left at (301, 368)
Screenshot: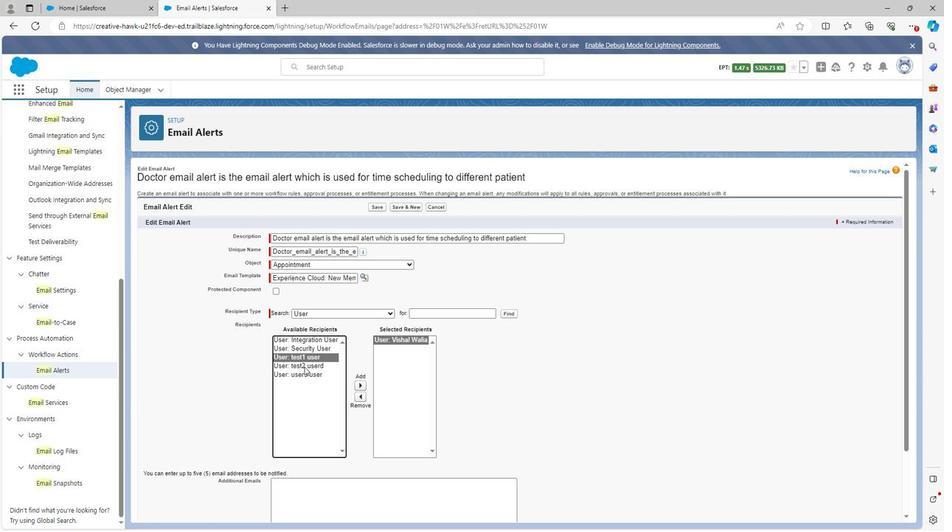 
Action: Mouse moved to (318, 358)
Screenshot: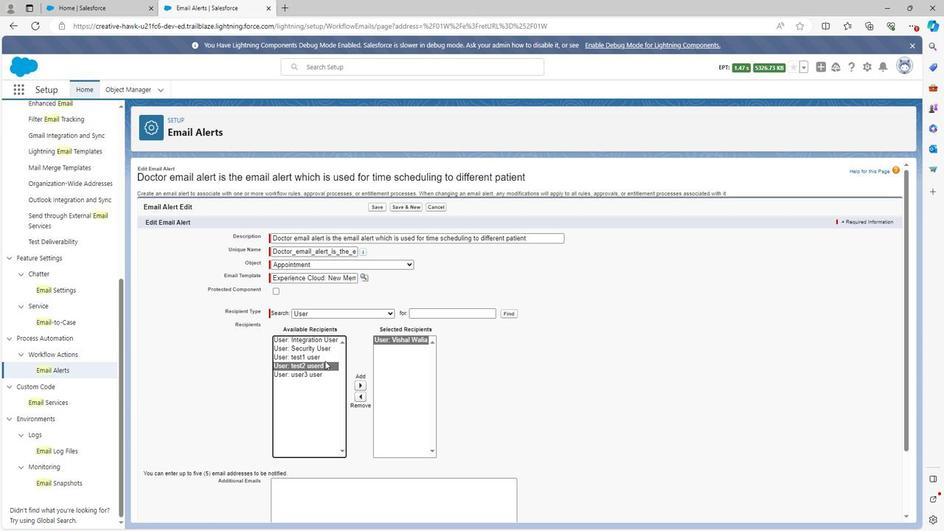 
Action: Mouse pressed left at (318, 358)
Screenshot: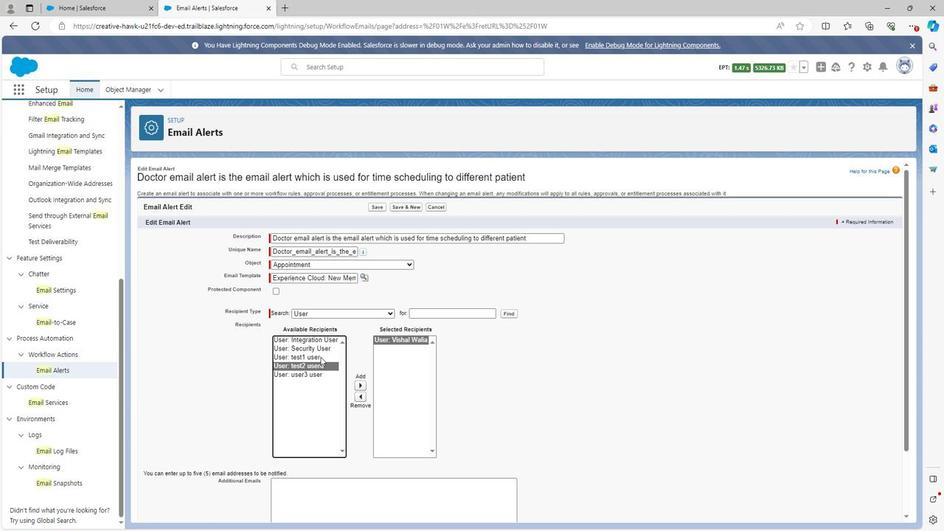
Action: Mouse moved to (354, 386)
Screenshot: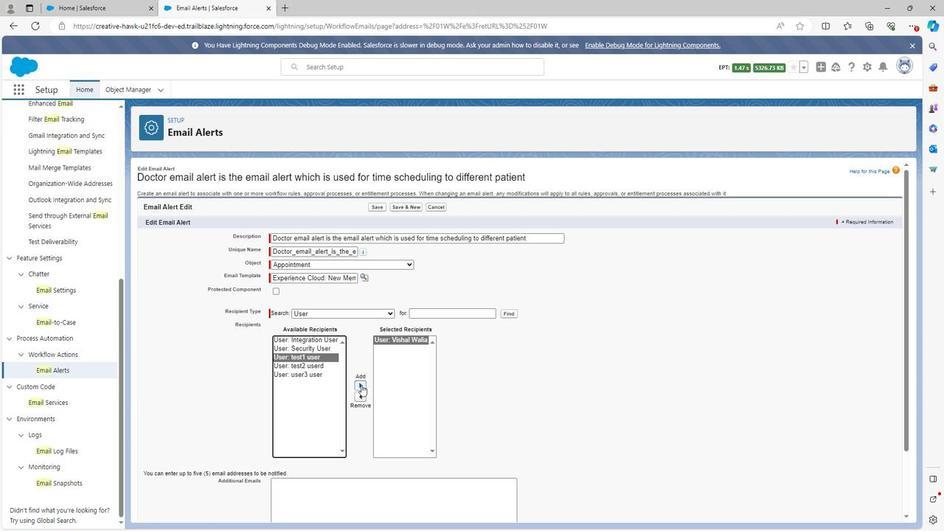 
Action: Mouse pressed left at (354, 386)
Screenshot: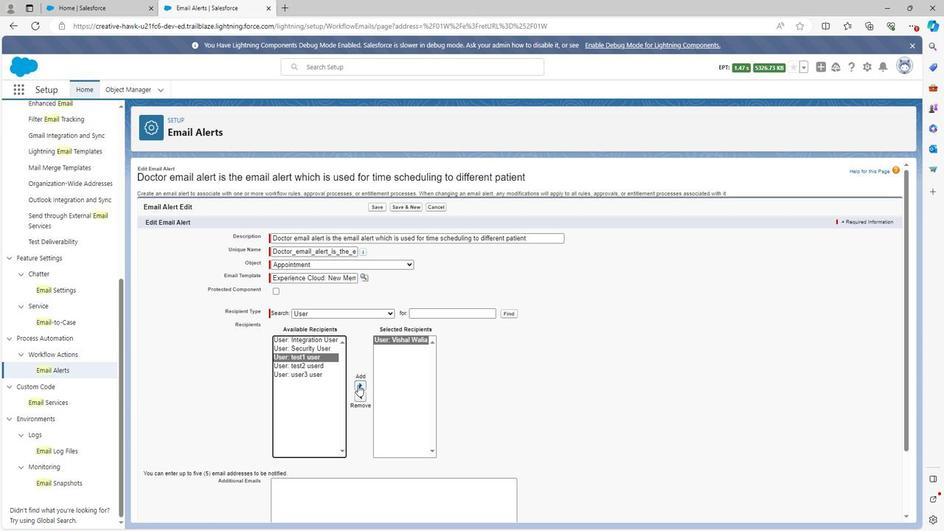 
Action: Mouse moved to (315, 359)
Screenshot: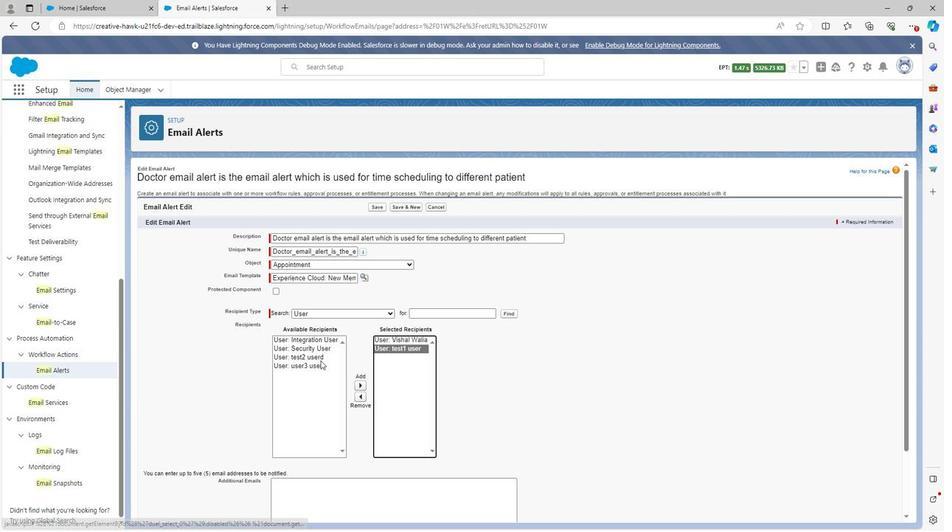 
Action: Mouse pressed left at (315, 359)
Screenshot: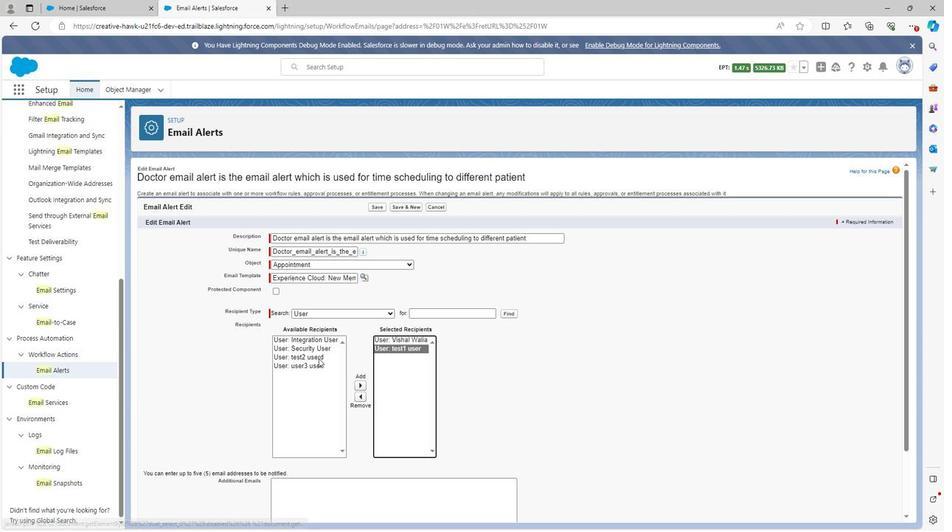 
Action: Mouse moved to (357, 385)
Screenshot: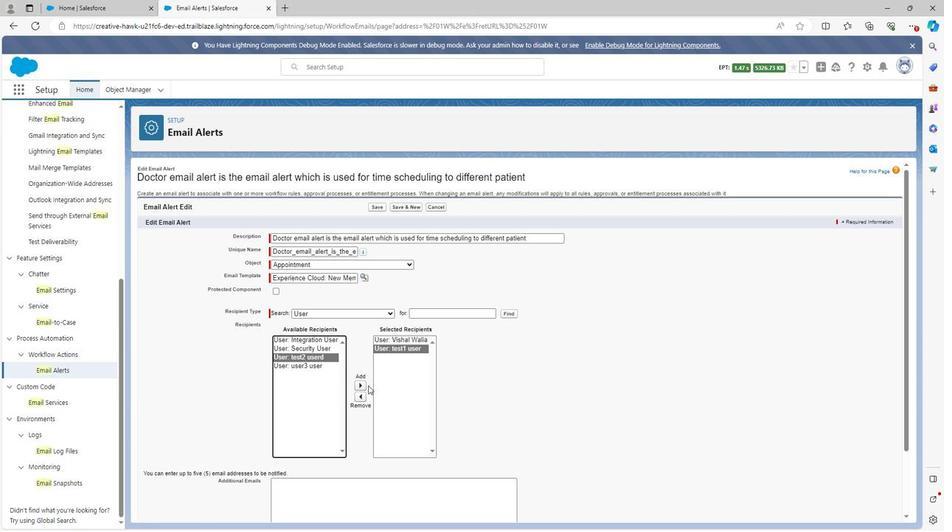 
Action: Mouse pressed left at (357, 385)
Screenshot: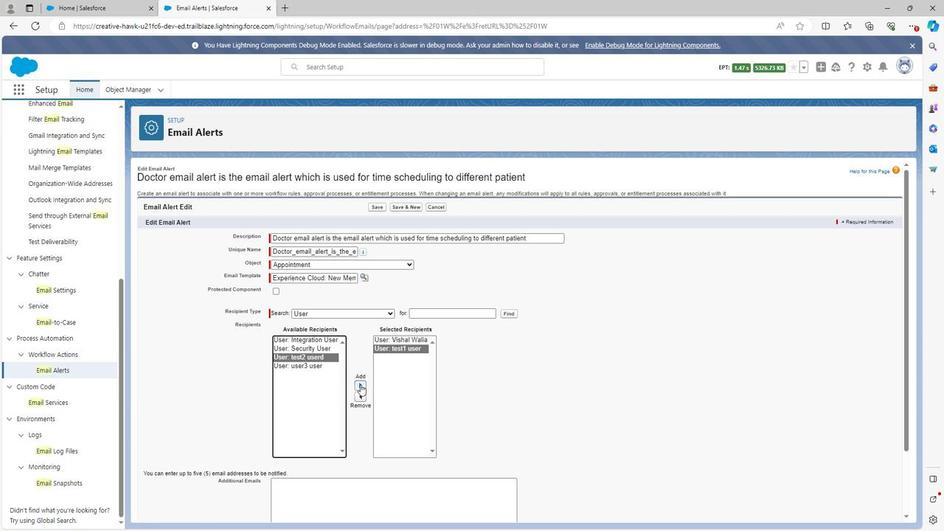
Action: Mouse moved to (315, 357)
Screenshot: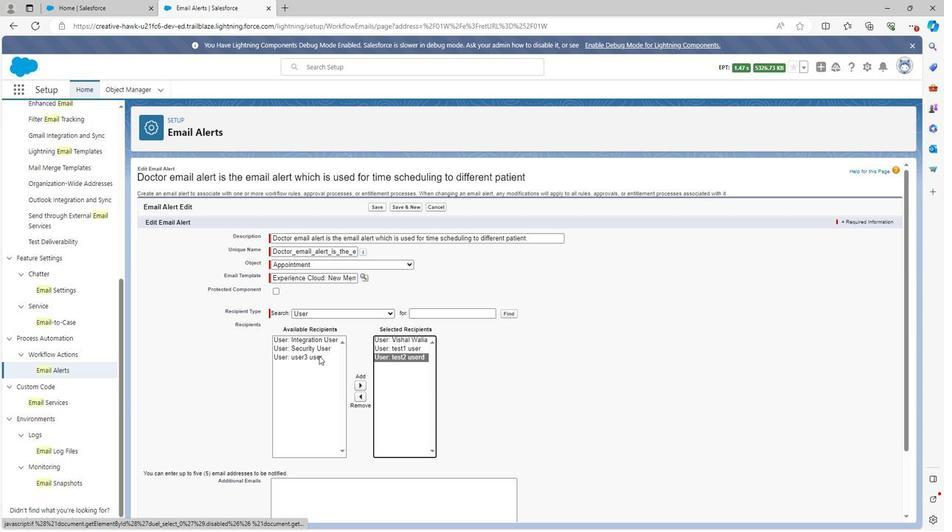 
Action: Mouse pressed left at (315, 357)
Screenshot: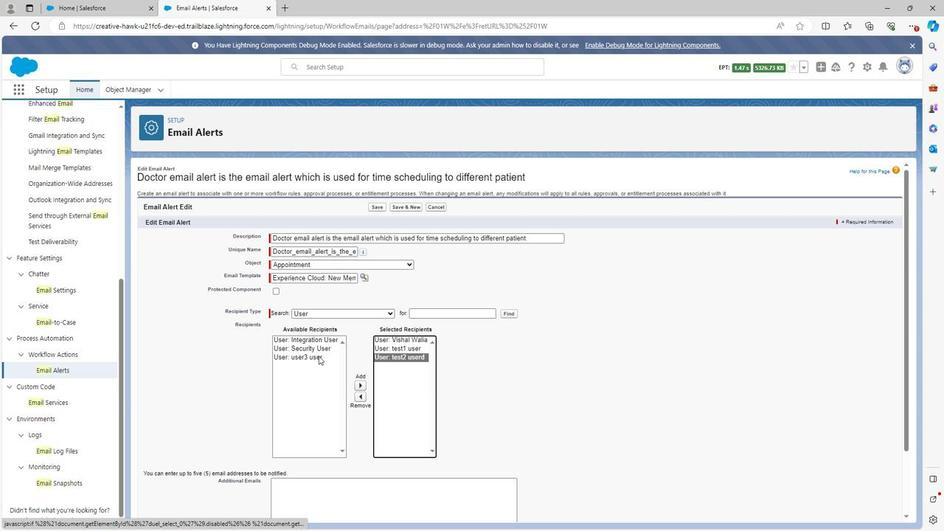 
Action: Mouse moved to (360, 385)
Screenshot: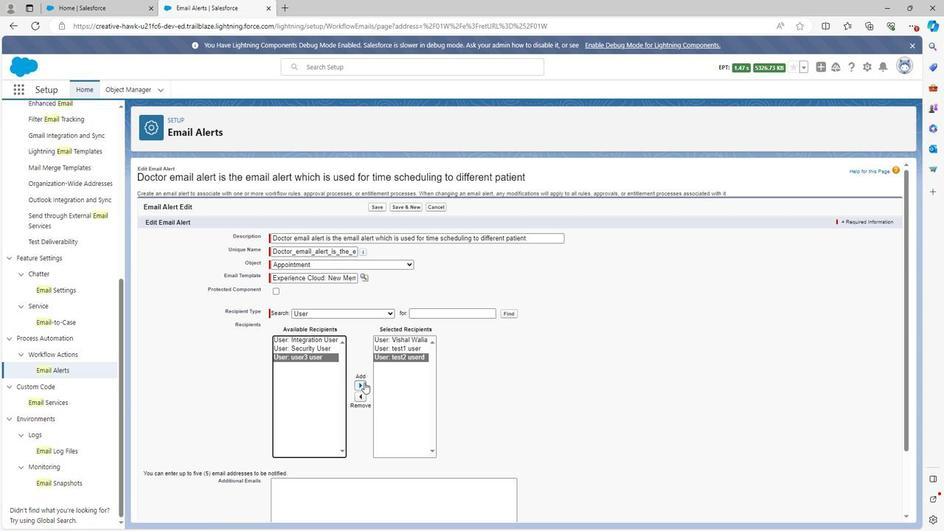 
Action: Mouse pressed left at (360, 385)
Screenshot: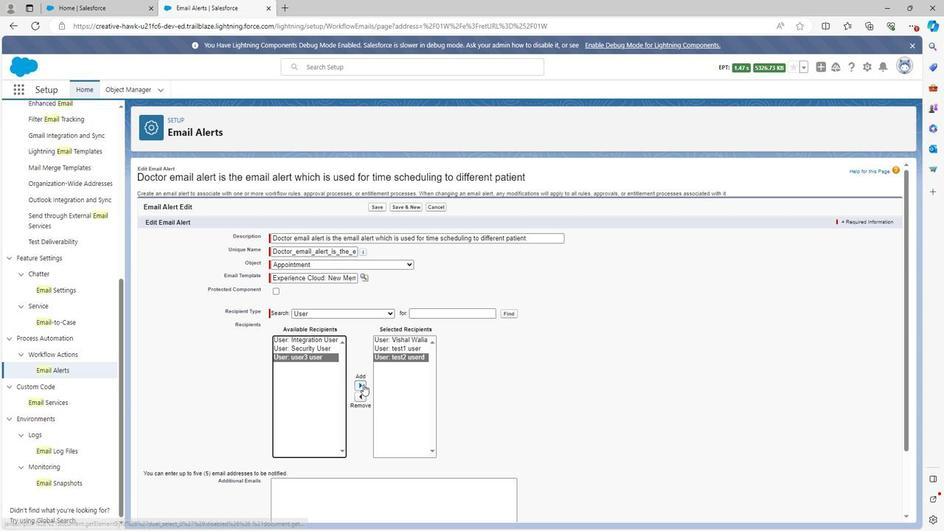 
Action: Mouse moved to (340, 453)
Screenshot: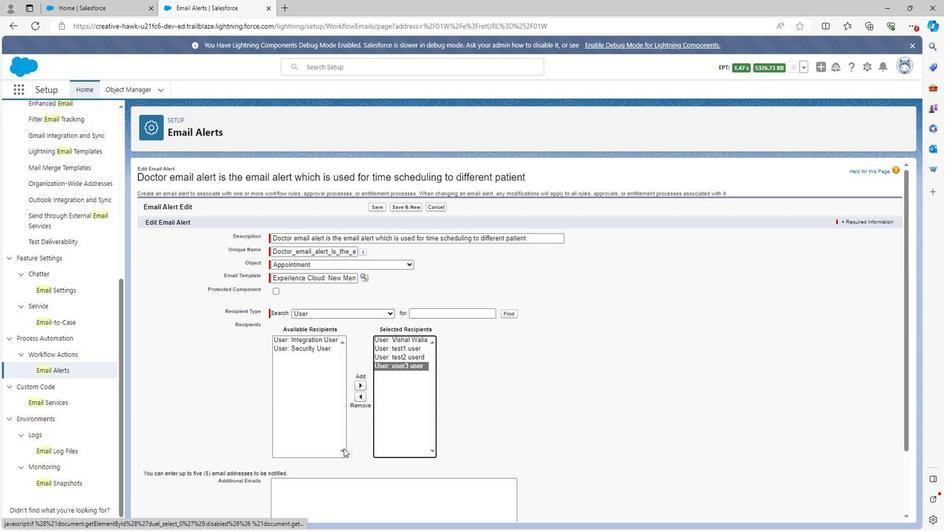 
Action: Mouse scrolled (340, 453) with delta (0, 0)
Screenshot: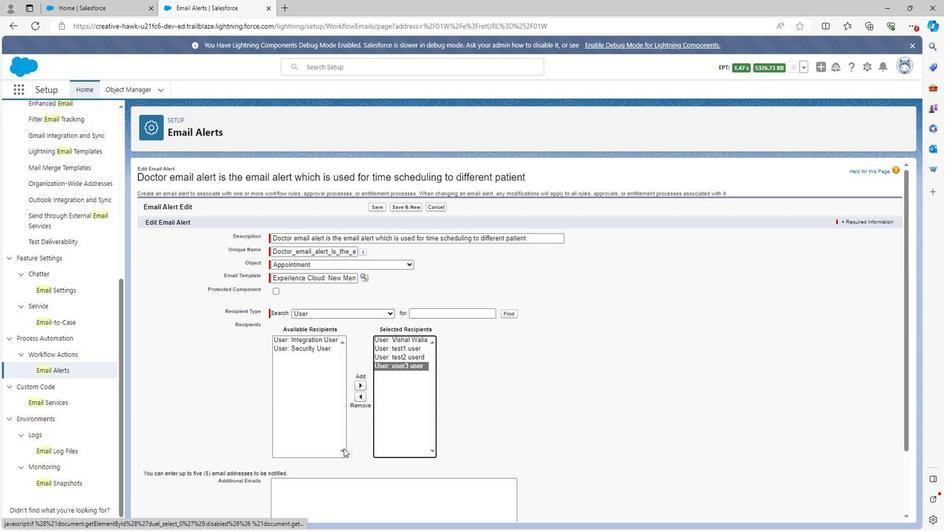 
Action: Mouse moved to (340, 453)
Screenshot: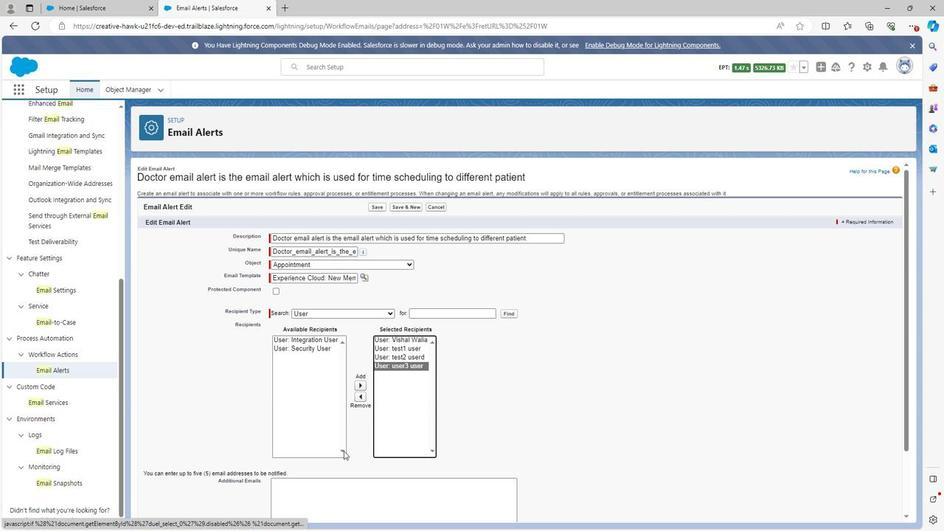 
Action: Mouse scrolled (340, 453) with delta (0, 0)
Screenshot: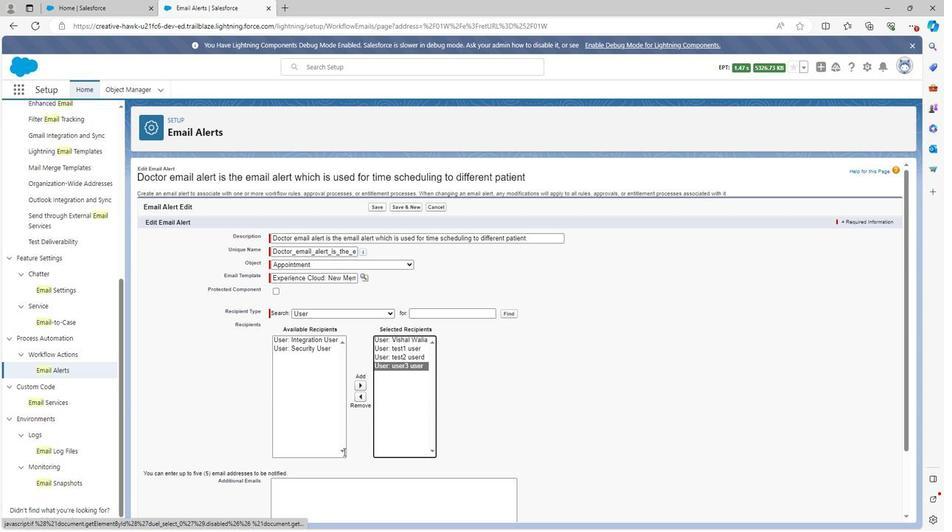 
Action: Mouse scrolled (340, 453) with delta (0, 0)
Screenshot: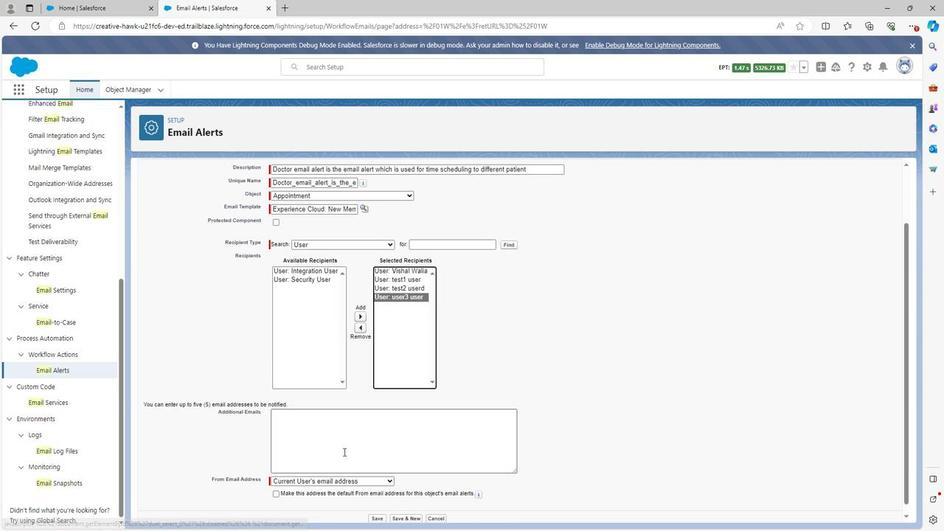 
Action: Mouse moved to (321, 431)
Screenshot: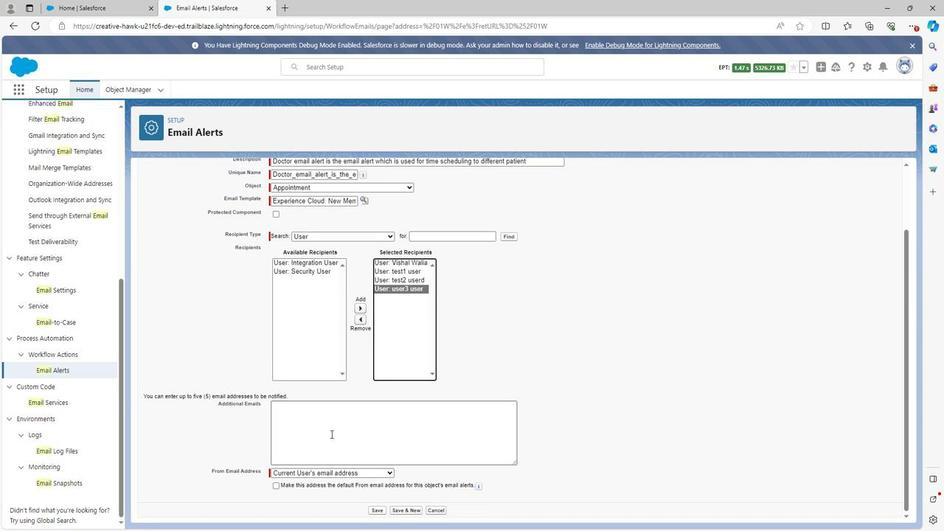 
Action: Mouse pressed left at (321, 431)
Screenshot: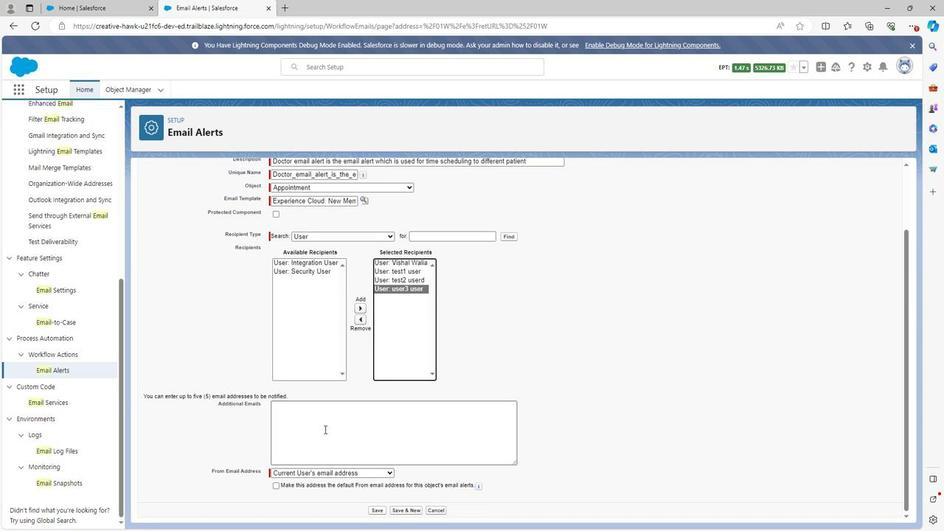 
Action: Key pressed <Key.shift>John<Key.shift>@gmail.com
Screenshot: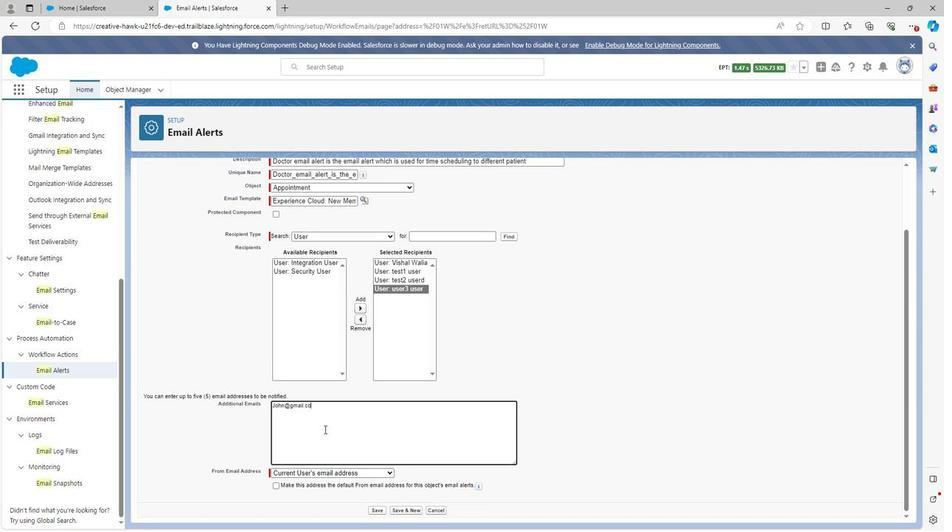 
Action: Mouse moved to (379, 514)
Screenshot: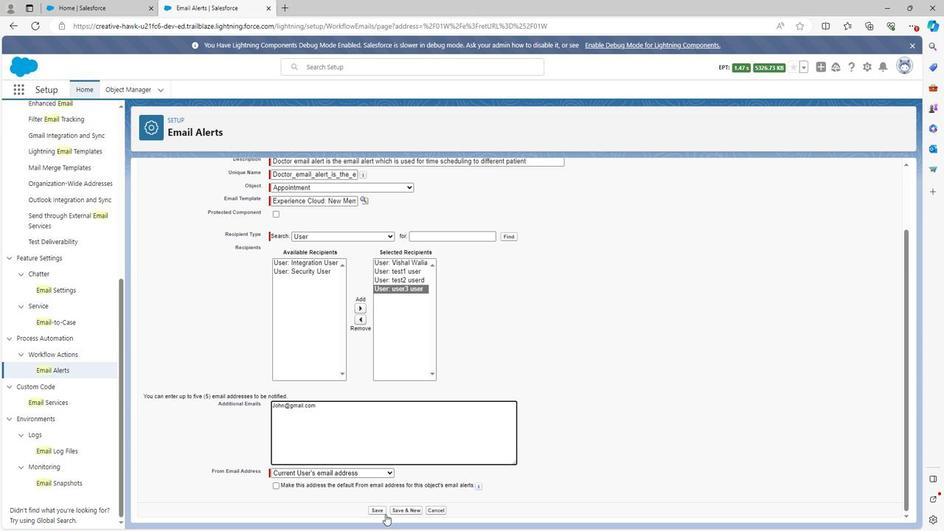 
Action: Mouse pressed left at (379, 514)
Screenshot: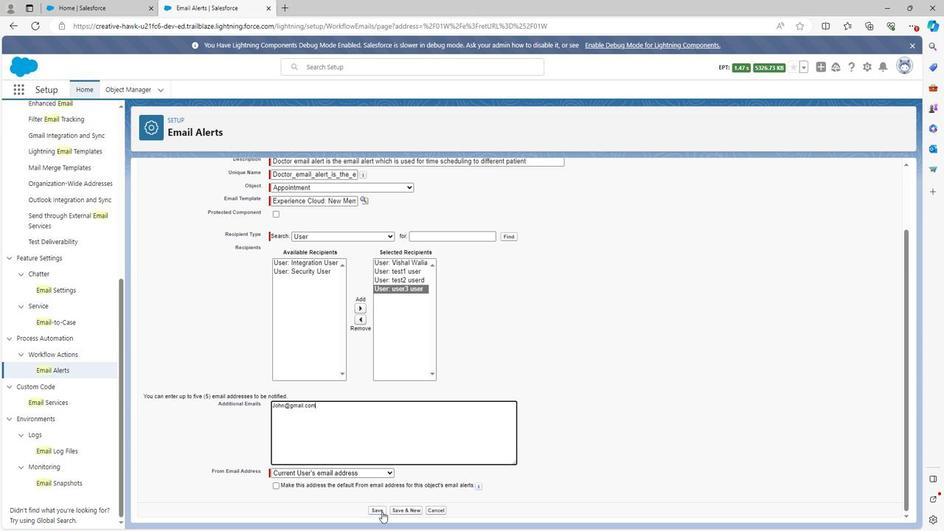 
Action: Mouse moved to (182, 242)
Screenshot: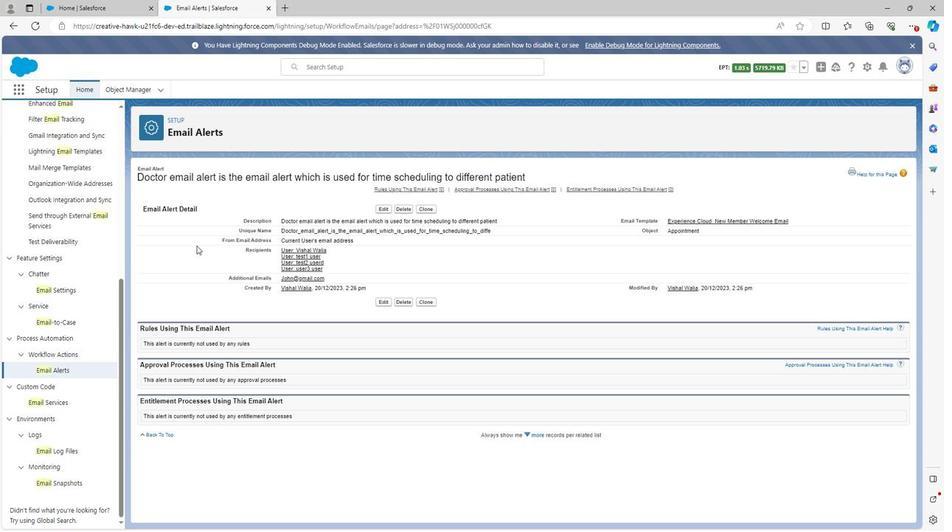 
